 Task: Find connections with filter location Lianran with filter topic #Datawith filter profile language Potuguese with filter current company InCred Financial Services with filter school NTTF (Nettur Technical Training Foundation) with filter industry Technology, Information and Internet with filter service category Executive Coaching with filter keywords title Plant Engineer
Action: Mouse moved to (382, 289)
Screenshot: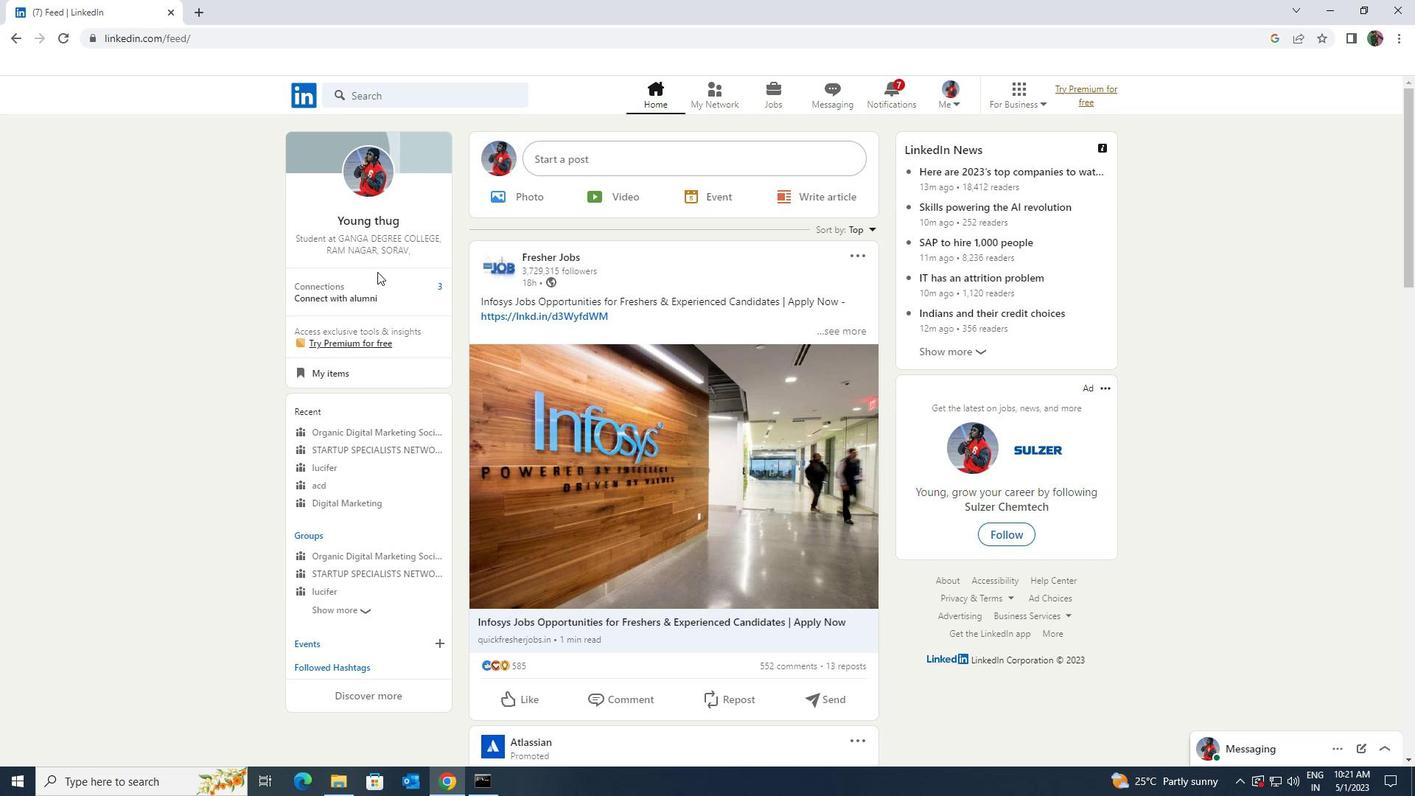 
Action: Mouse pressed left at (382, 289)
Screenshot: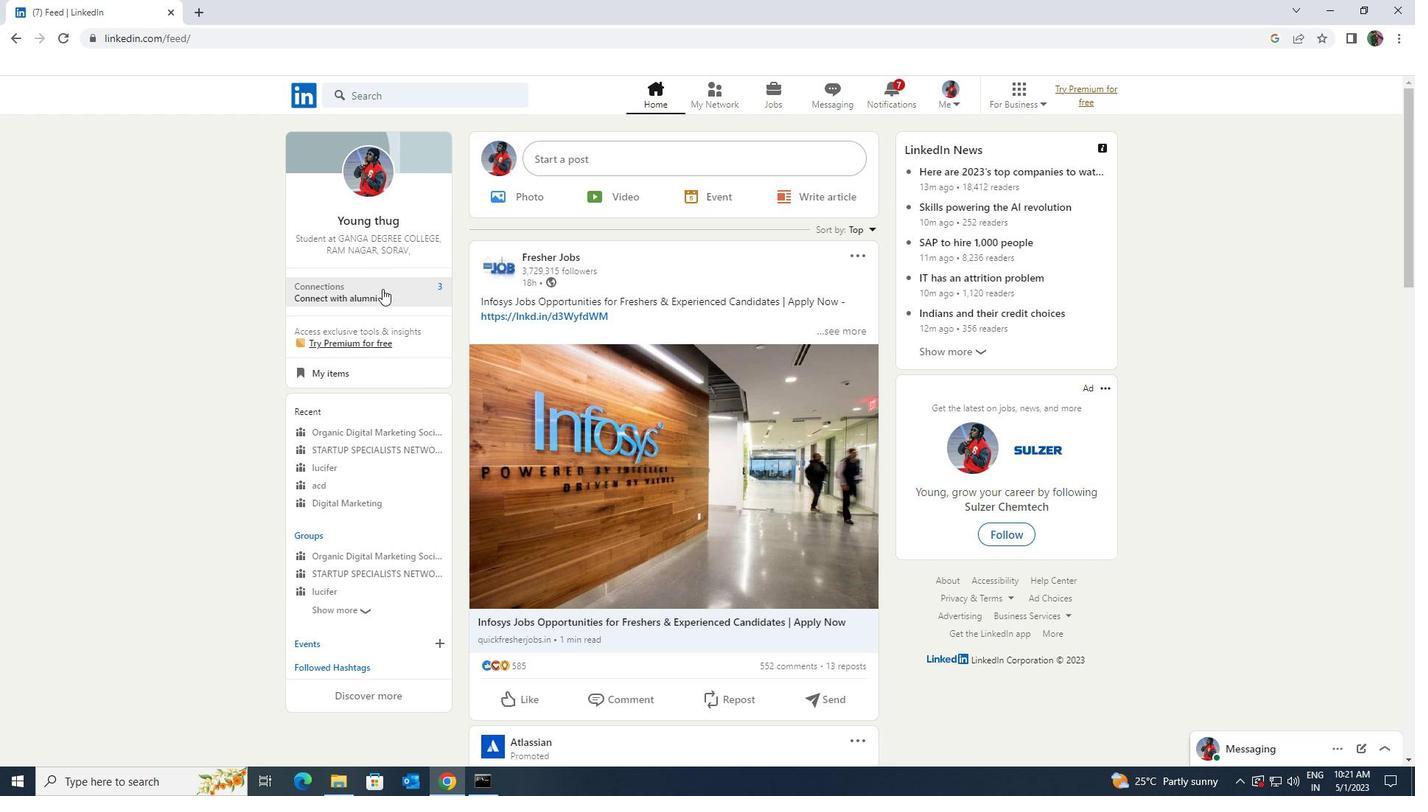 
Action: Mouse moved to (399, 185)
Screenshot: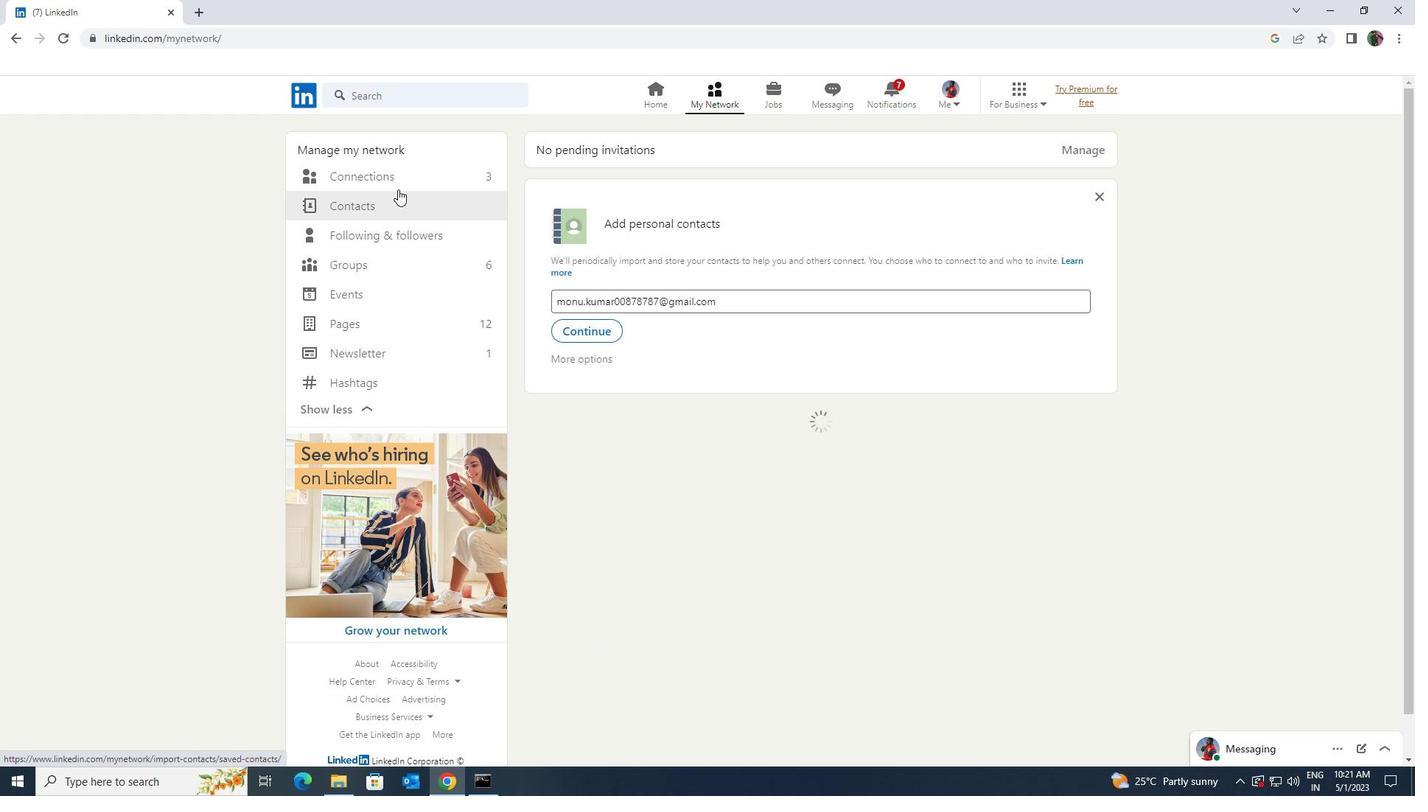 
Action: Mouse pressed left at (399, 185)
Screenshot: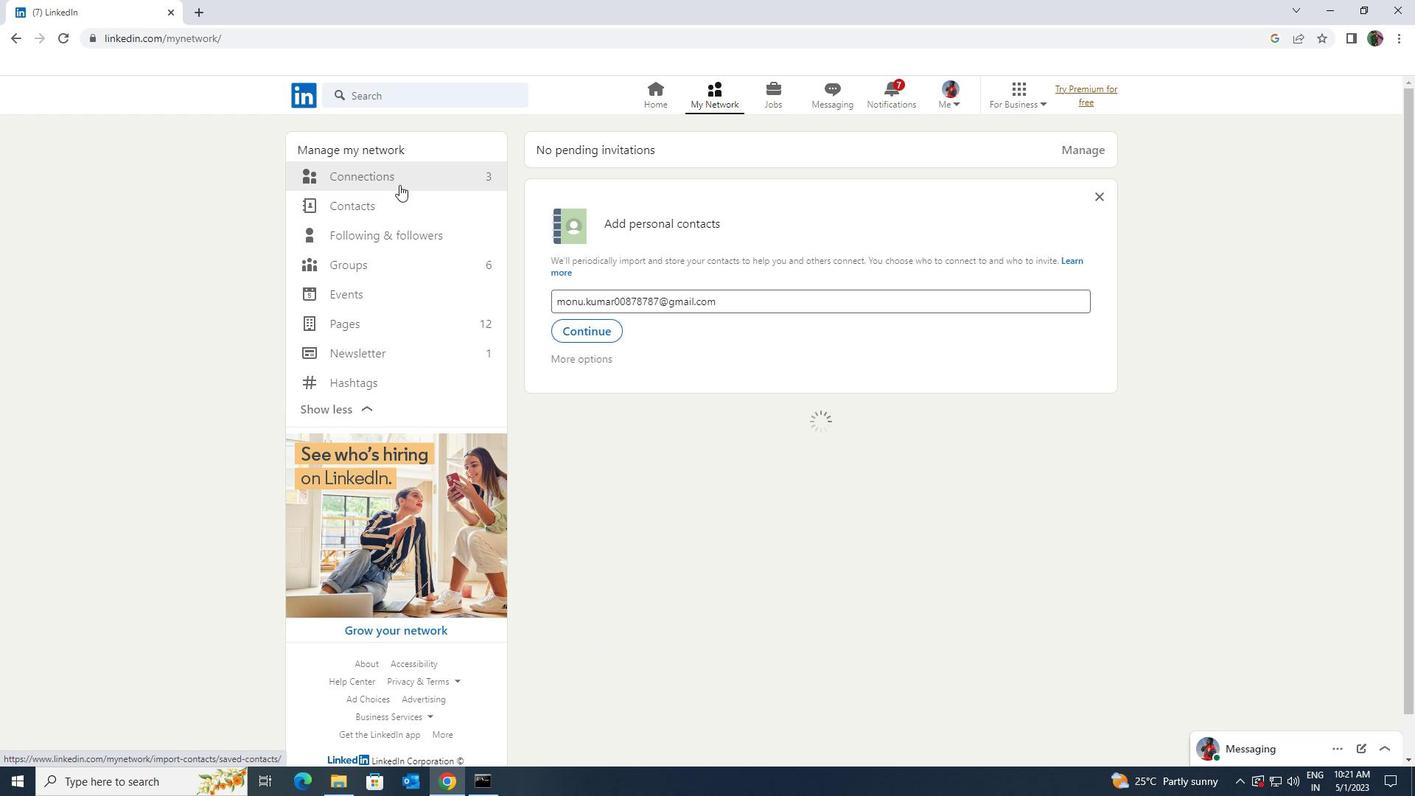 
Action: Mouse moved to (400, 177)
Screenshot: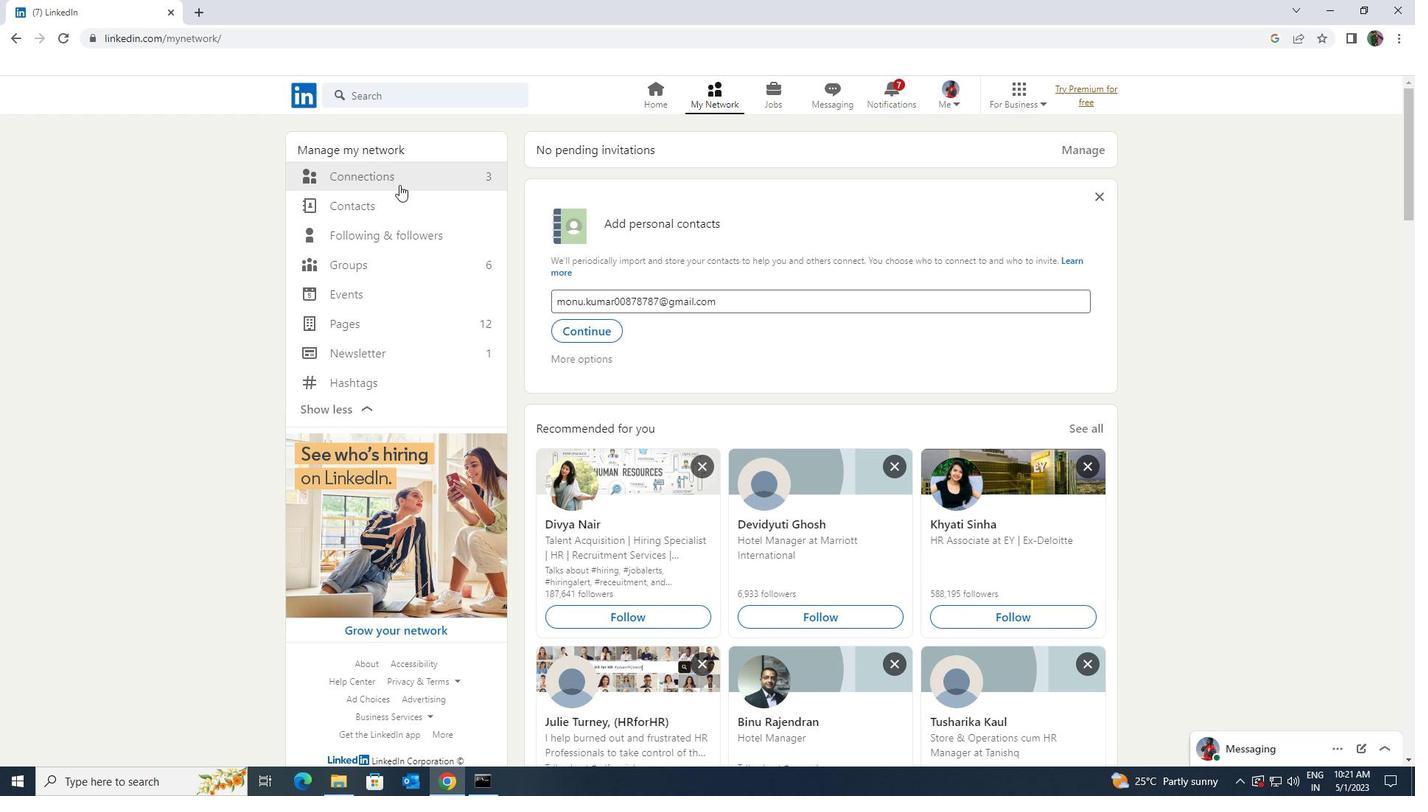 
Action: Mouse pressed left at (400, 177)
Screenshot: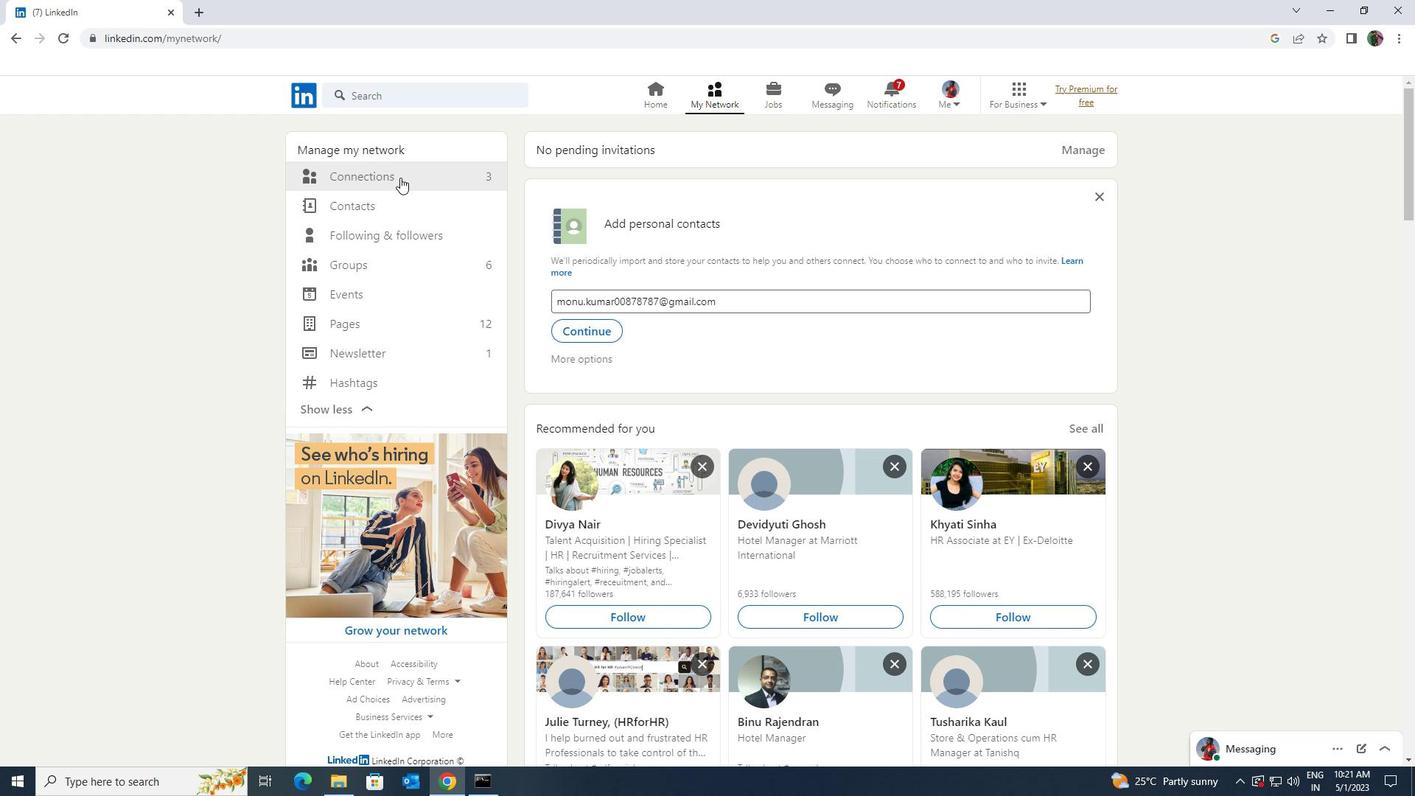 
Action: Mouse moved to (799, 182)
Screenshot: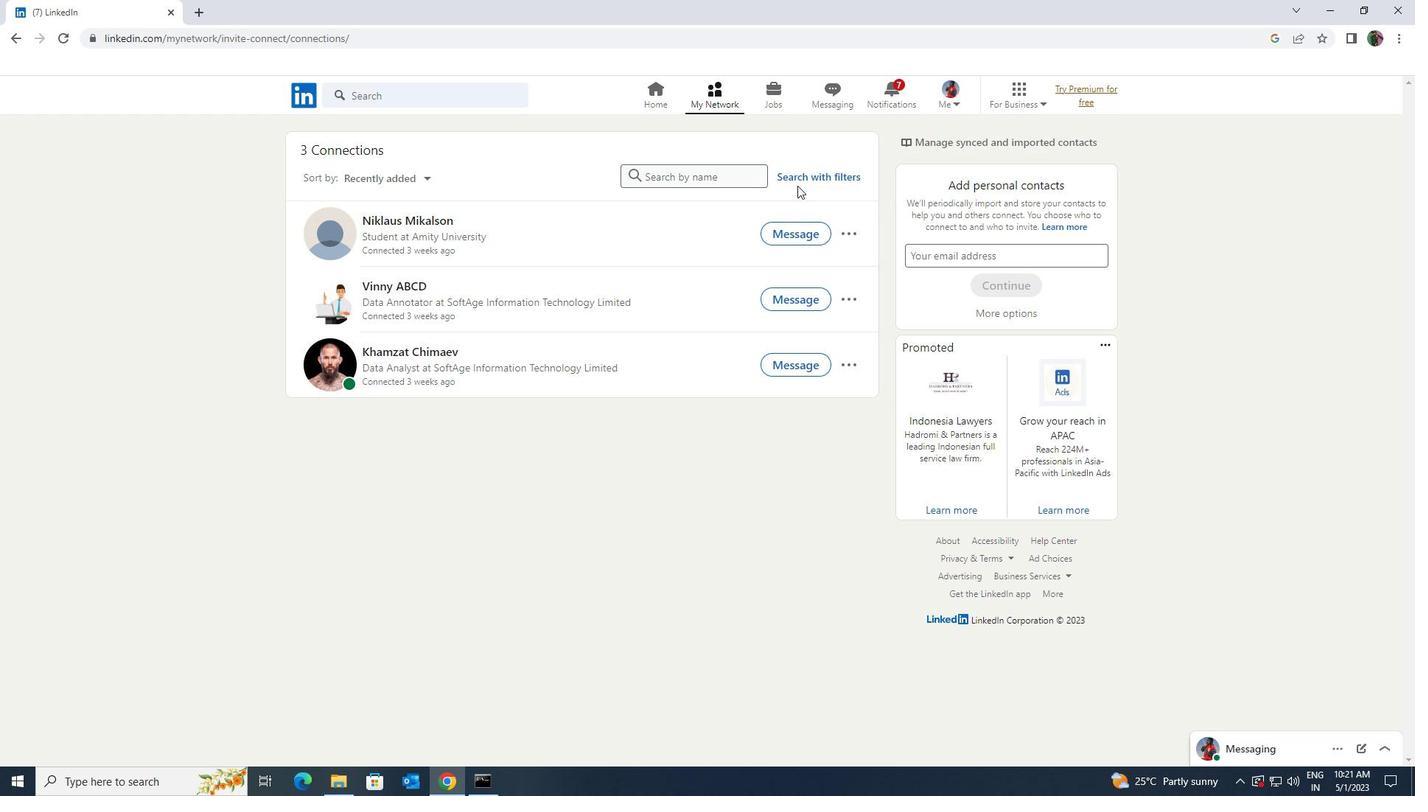 
Action: Mouse pressed left at (799, 182)
Screenshot: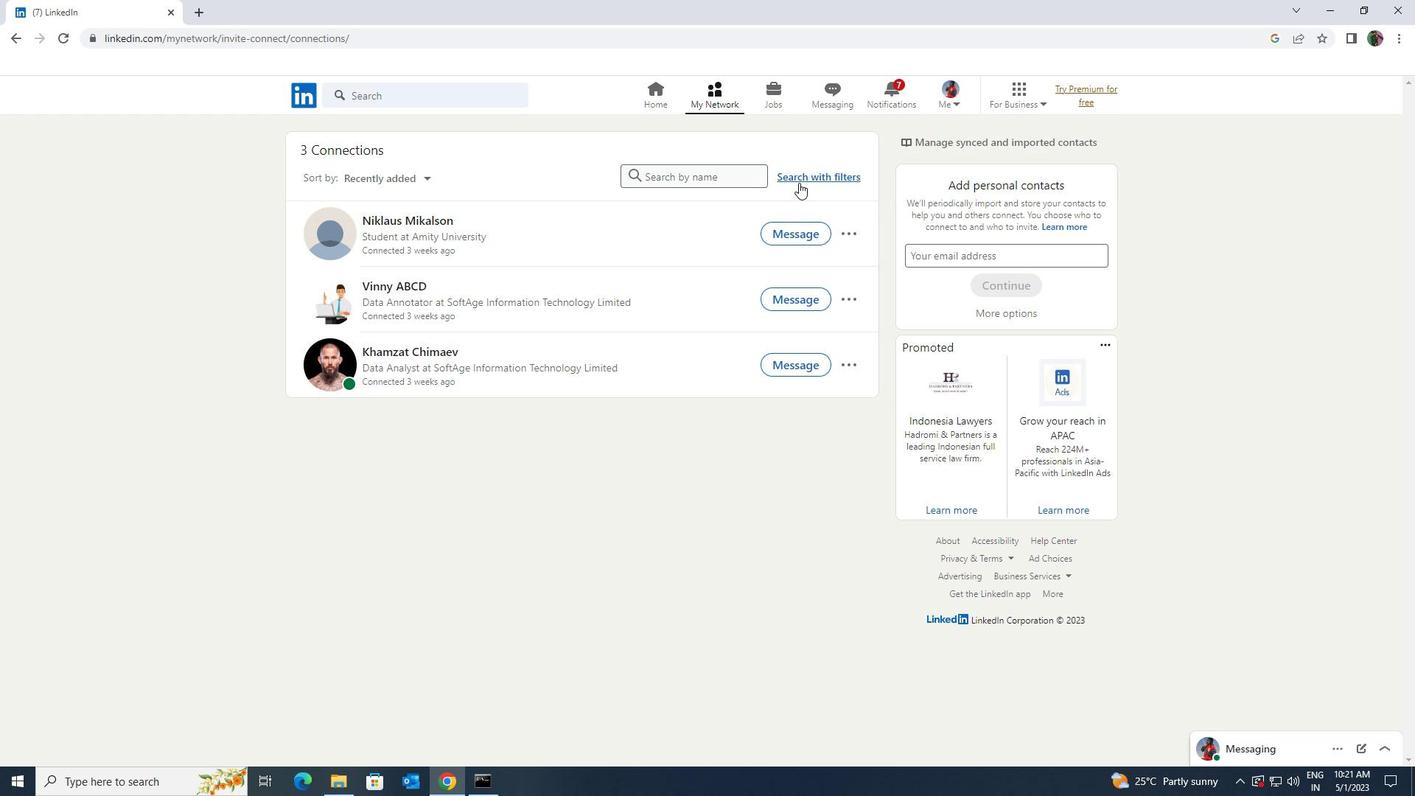 
Action: Mouse moved to (768, 137)
Screenshot: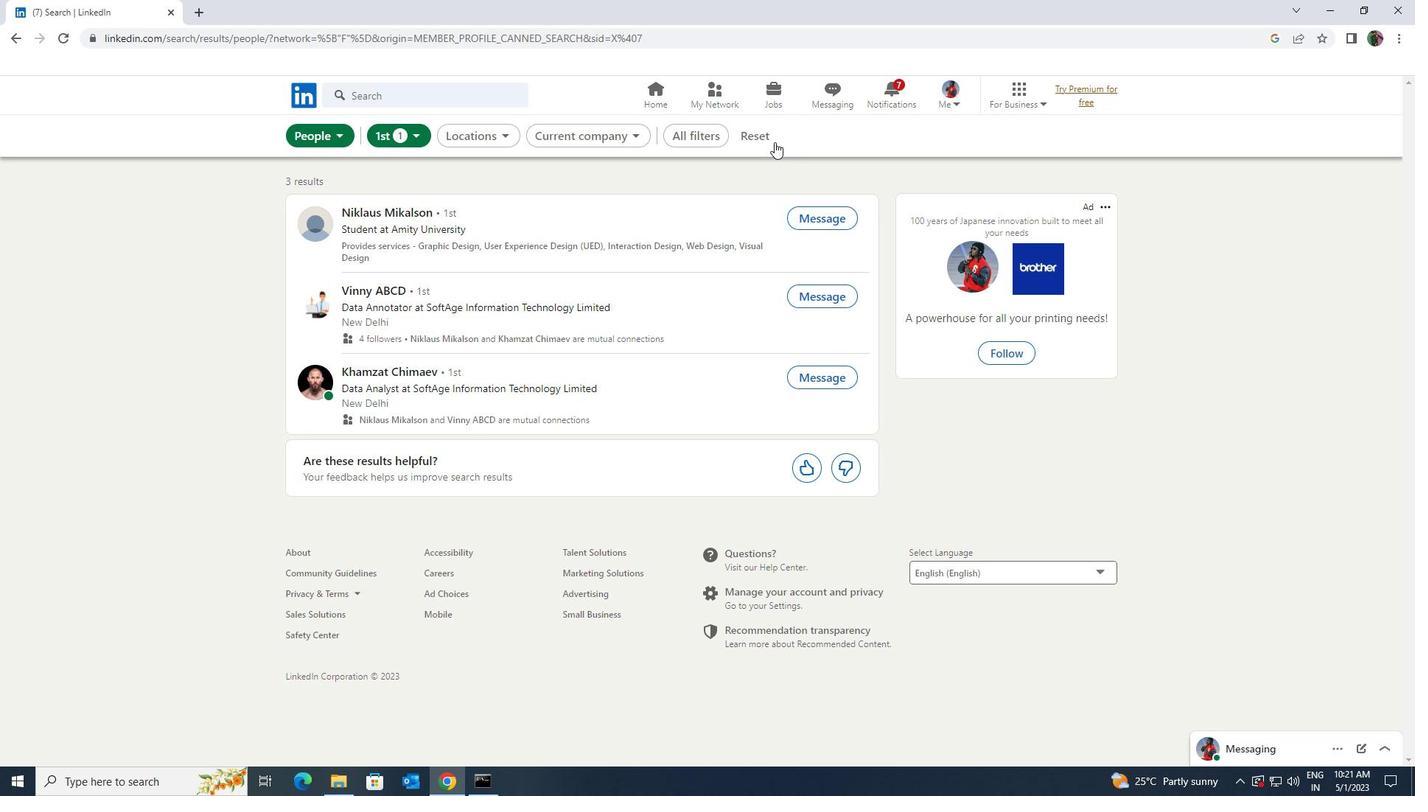 
Action: Mouse pressed left at (768, 137)
Screenshot: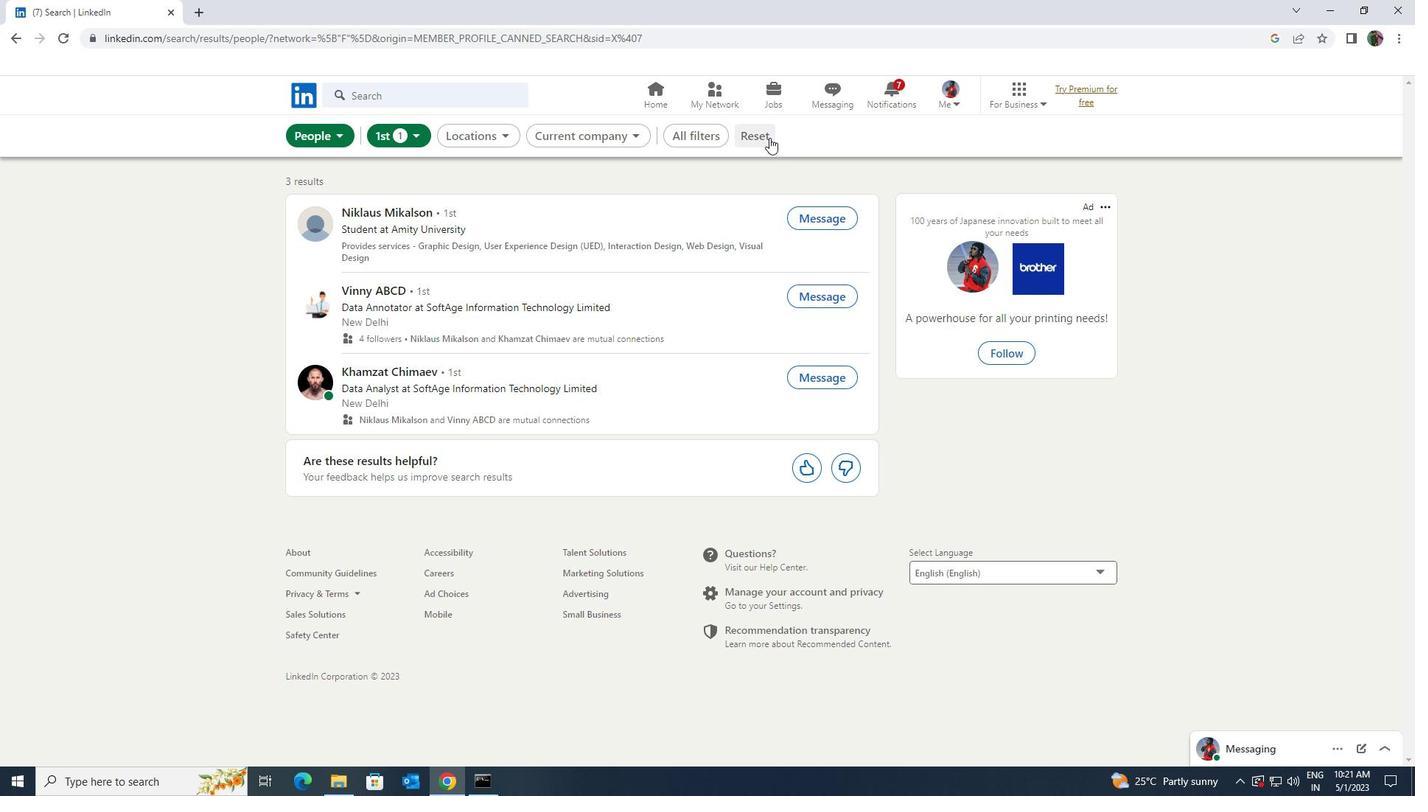 
Action: Mouse moved to (733, 129)
Screenshot: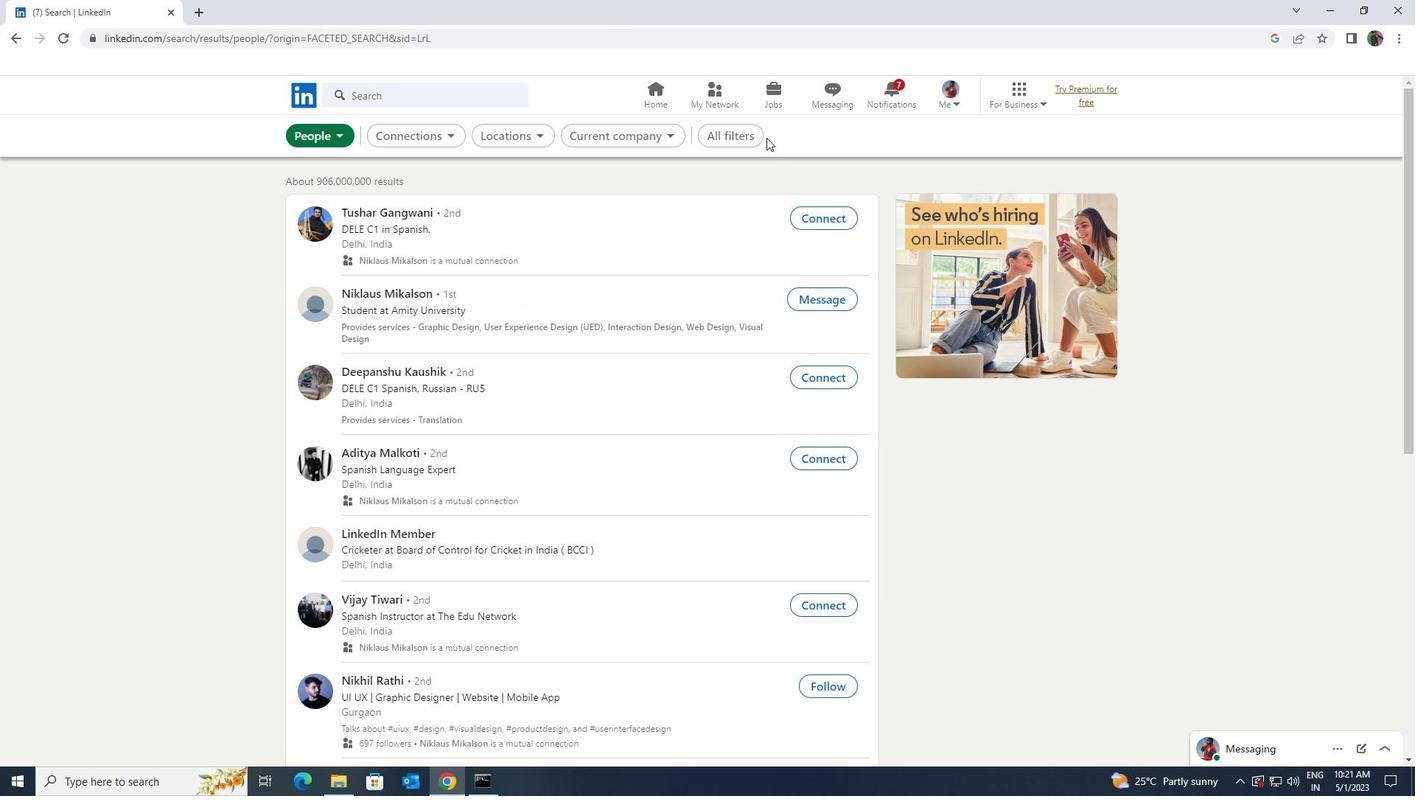 
Action: Mouse pressed left at (733, 129)
Screenshot: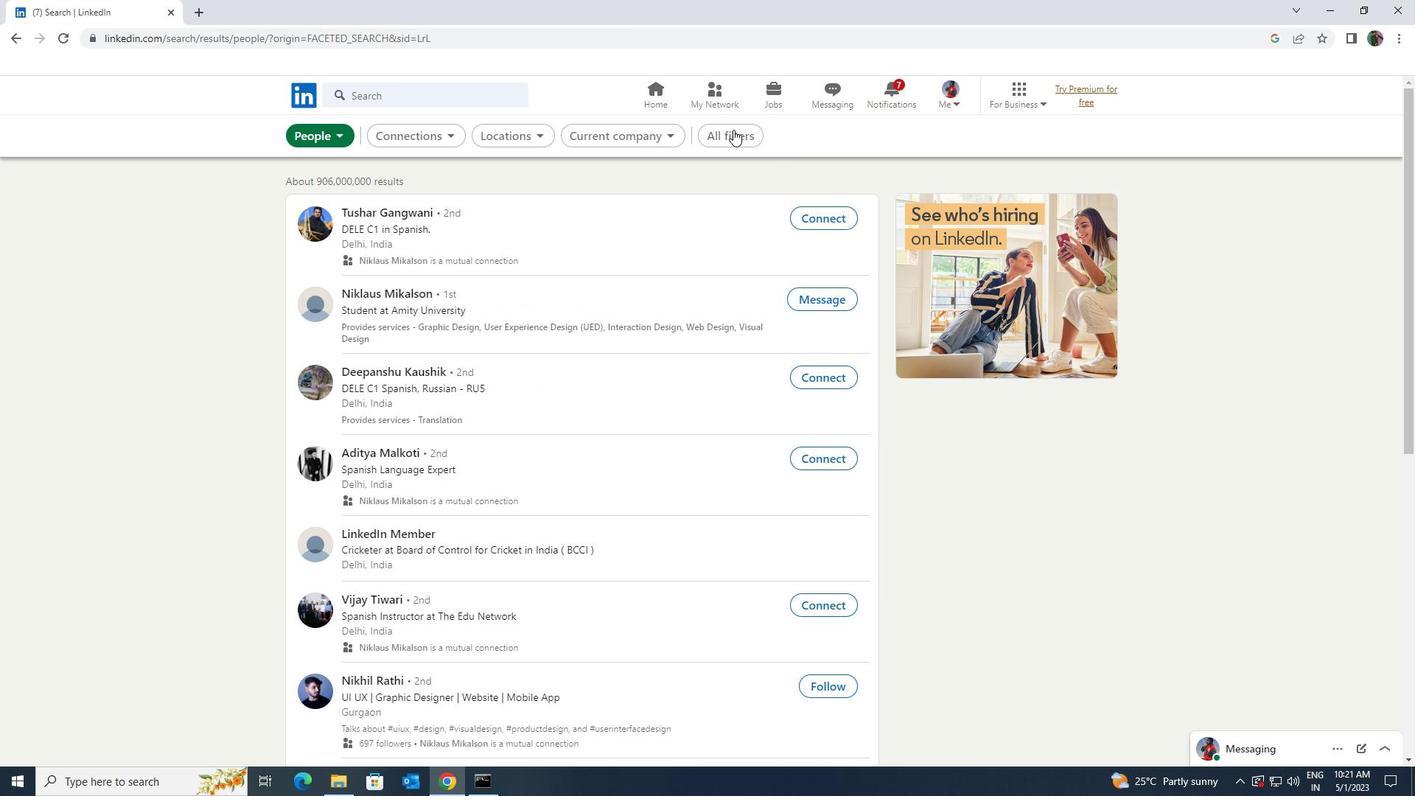 
Action: Mouse moved to (1189, 488)
Screenshot: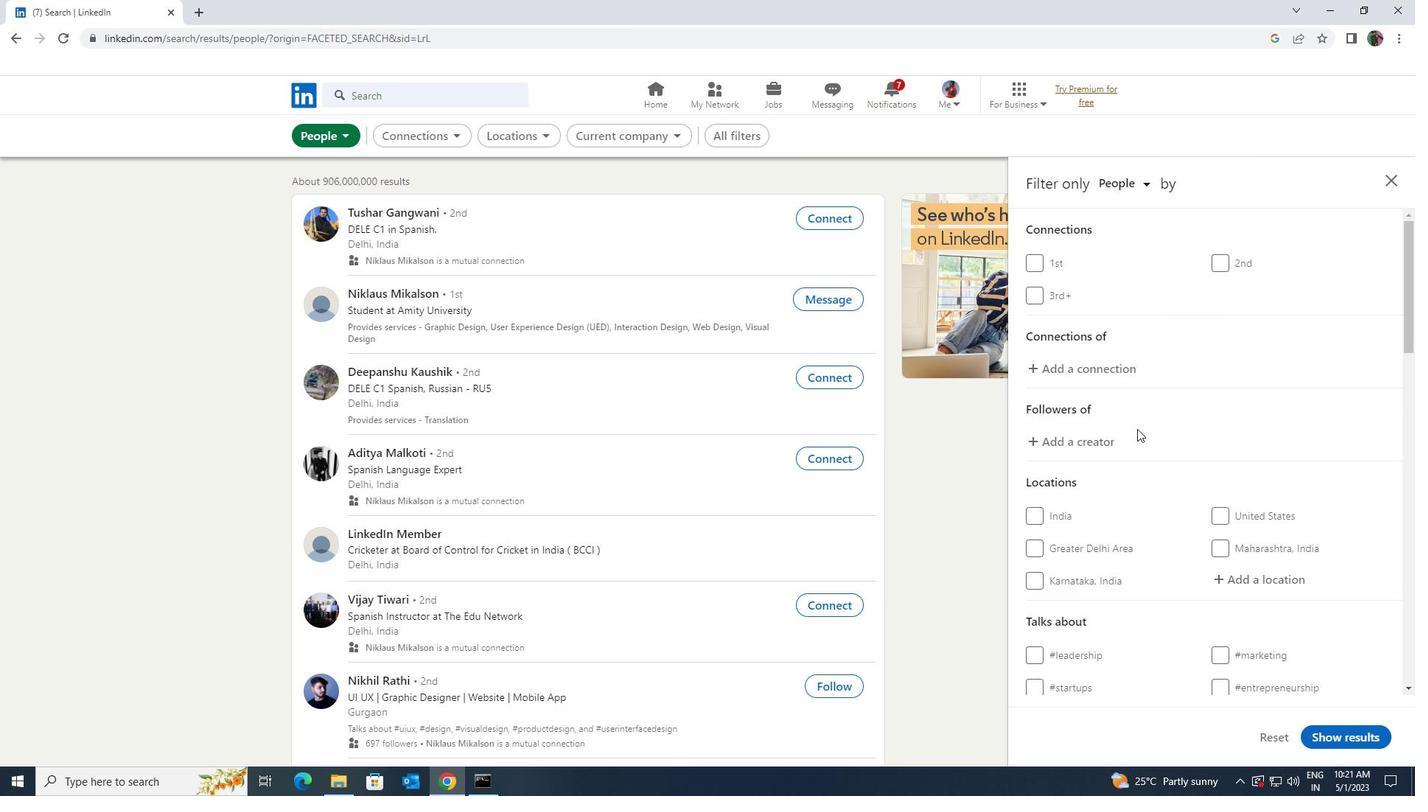 
Action: Mouse scrolled (1189, 487) with delta (0, 0)
Screenshot: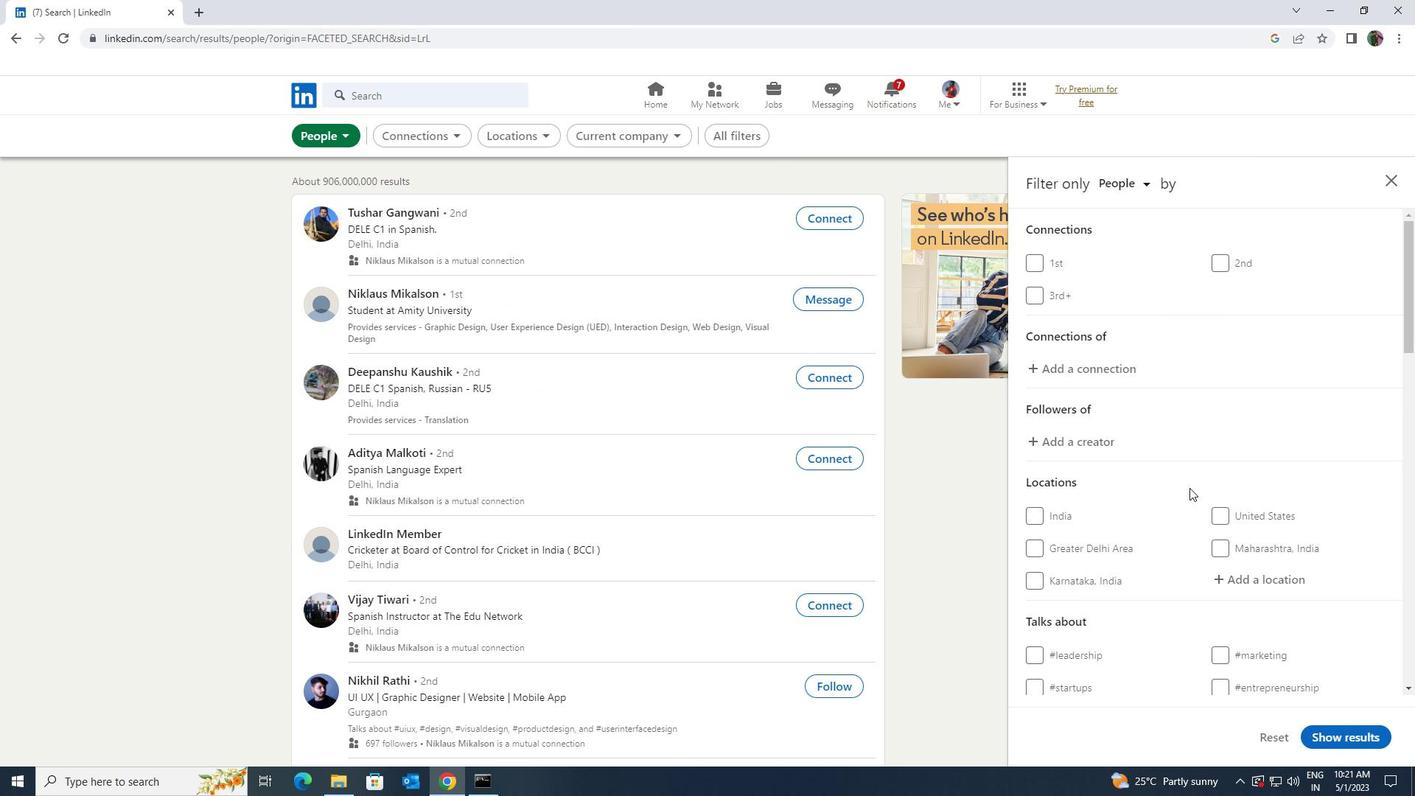
Action: Mouse scrolled (1189, 487) with delta (0, 0)
Screenshot: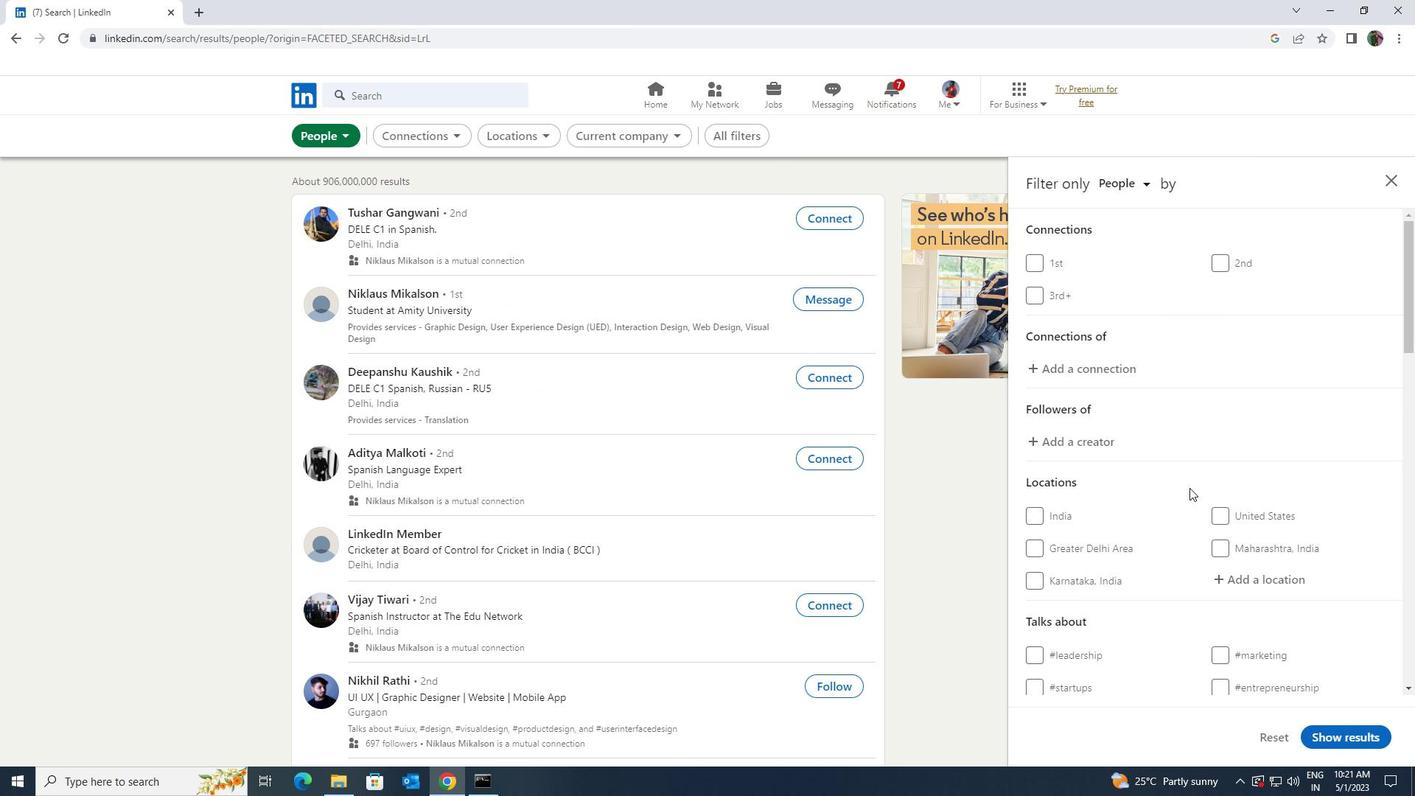 
Action: Mouse moved to (1259, 441)
Screenshot: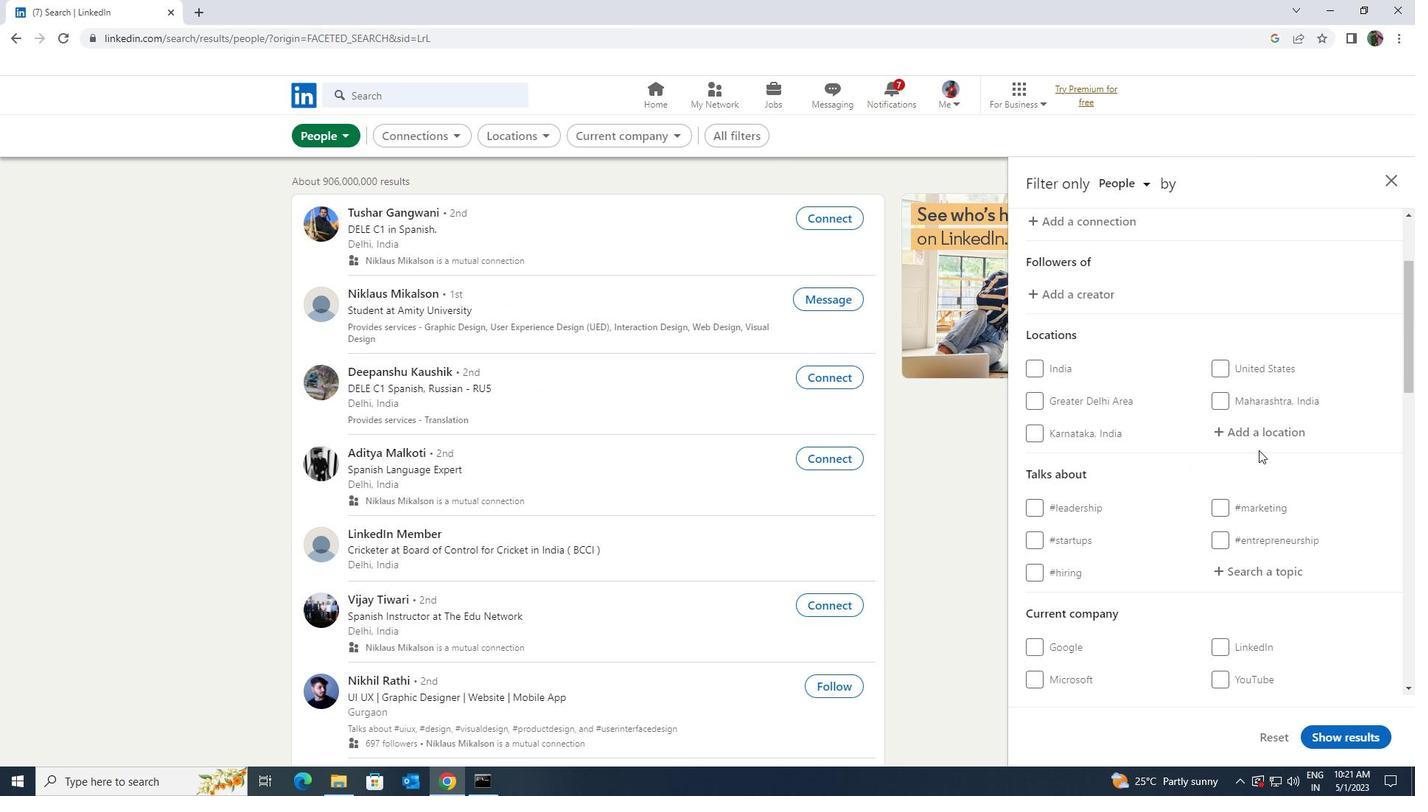 
Action: Mouse pressed left at (1259, 441)
Screenshot: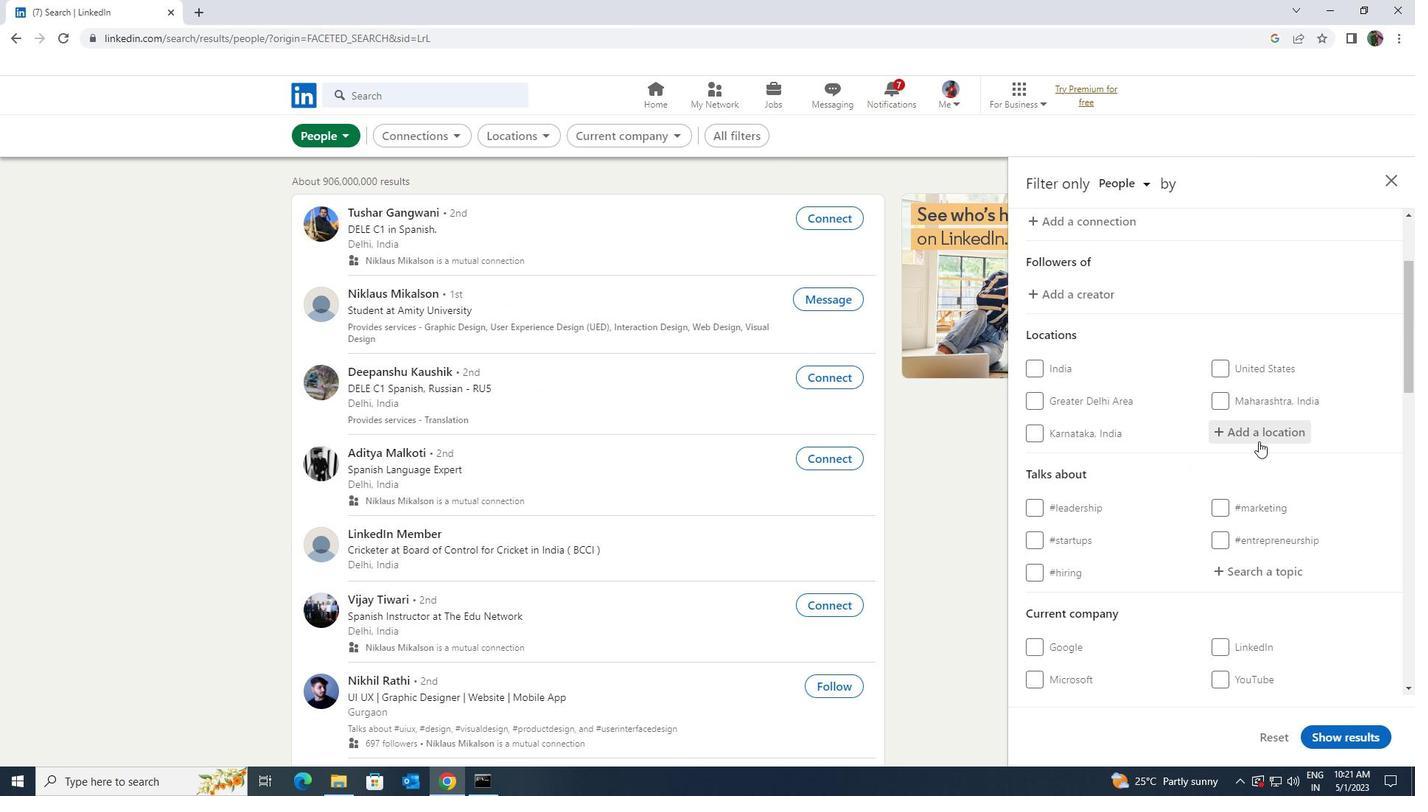 
Action: Key pressed <Key.shift>LIANRAN
Screenshot: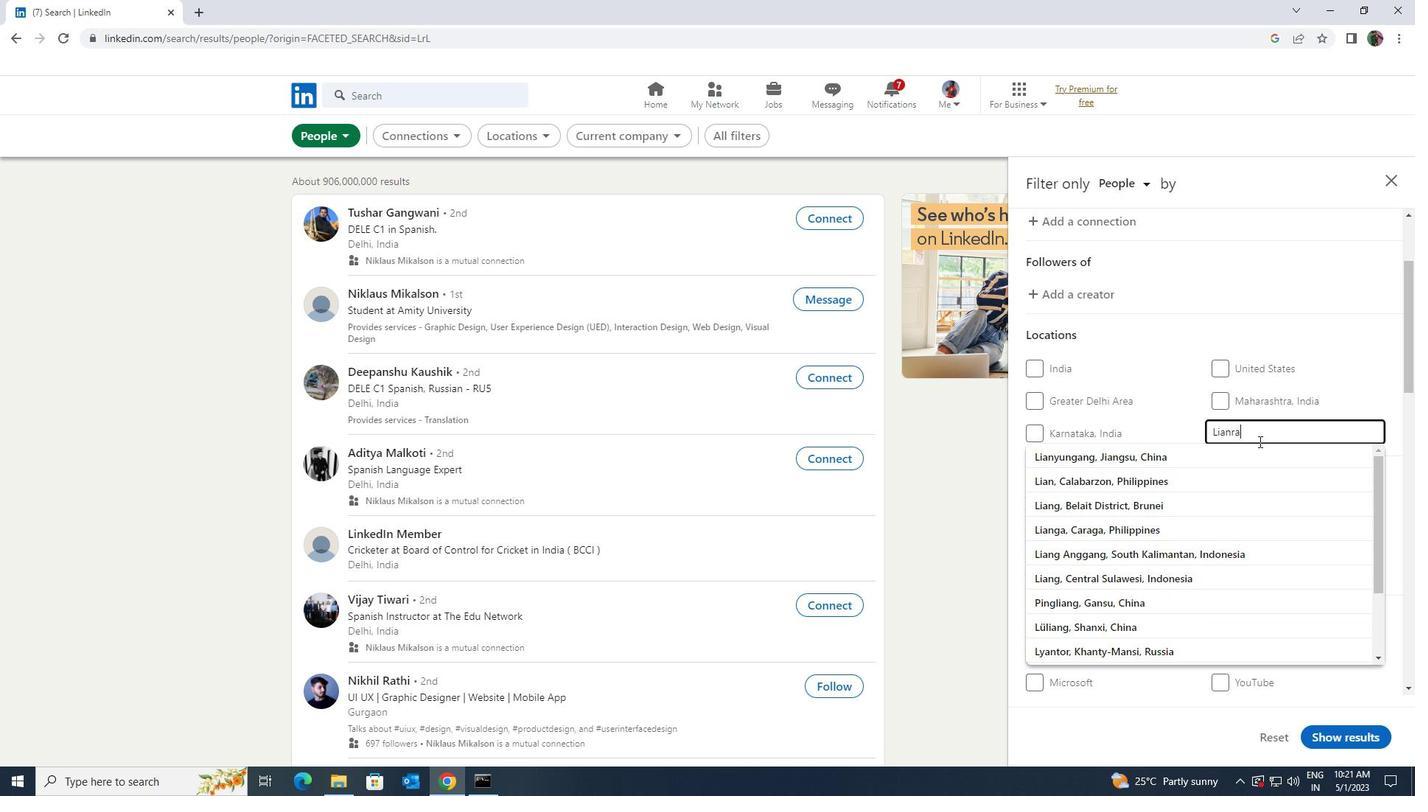 
Action: Mouse moved to (1264, 566)
Screenshot: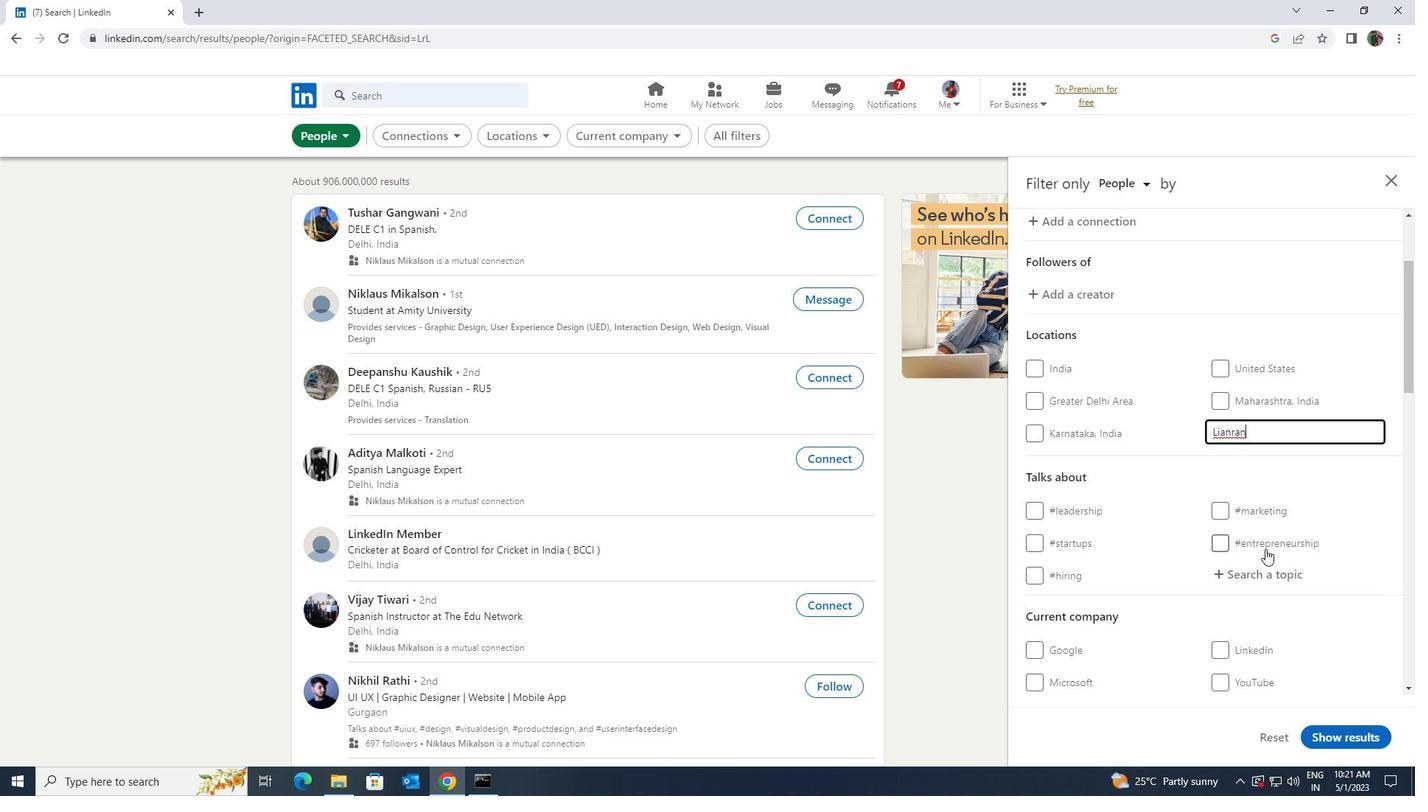 
Action: Mouse pressed left at (1264, 566)
Screenshot: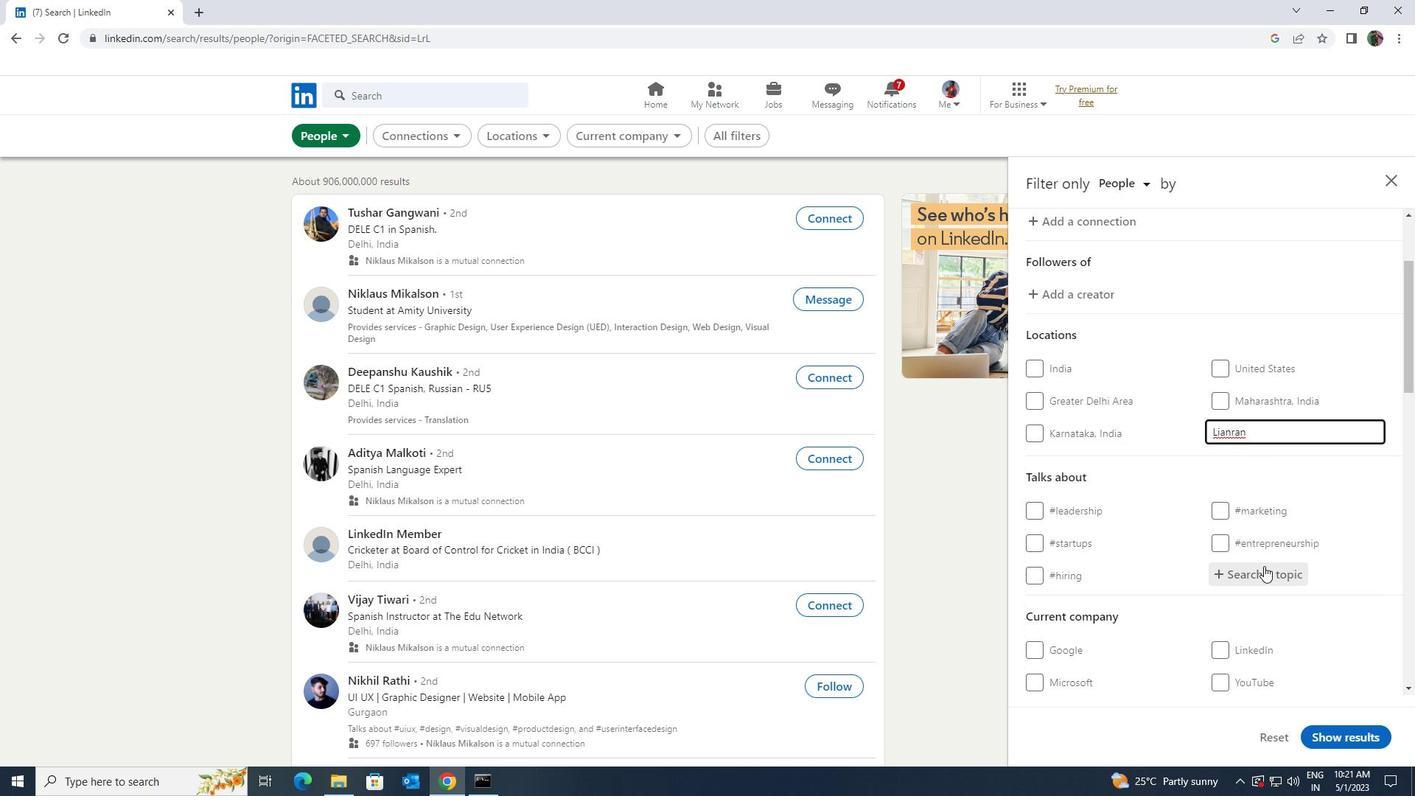 
Action: Key pressed <Key.shift>DATA
Screenshot: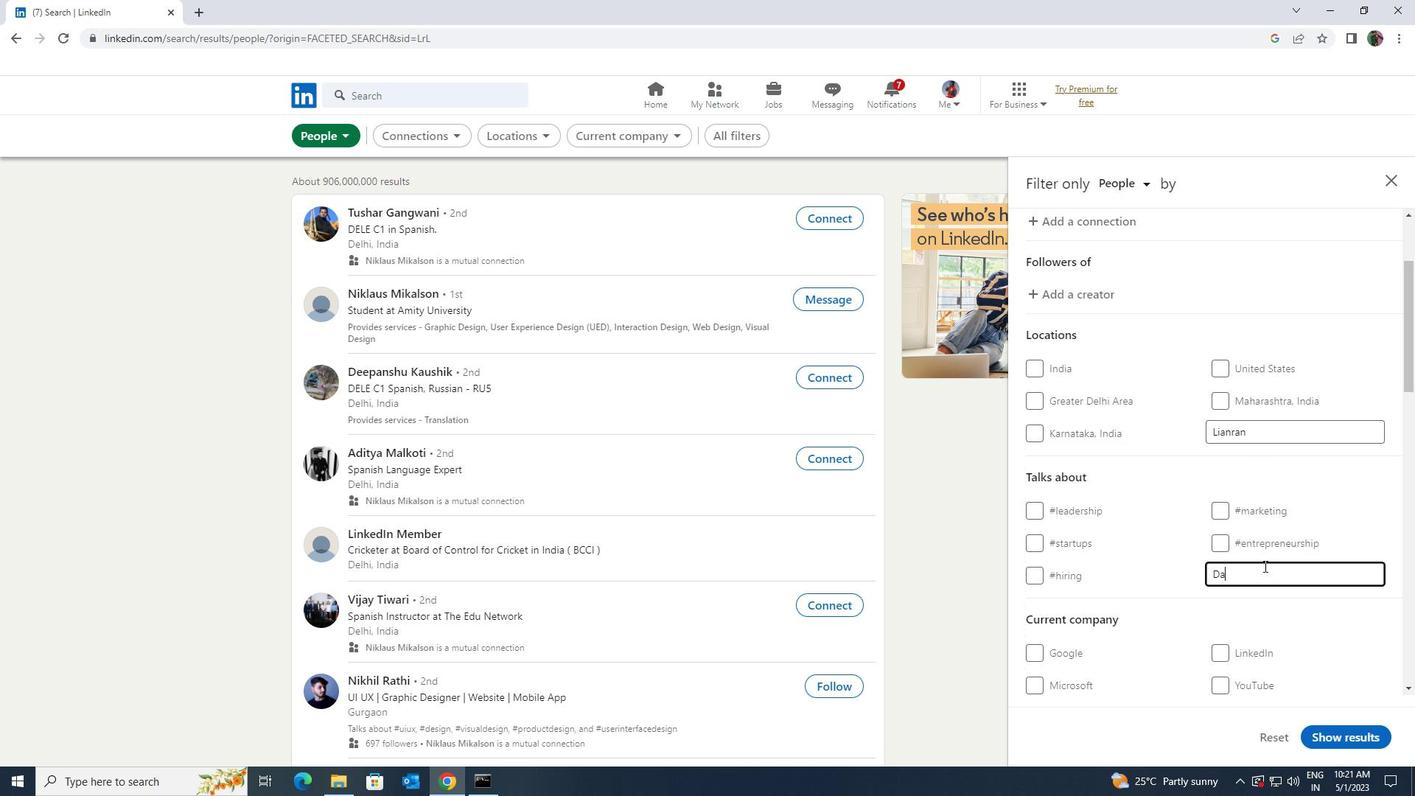 
Action: Mouse moved to (1246, 588)
Screenshot: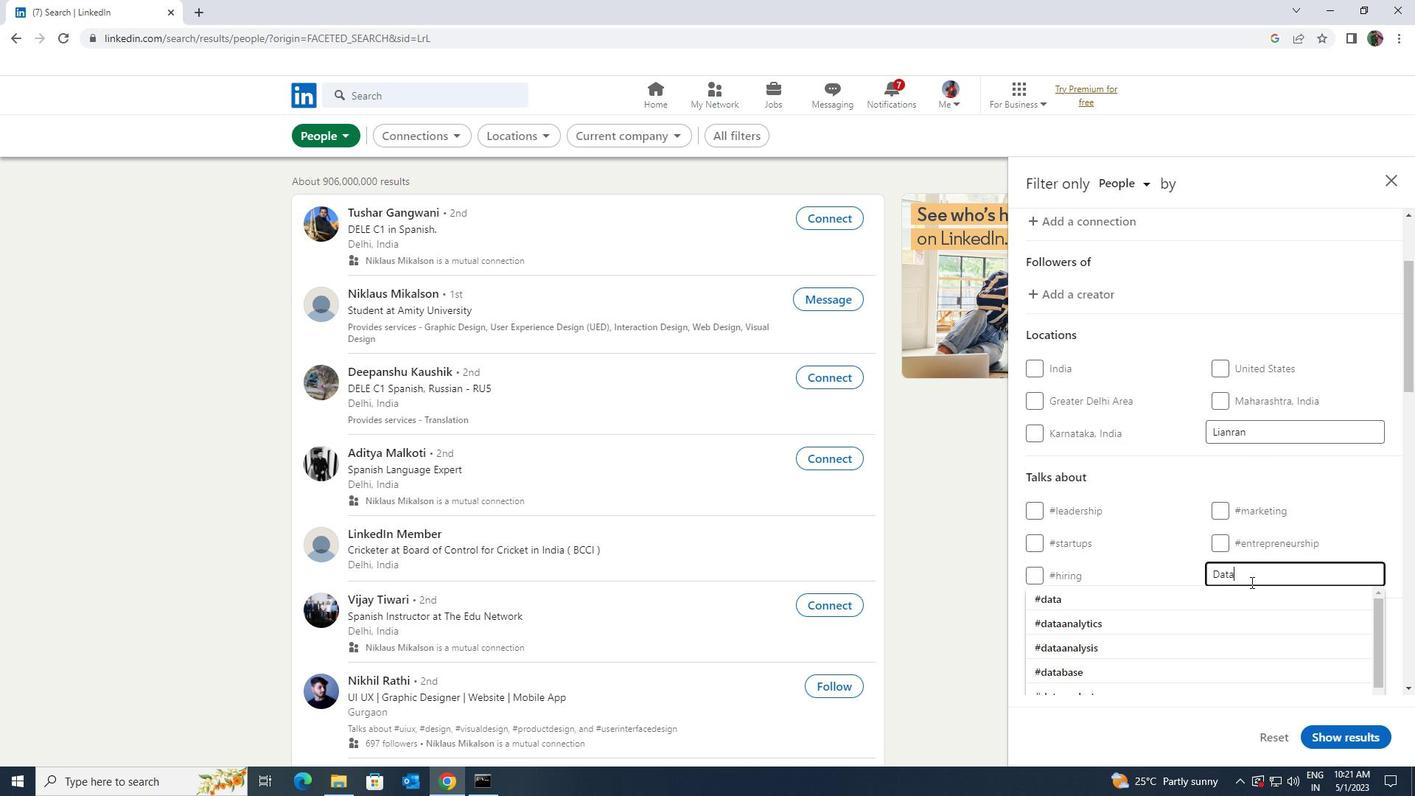 
Action: Mouse pressed left at (1246, 588)
Screenshot: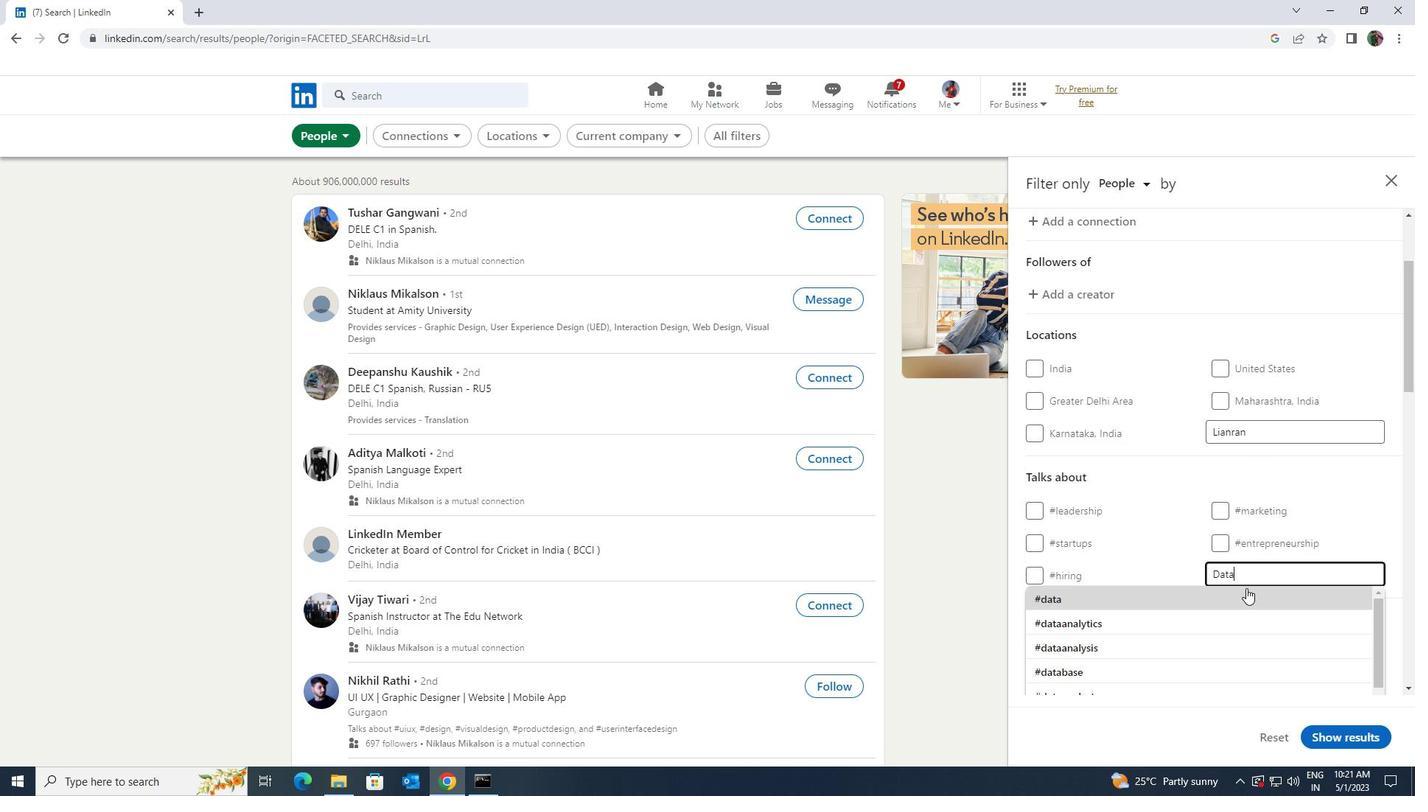 
Action: Mouse scrolled (1246, 587) with delta (0, 0)
Screenshot: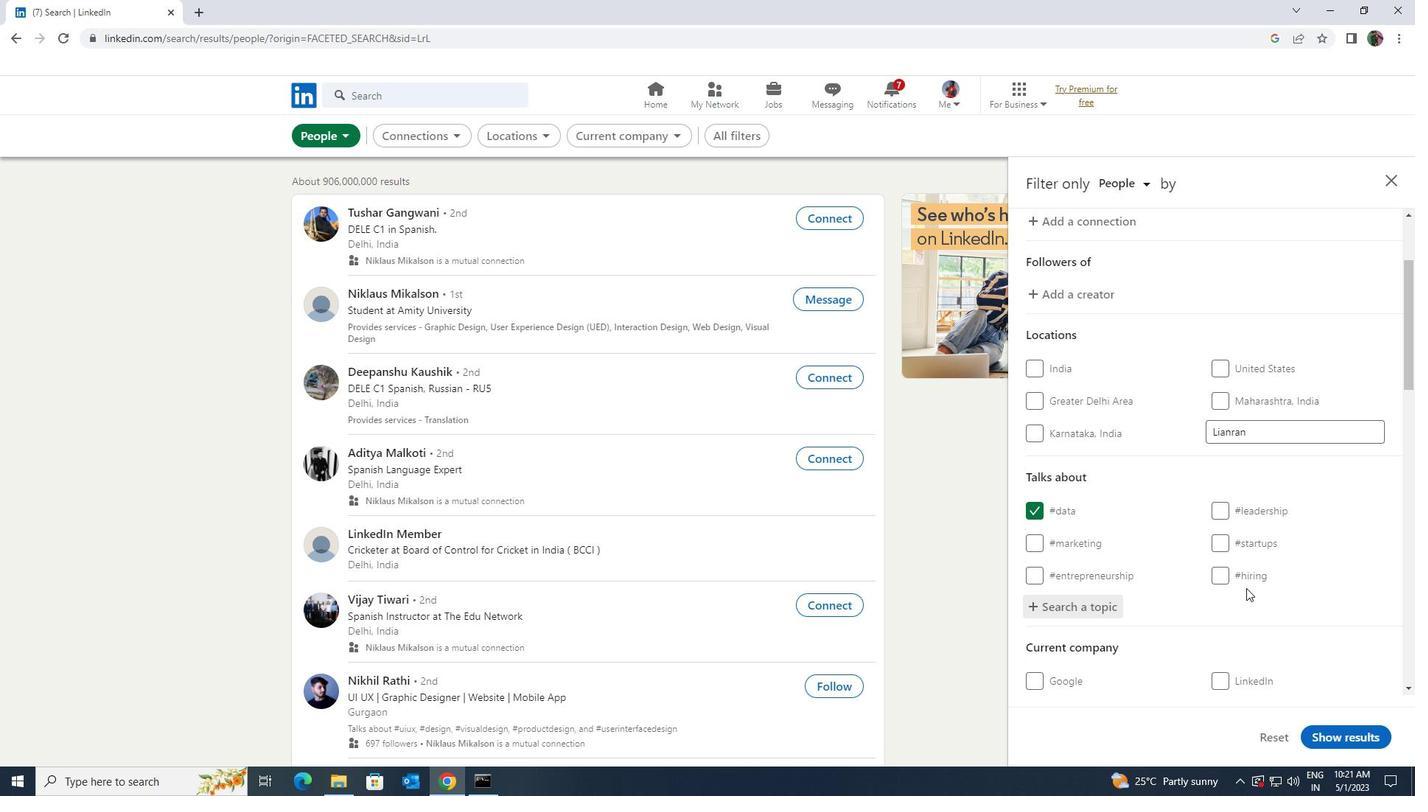 
Action: Mouse scrolled (1246, 587) with delta (0, 0)
Screenshot: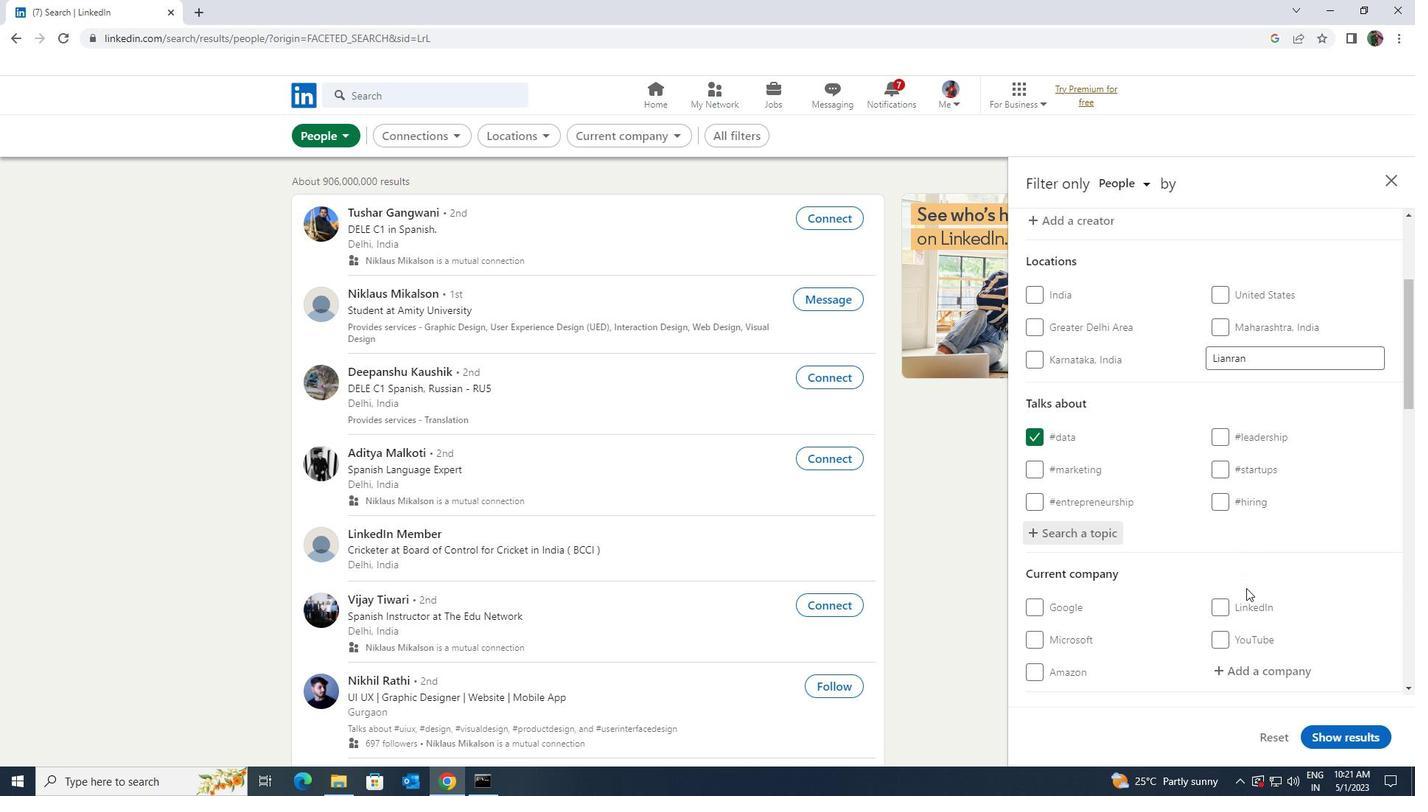 
Action: Mouse scrolled (1246, 587) with delta (0, 0)
Screenshot: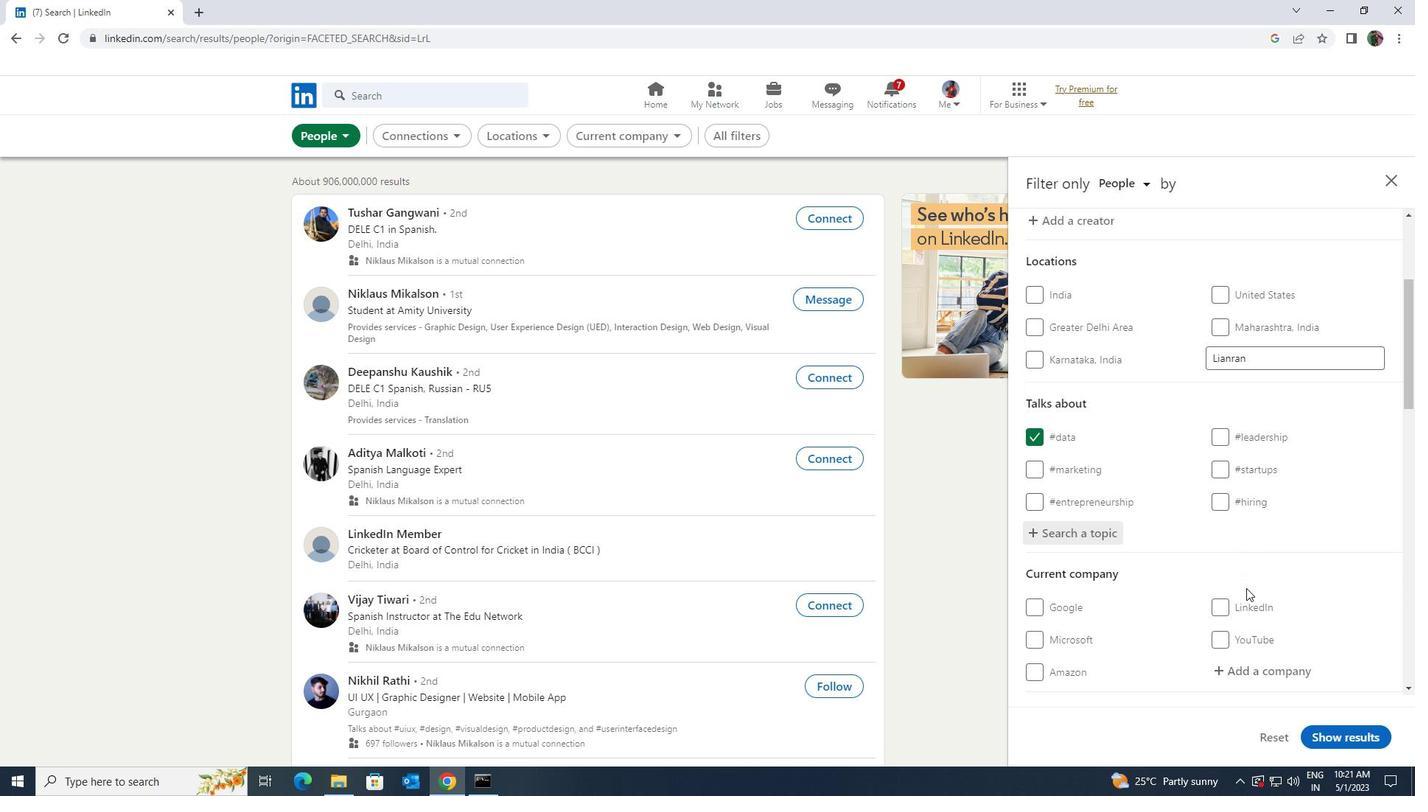 
Action: Mouse scrolled (1246, 587) with delta (0, 0)
Screenshot: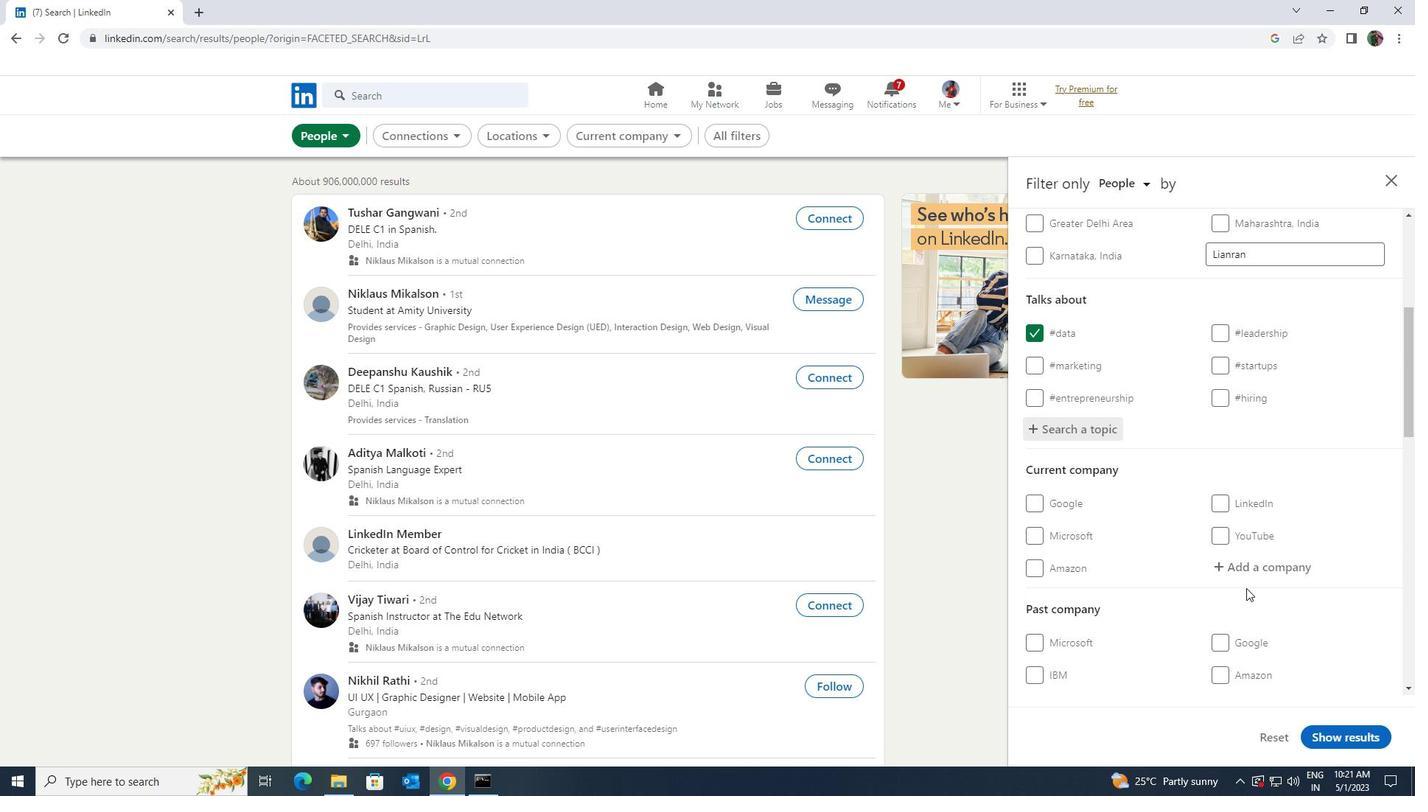 
Action: Mouse scrolled (1246, 587) with delta (0, 0)
Screenshot: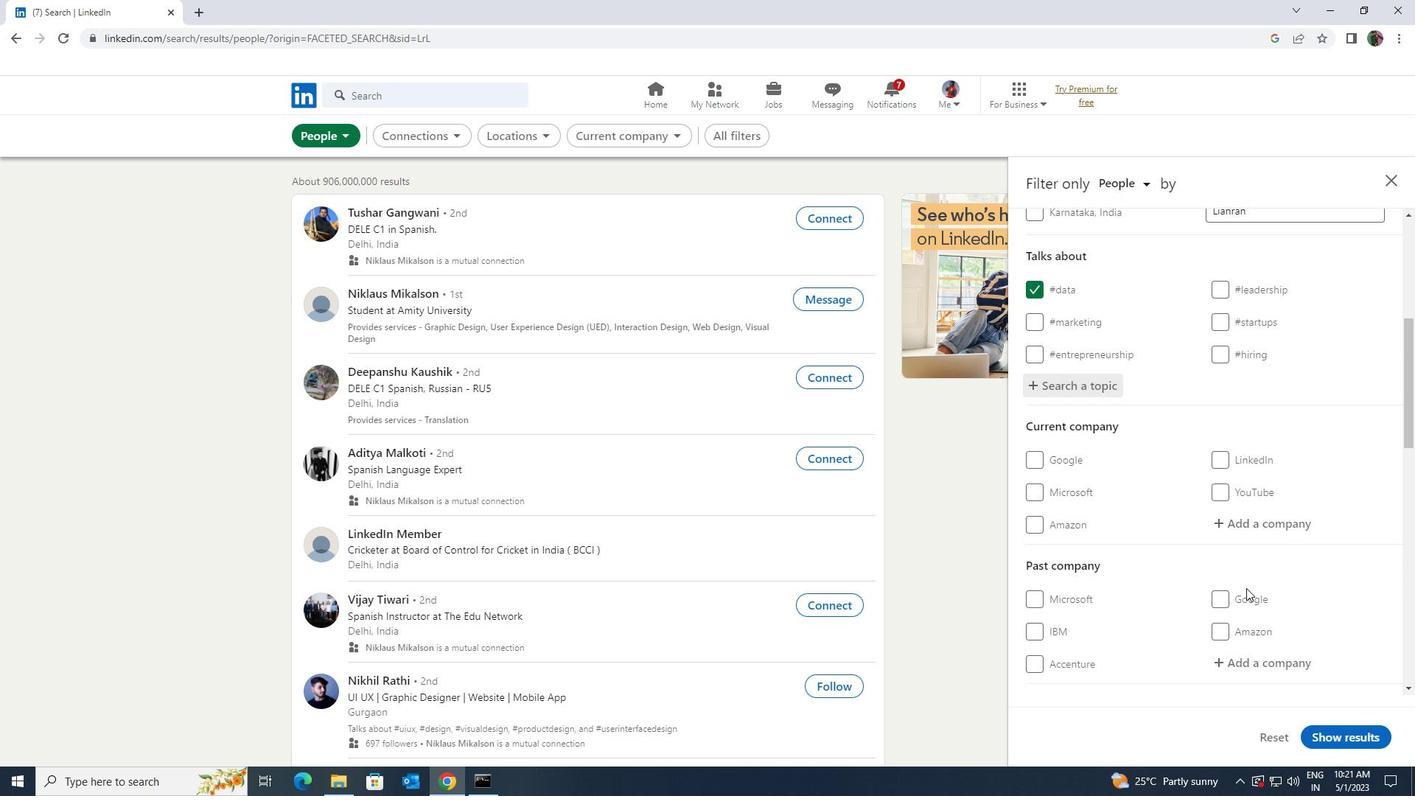 
Action: Mouse scrolled (1246, 587) with delta (0, 0)
Screenshot: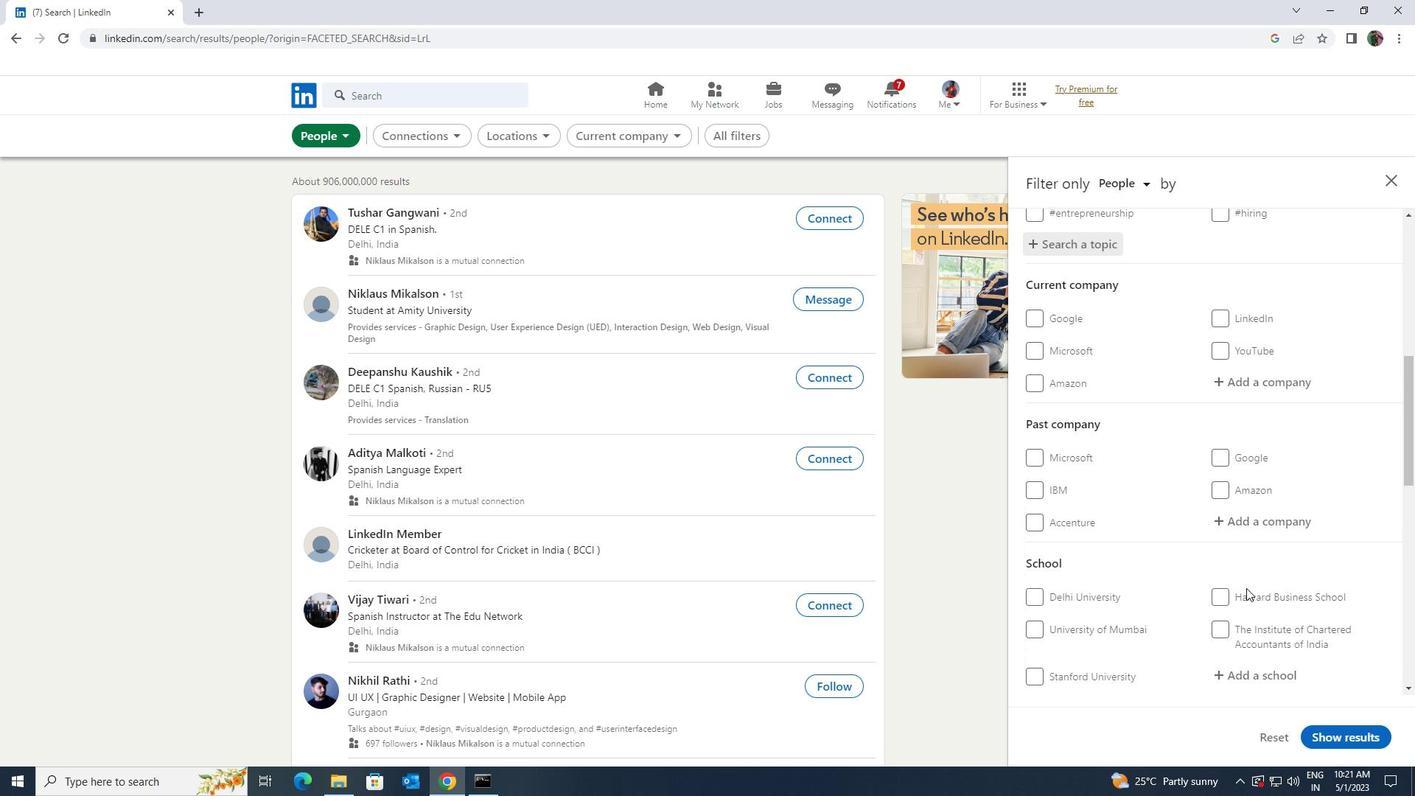 
Action: Mouse scrolled (1246, 587) with delta (0, 0)
Screenshot: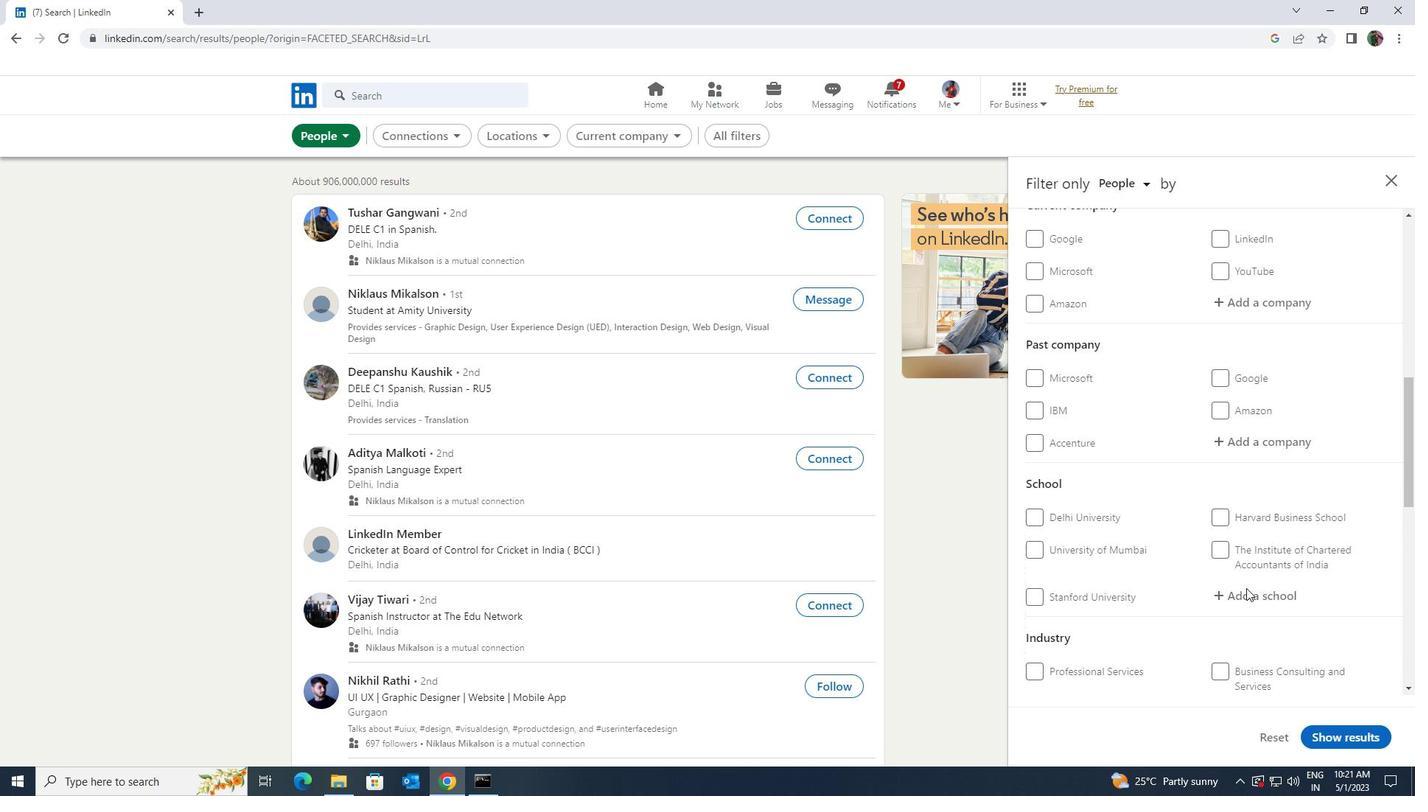 
Action: Mouse scrolled (1246, 587) with delta (0, 0)
Screenshot: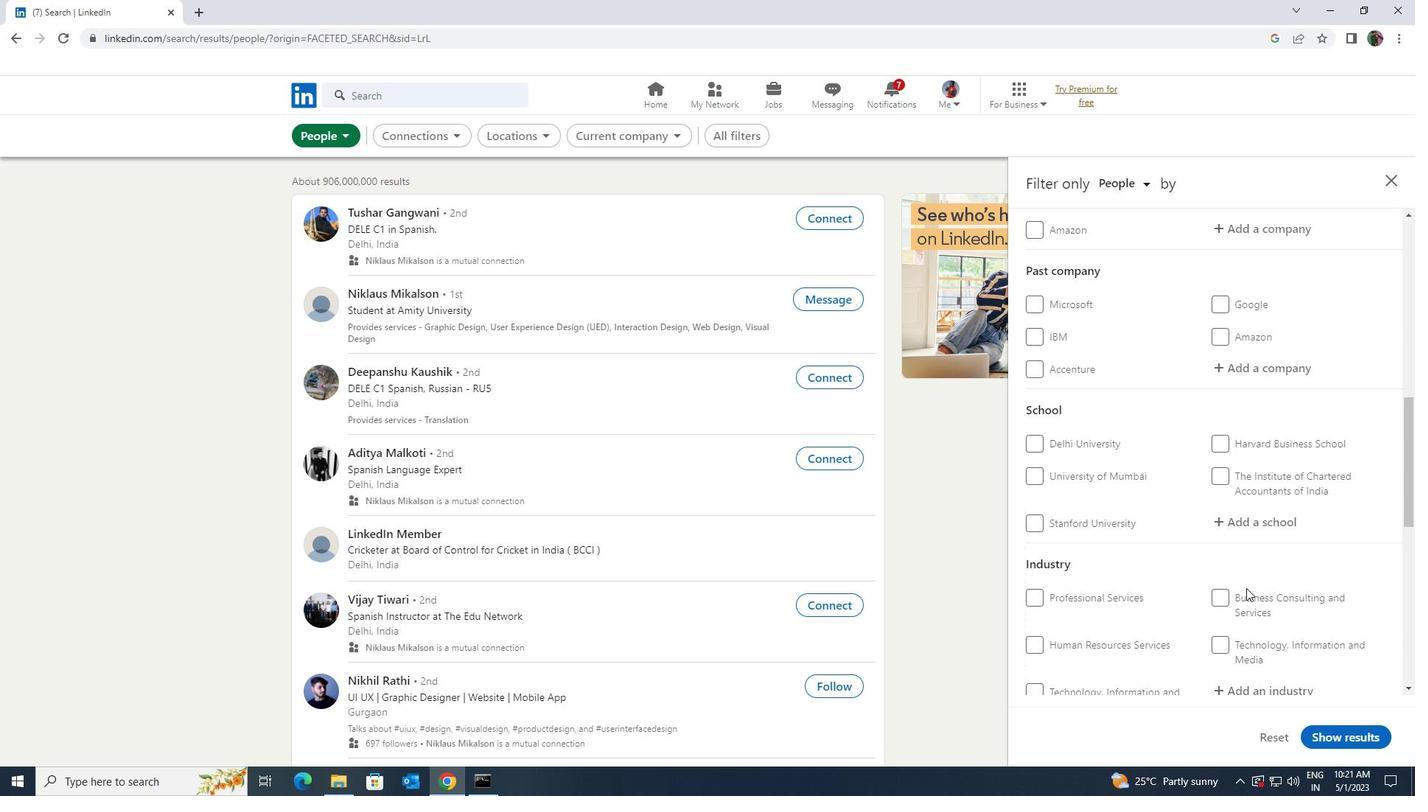 
Action: Mouse scrolled (1246, 587) with delta (0, 0)
Screenshot: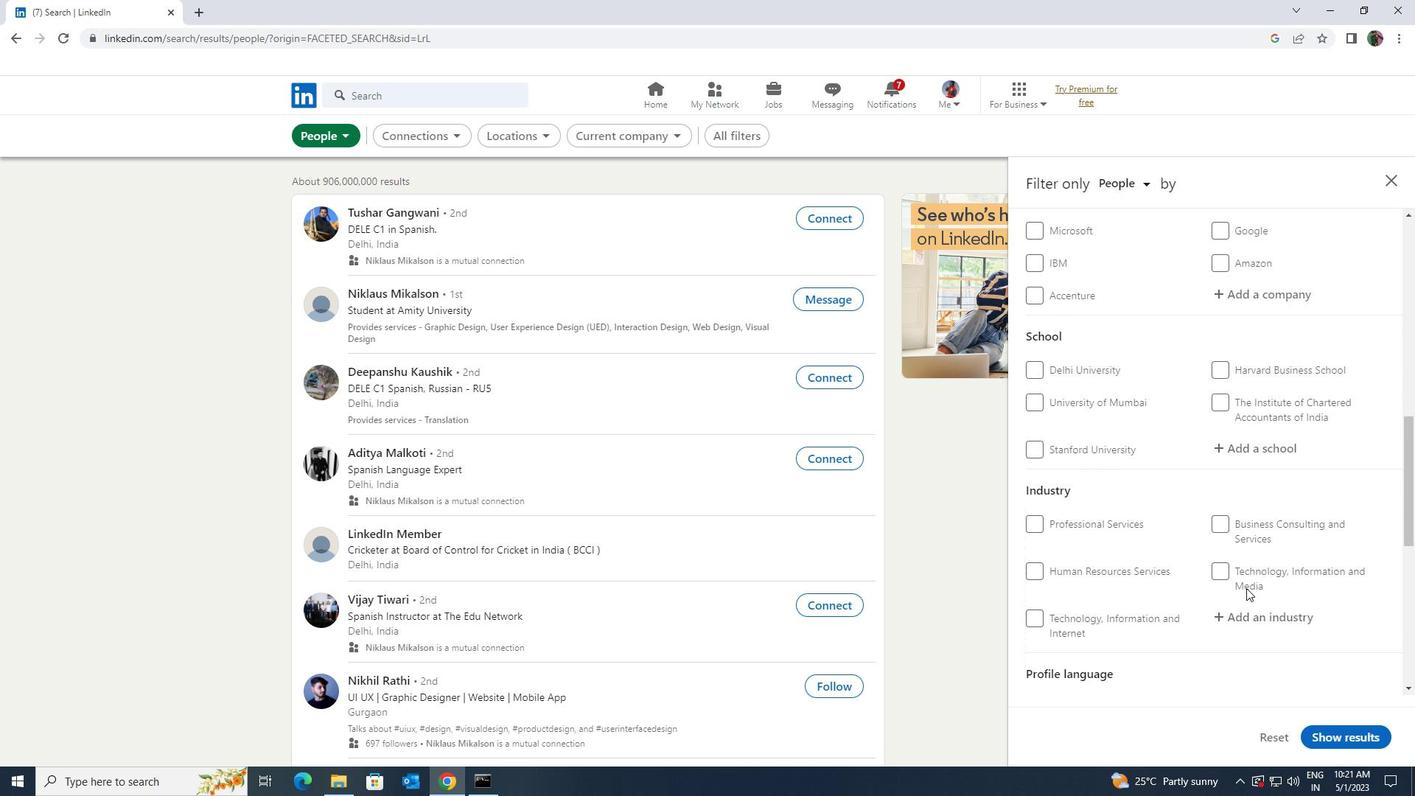 
Action: Mouse scrolled (1246, 587) with delta (0, 0)
Screenshot: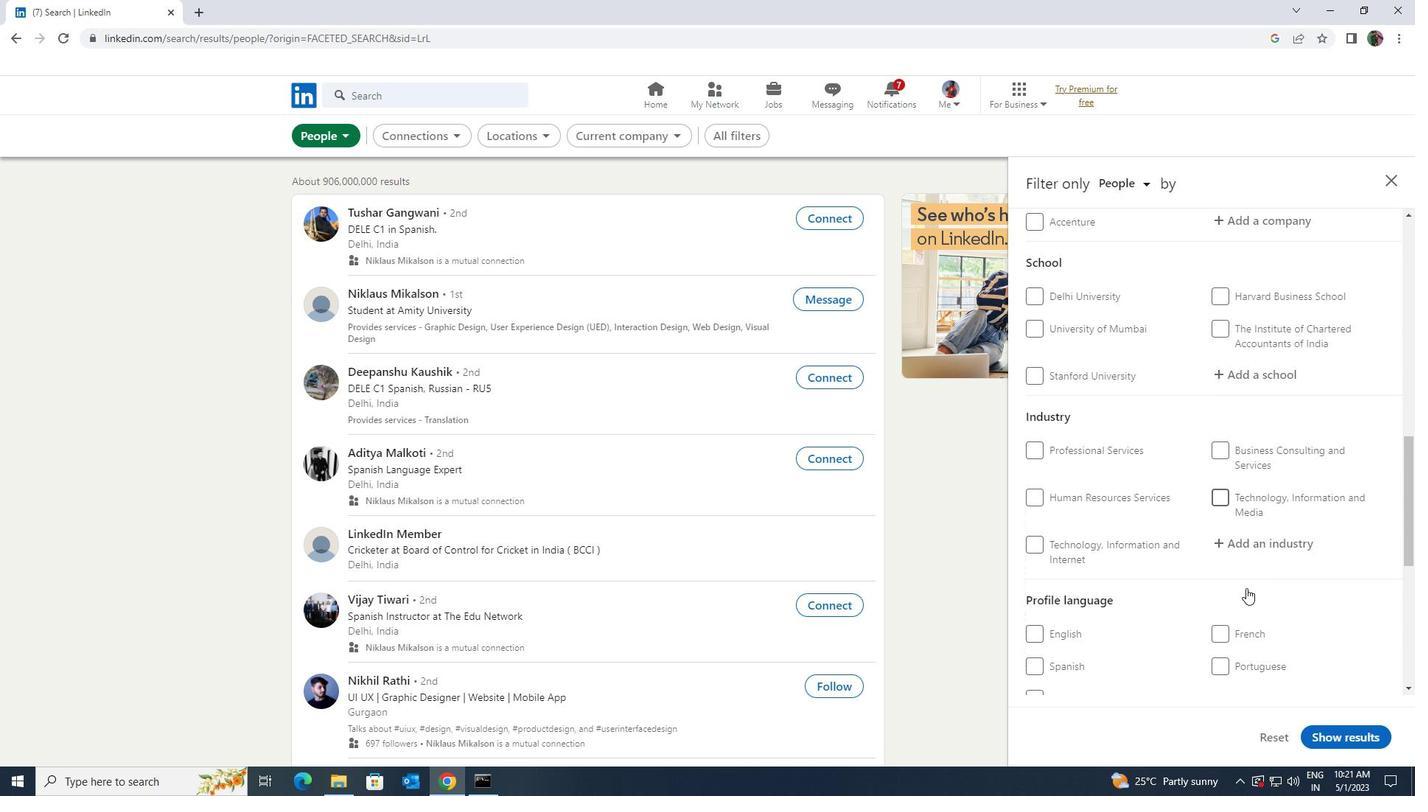 
Action: Mouse moved to (1229, 589)
Screenshot: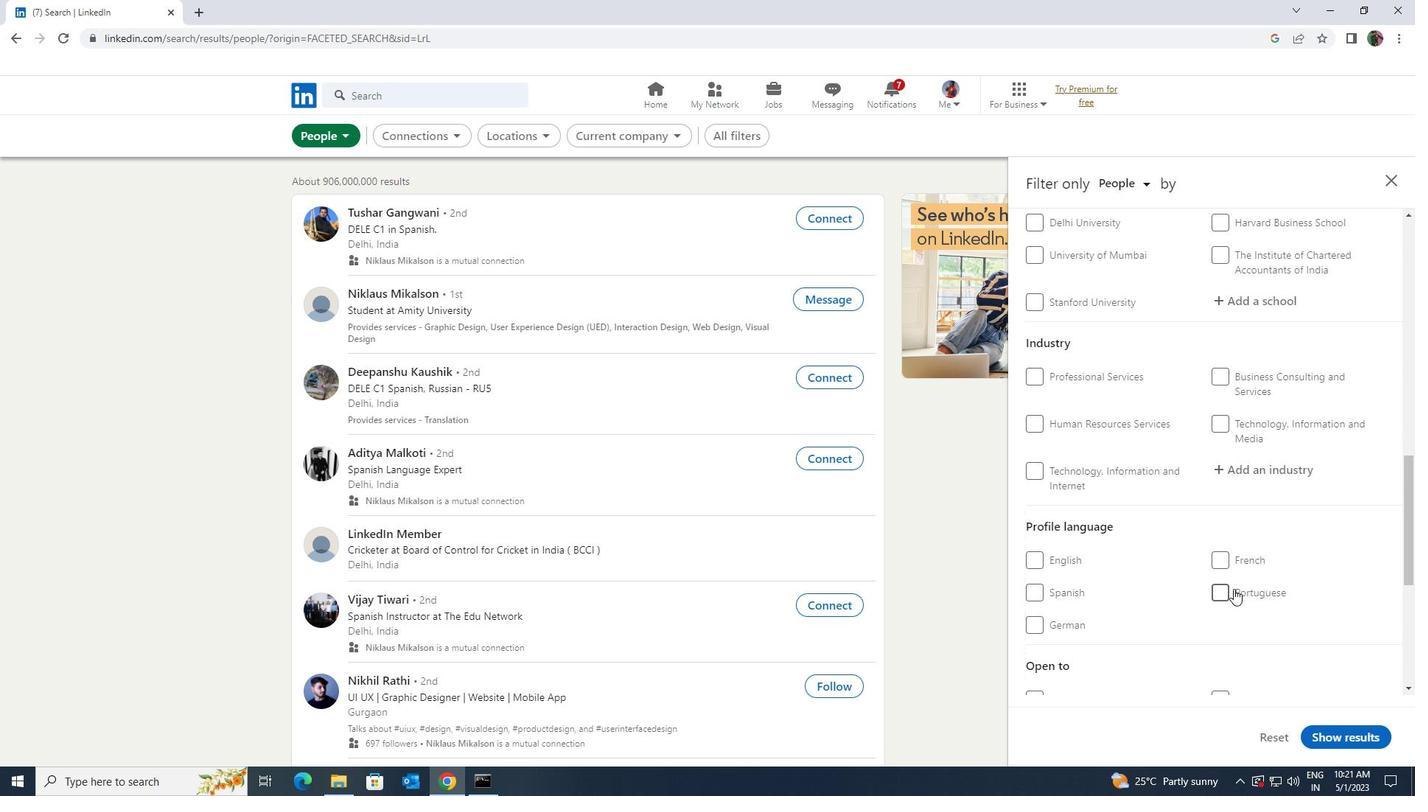 
Action: Mouse pressed left at (1229, 589)
Screenshot: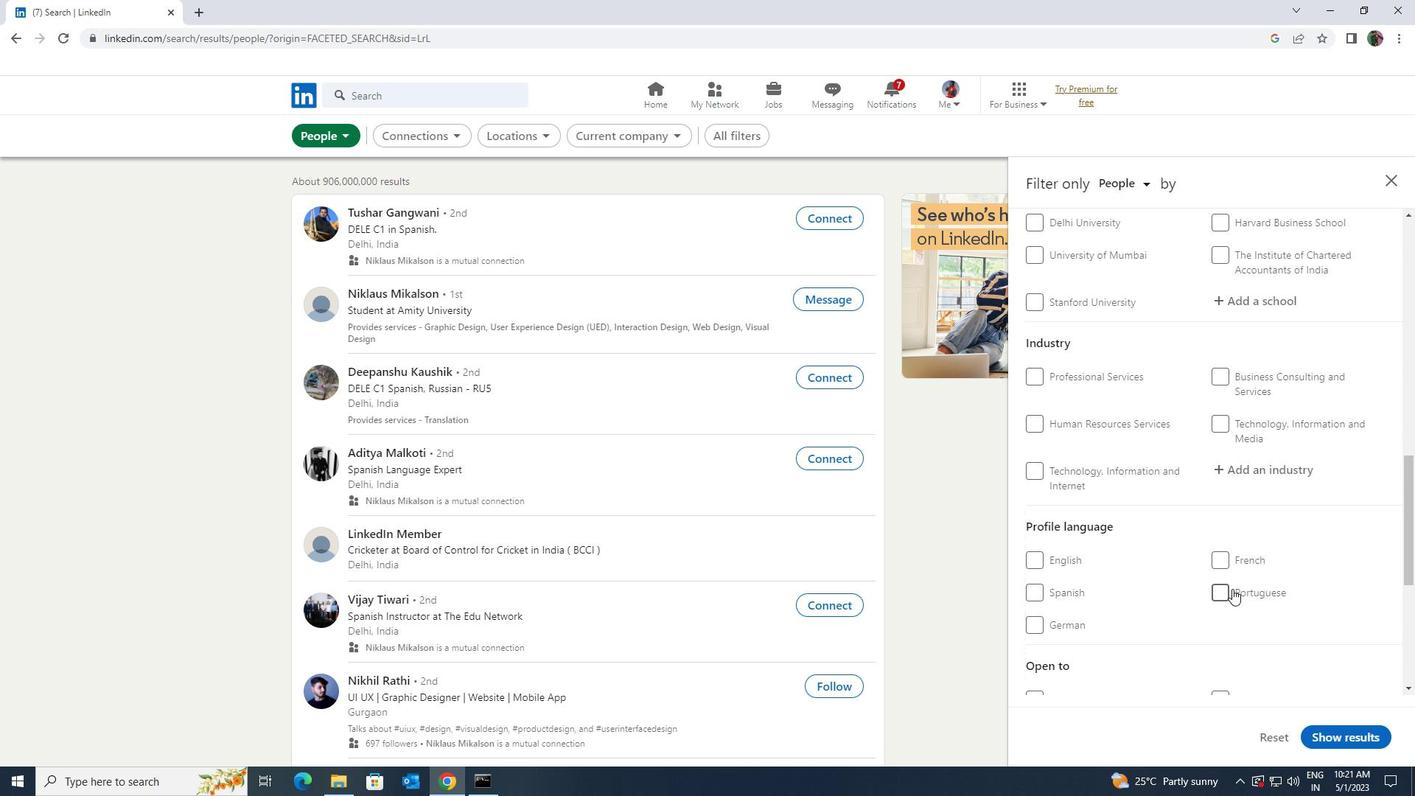 
Action: Mouse scrolled (1229, 589) with delta (0, 0)
Screenshot: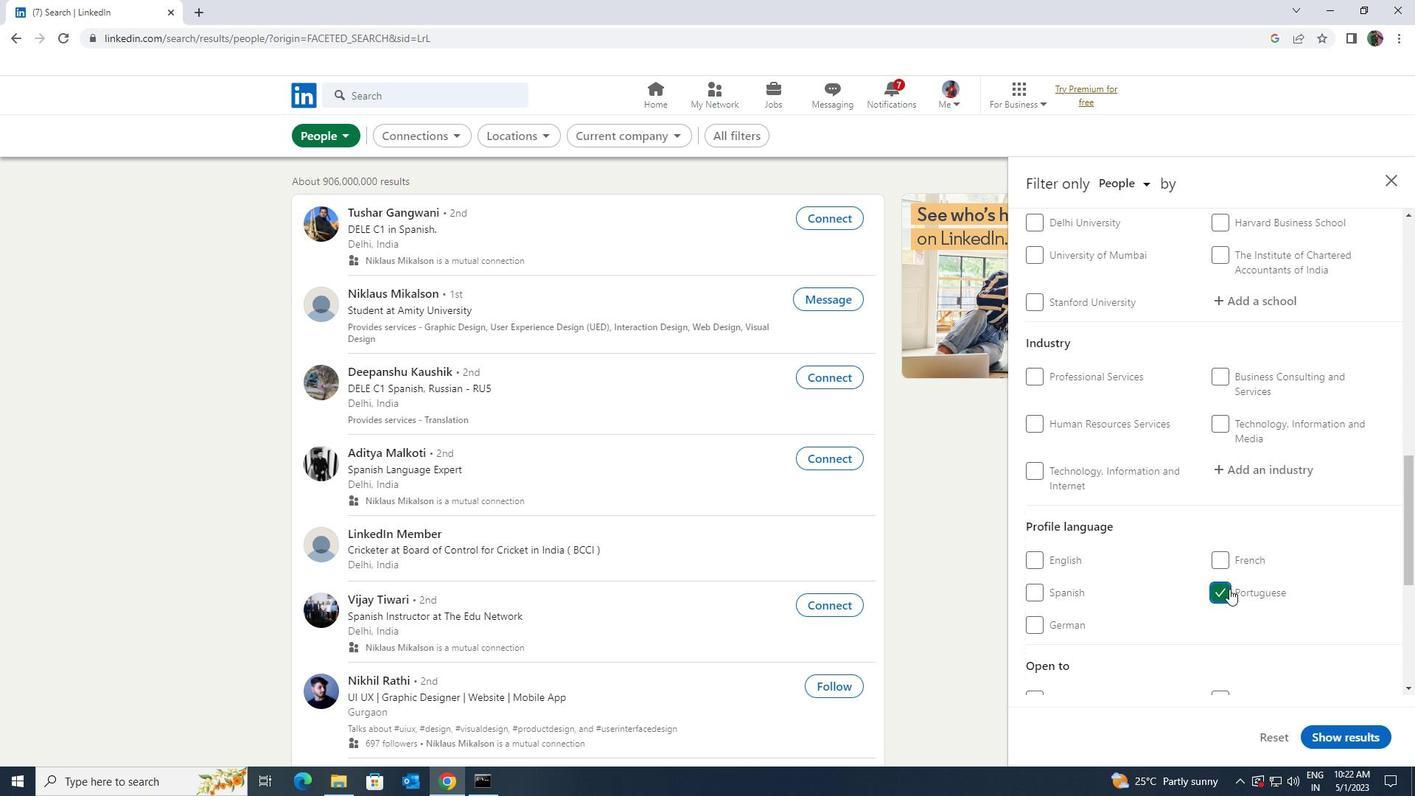 
Action: Mouse scrolled (1229, 589) with delta (0, 0)
Screenshot: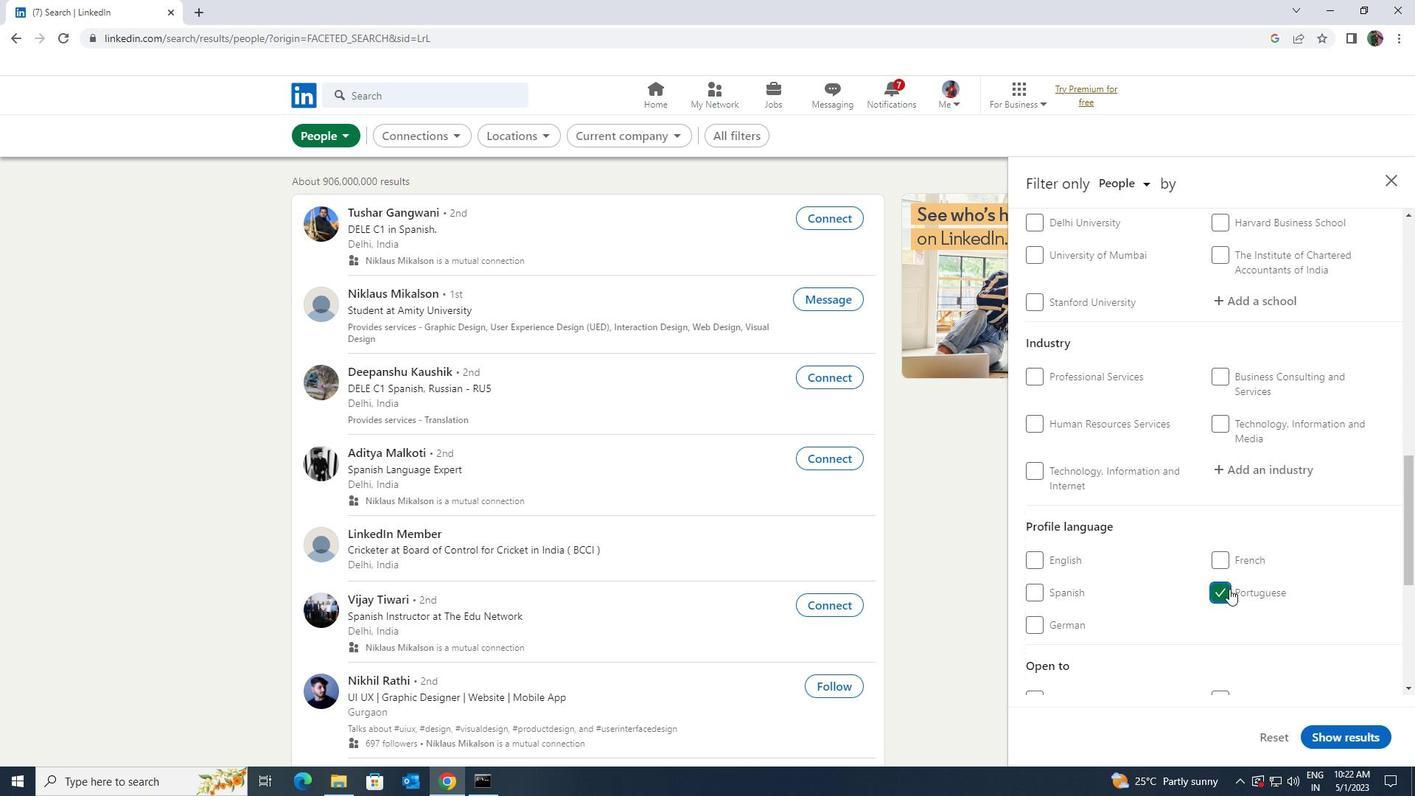
Action: Mouse scrolled (1229, 589) with delta (0, 0)
Screenshot: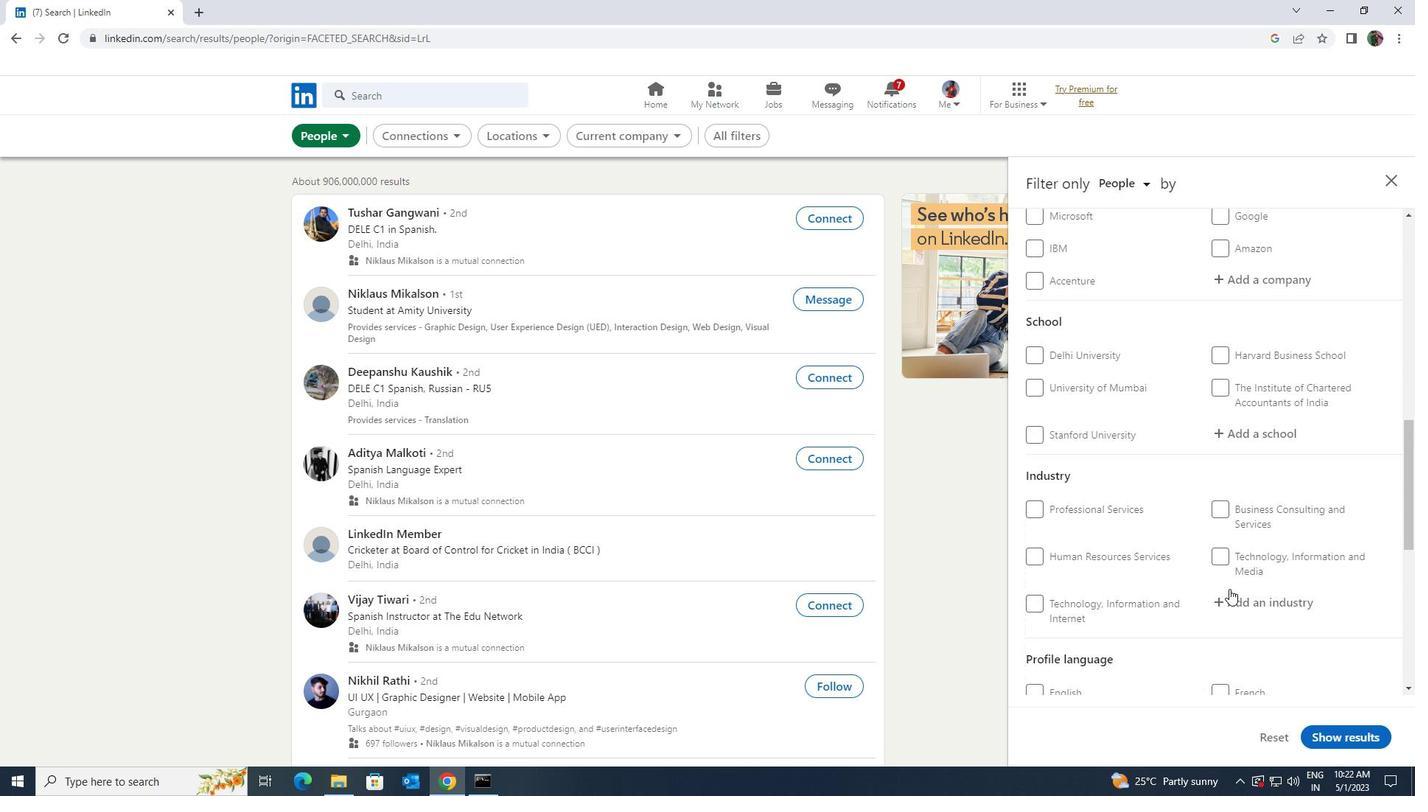 
Action: Mouse scrolled (1229, 589) with delta (0, 0)
Screenshot: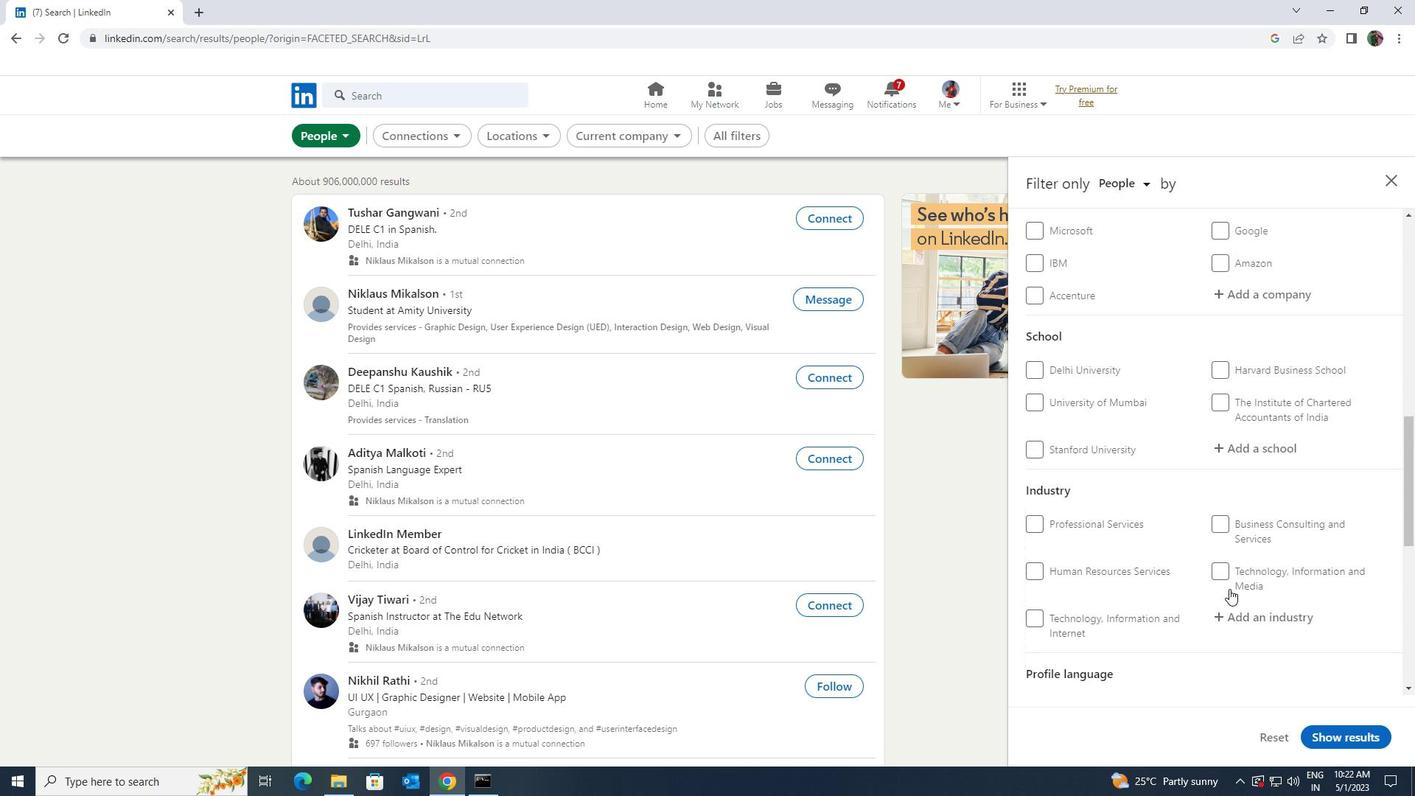 
Action: Mouse scrolled (1229, 589) with delta (0, 0)
Screenshot: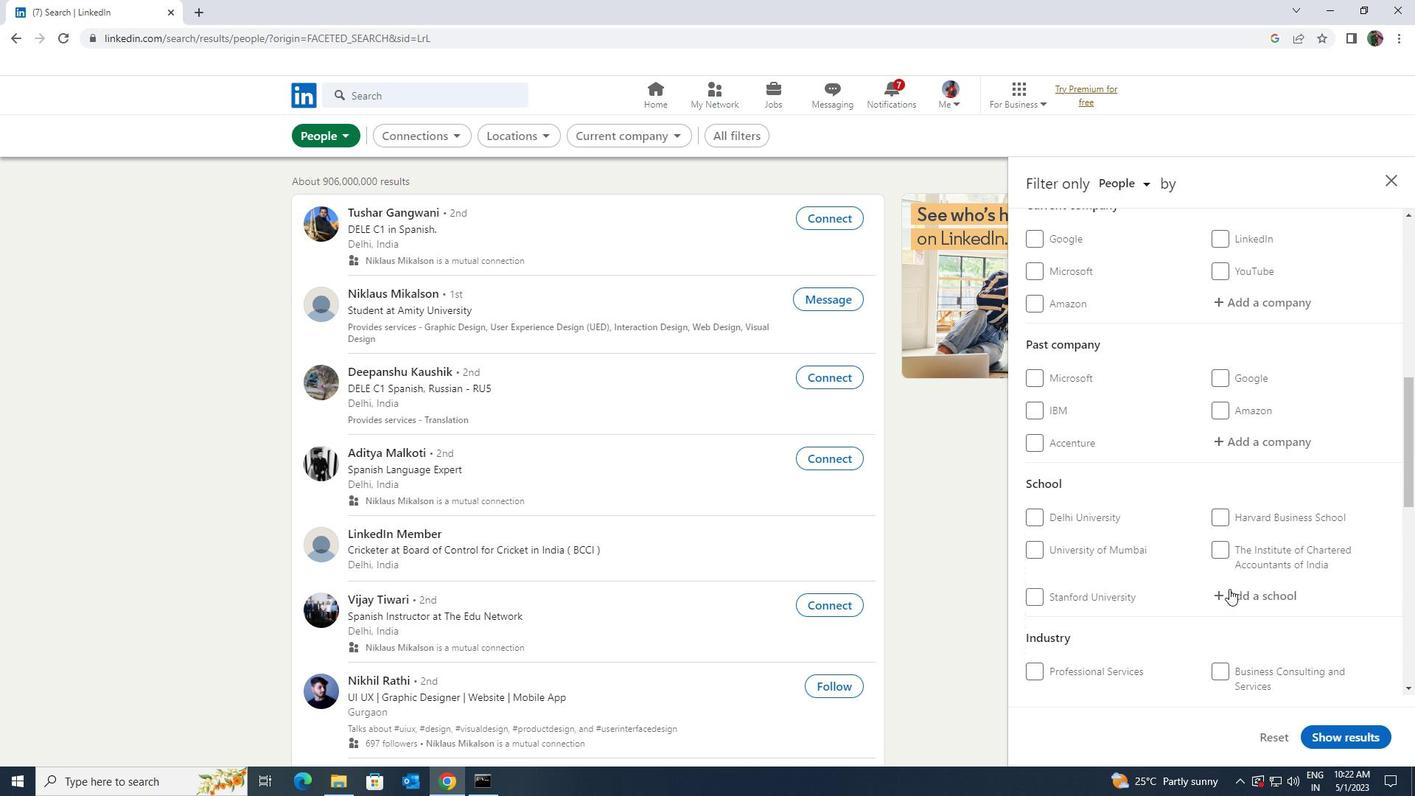 
Action: Mouse scrolled (1229, 589) with delta (0, 0)
Screenshot: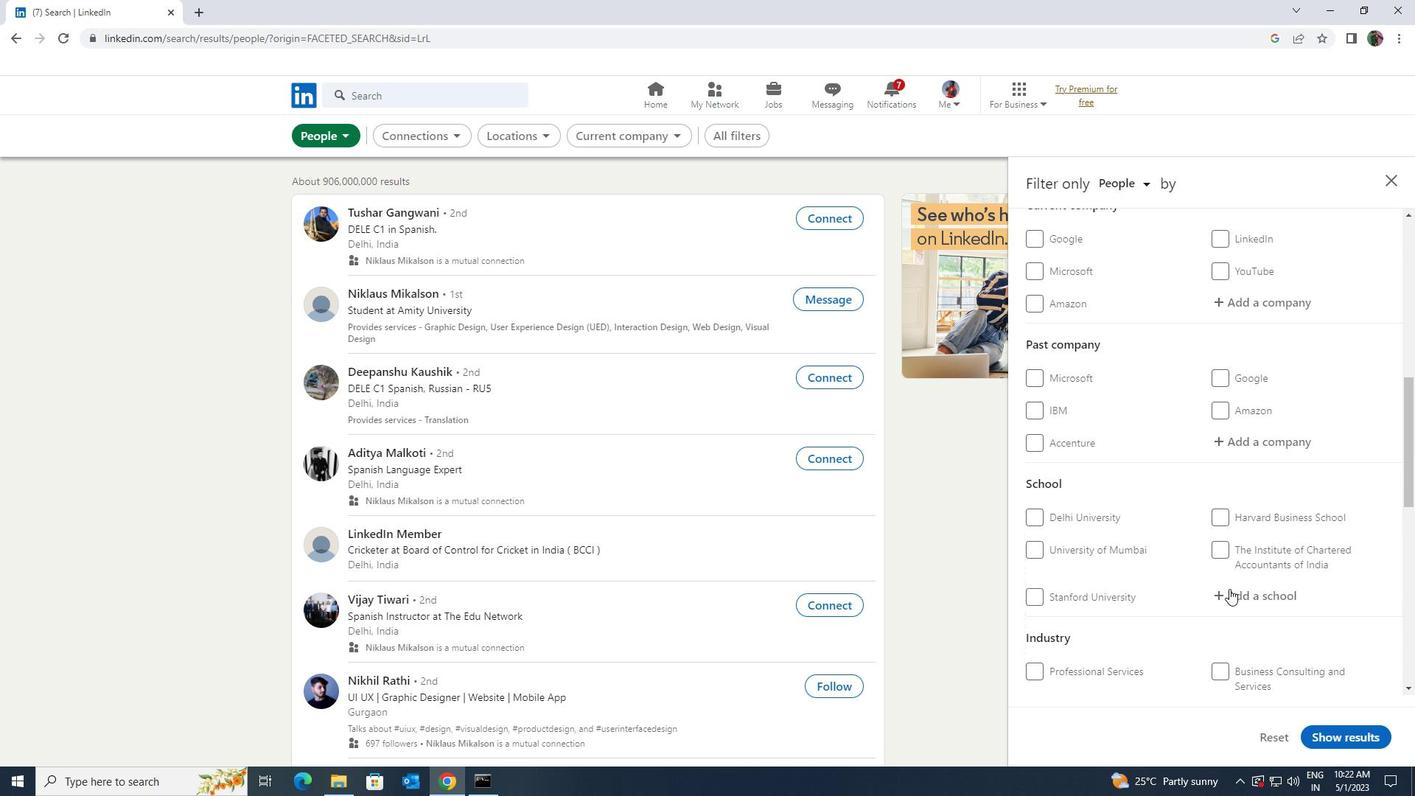 
Action: Mouse scrolled (1229, 589) with delta (0, 0)
Screenshot: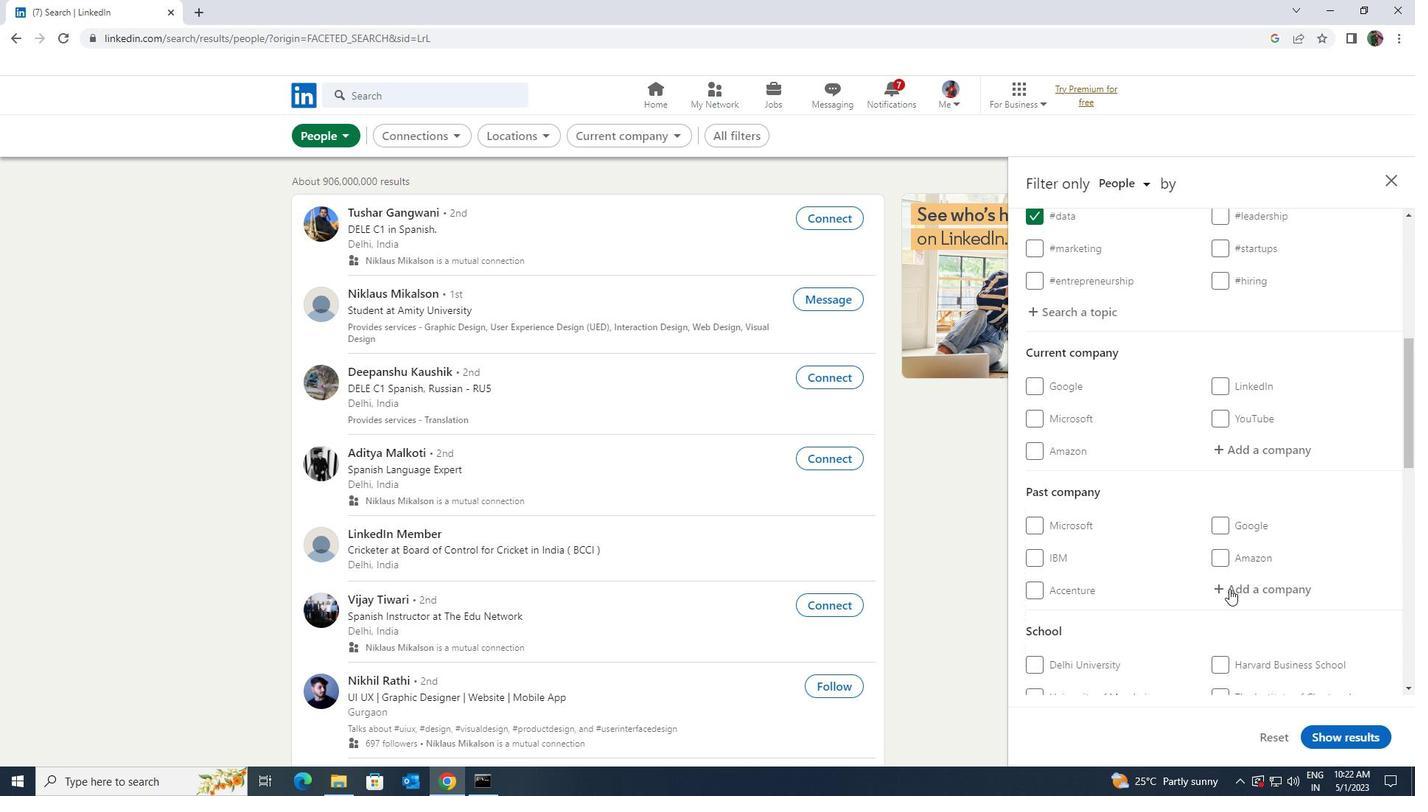 
Action: Mouse moved to (1244, 522)
Screenshot: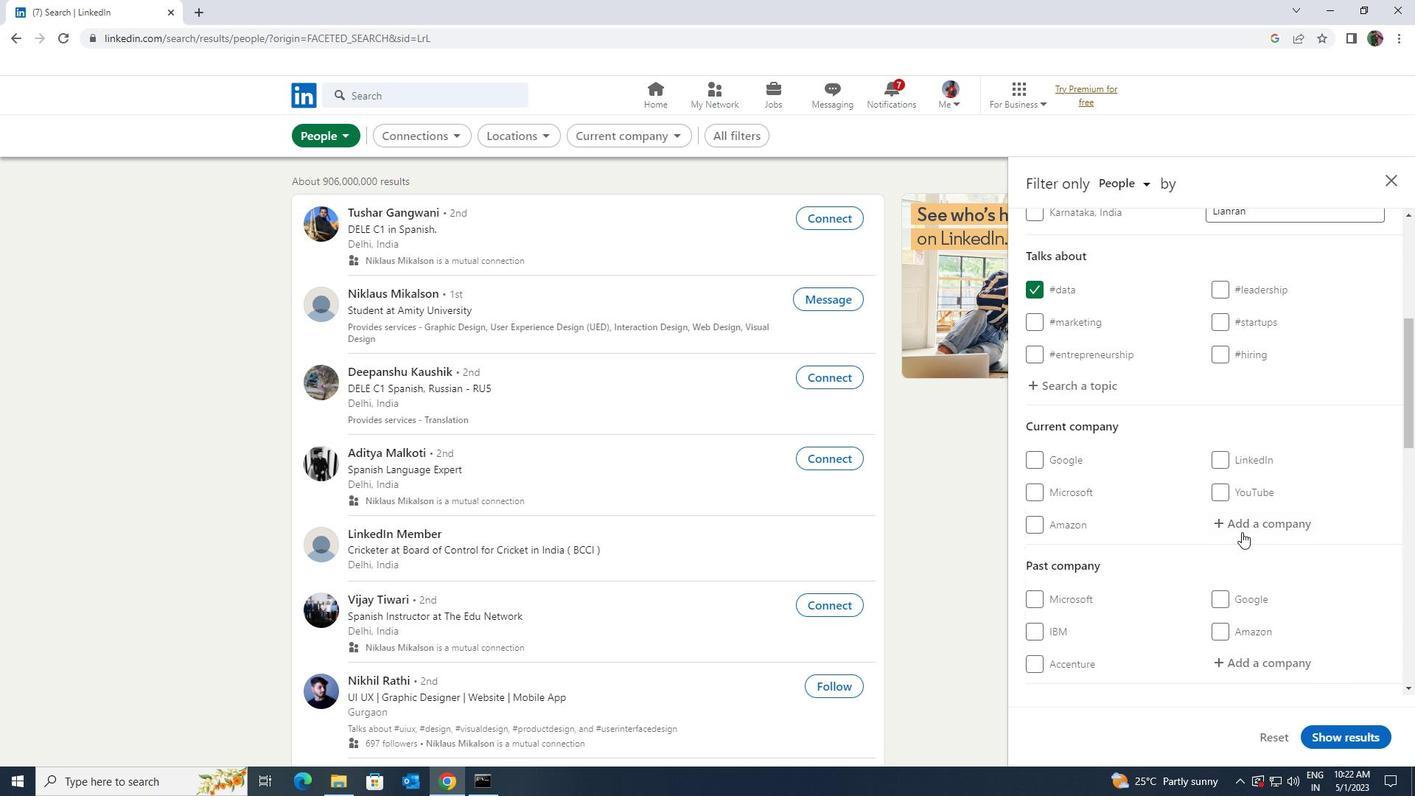 
Action: Mouse pressed left at (1244, 522)
Screenshot: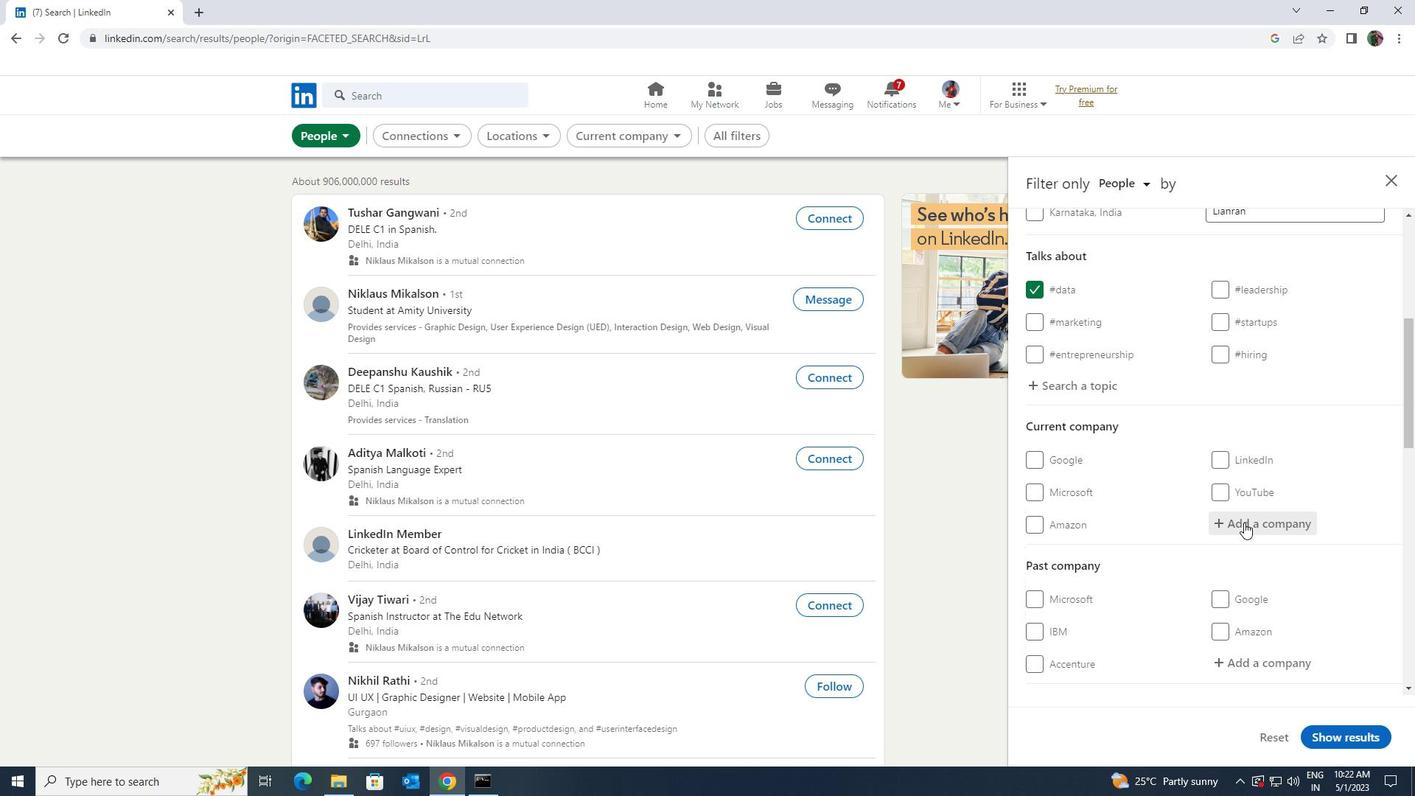 
Action: Key pressed <Key.shift>I<Key.shift>NCRE
Screenshot: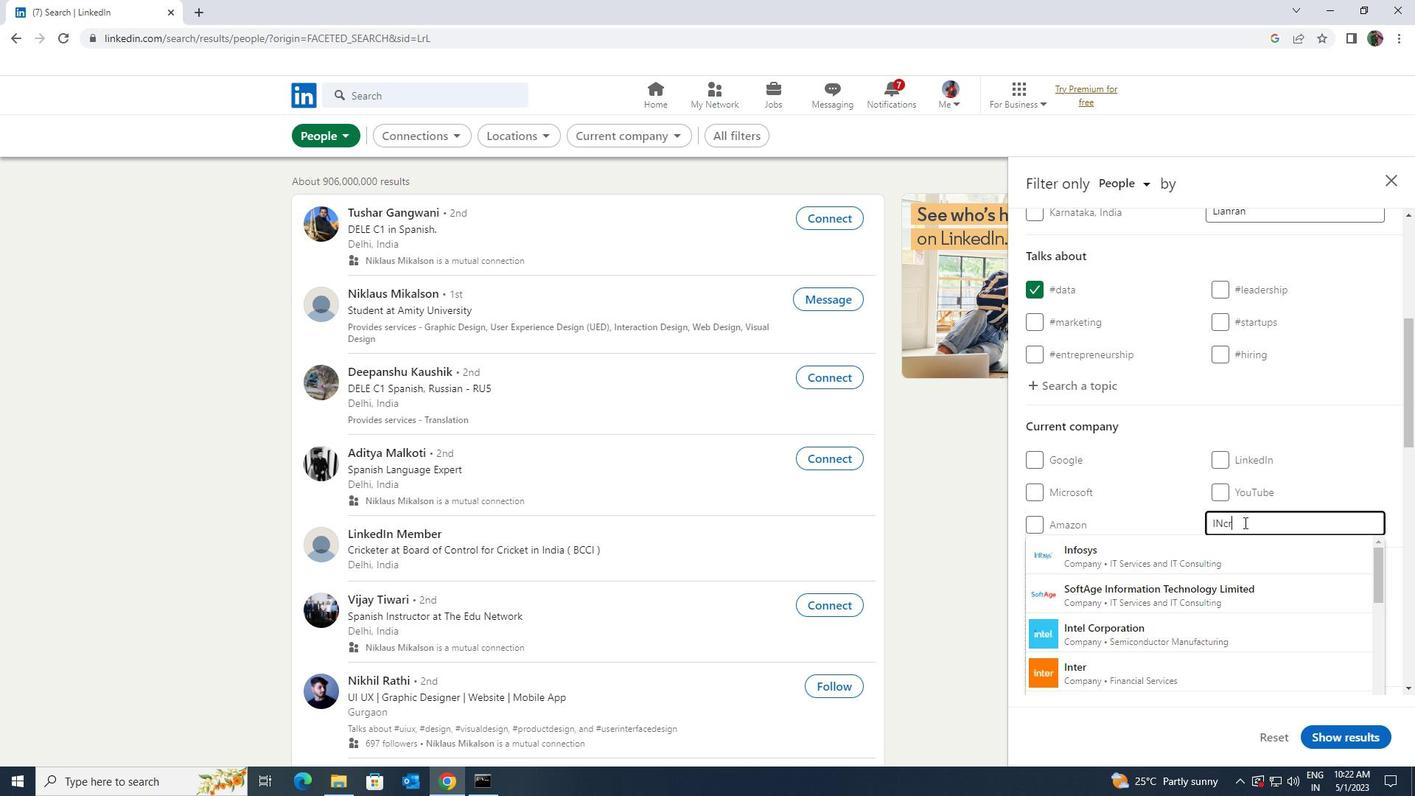 
Action: Mouse moved to (1235, 583)
Screenshot: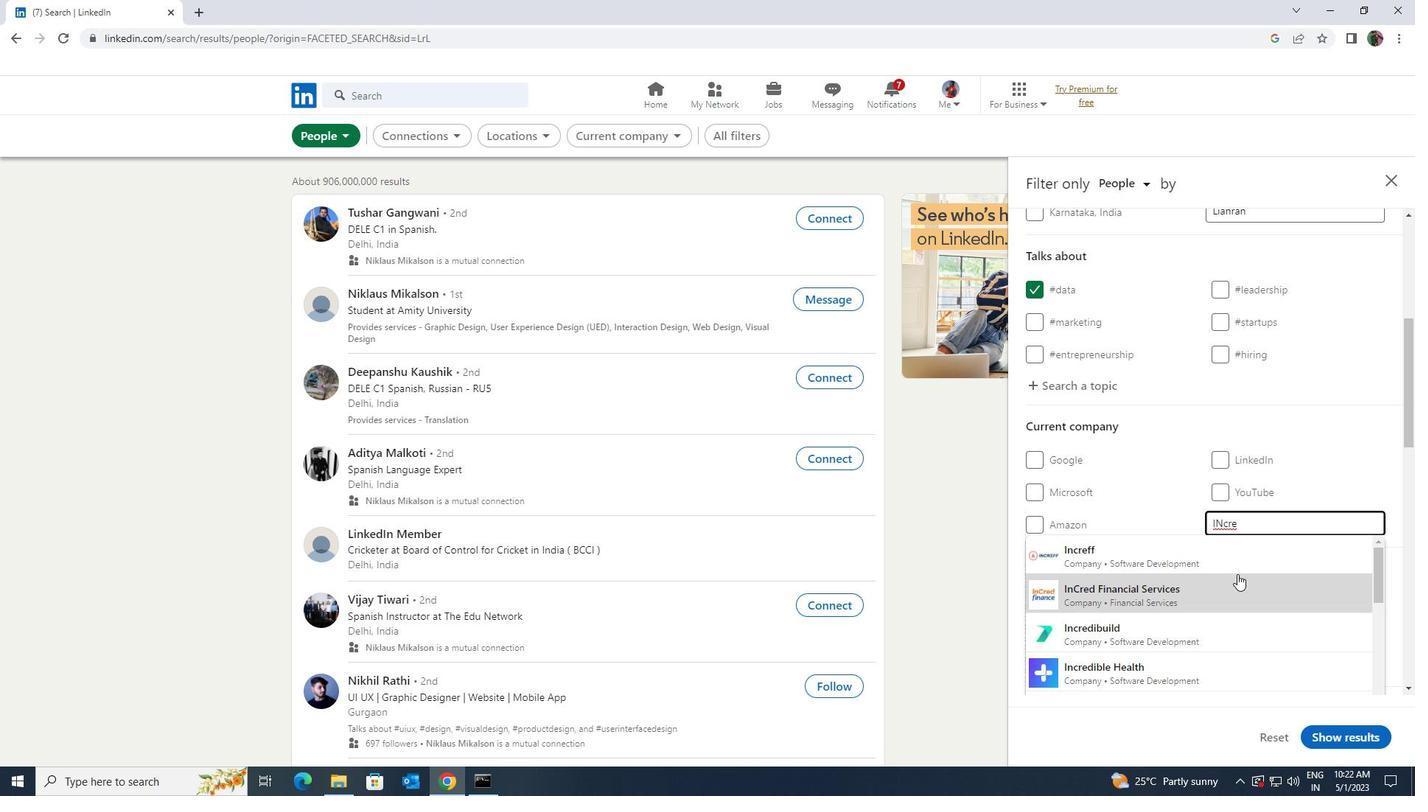 
Action: Mouse pressed left at (1235, 583)
Screenshot: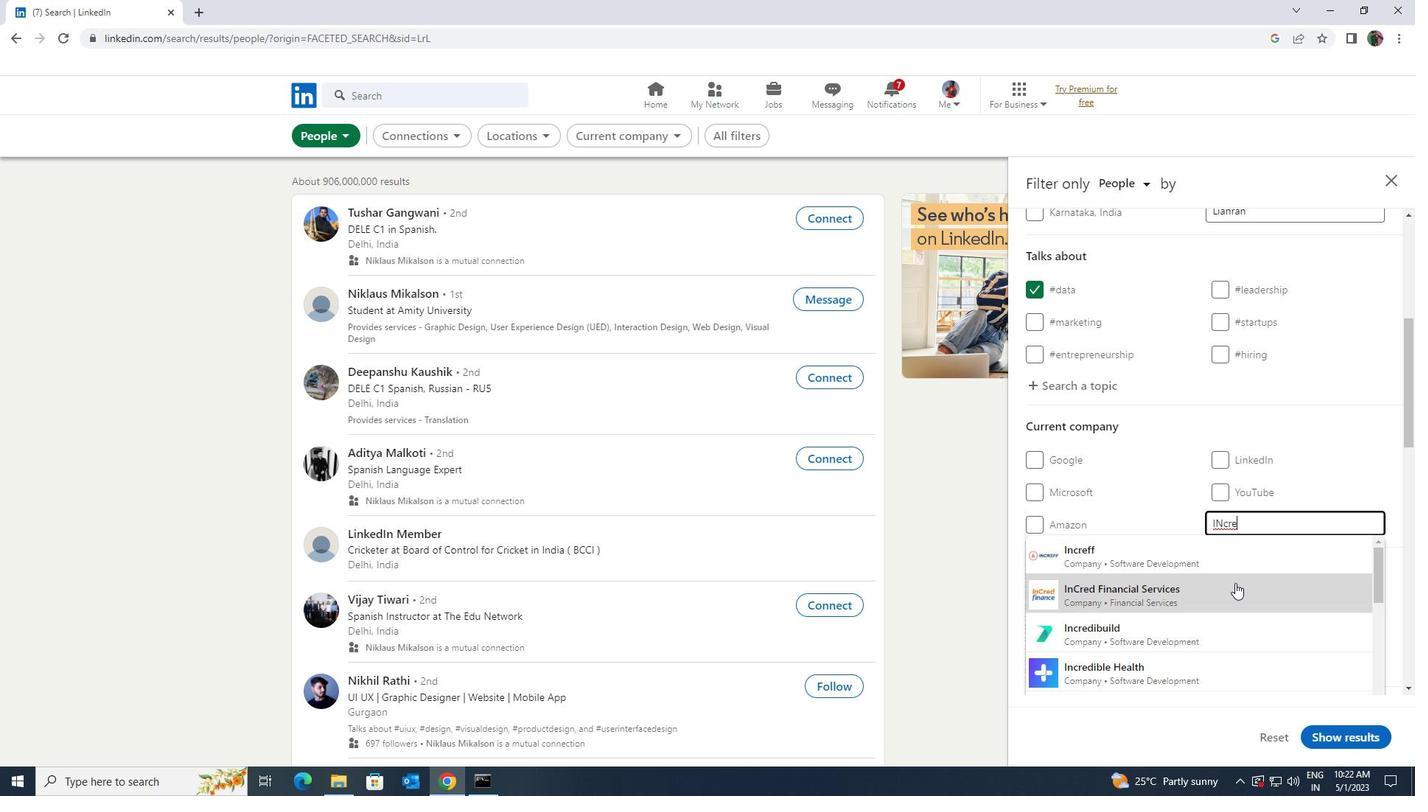 
Action: Mouse moved to (1235, 587)
Screenshot: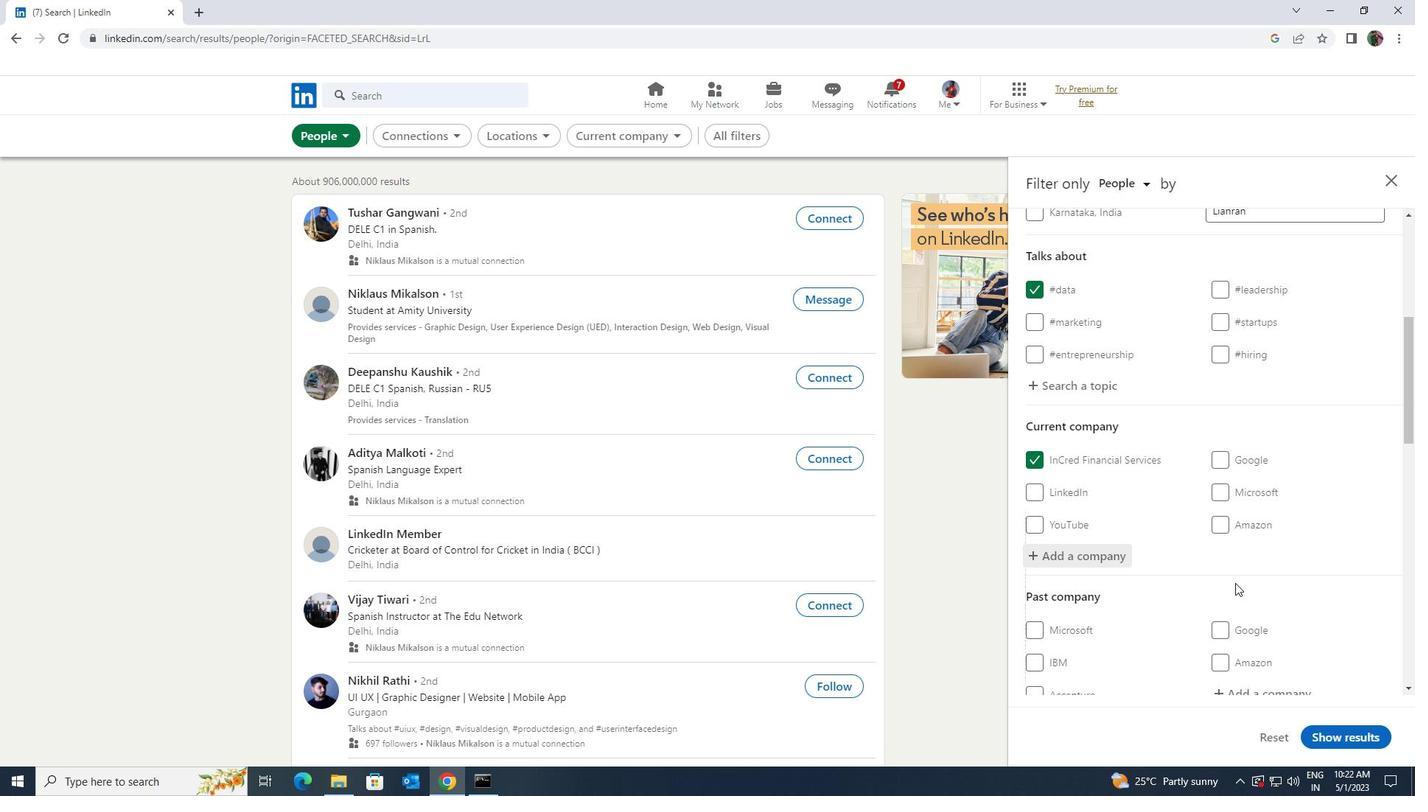 
Action: Mouse scrolled (1235, 586) with delta (0, 0)
Screenshot: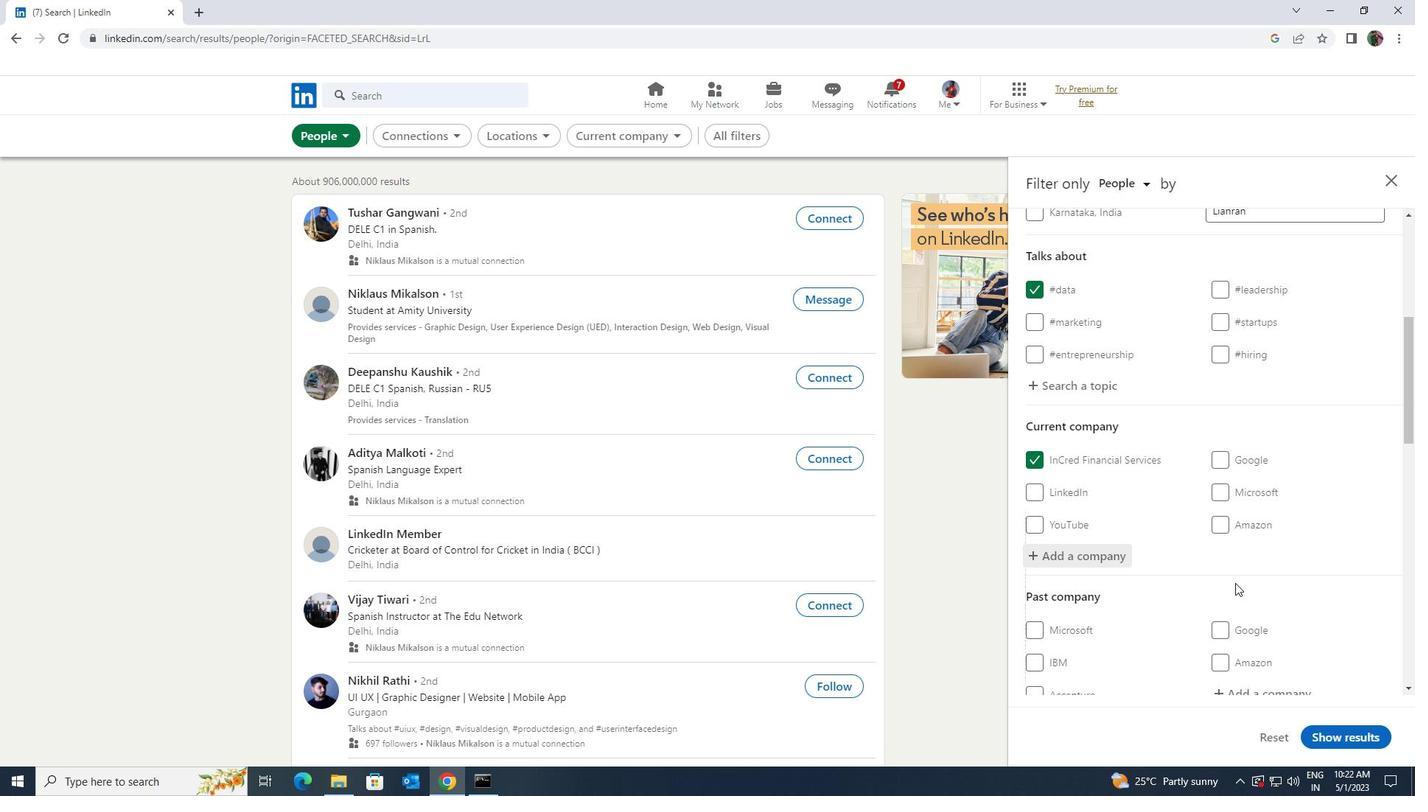 
Action: Mouse scrolled (1235, 586) with delta (0, 0)
Screenshot: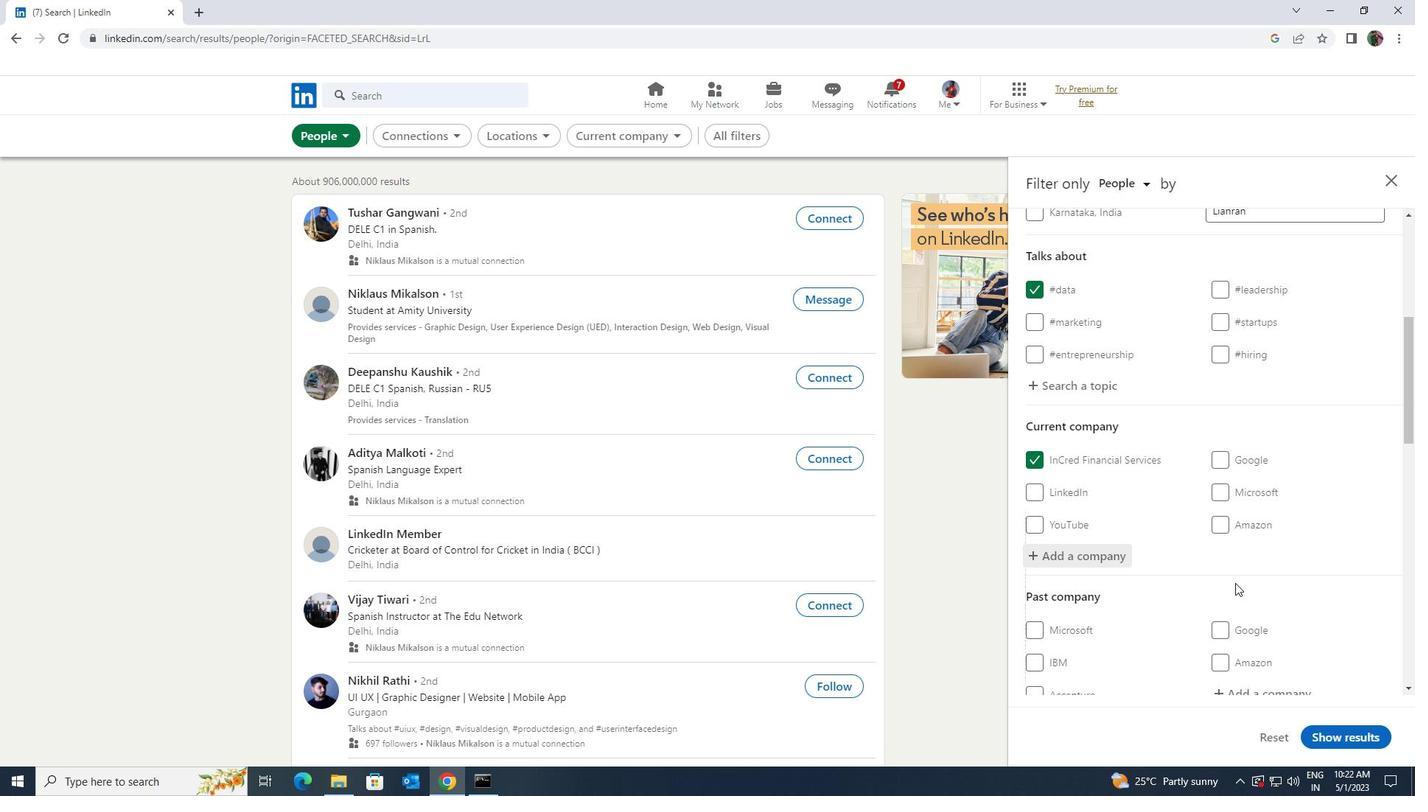 
Action: Mouse scrolled (1235, 586) with delta (0, 0)
Screenshot: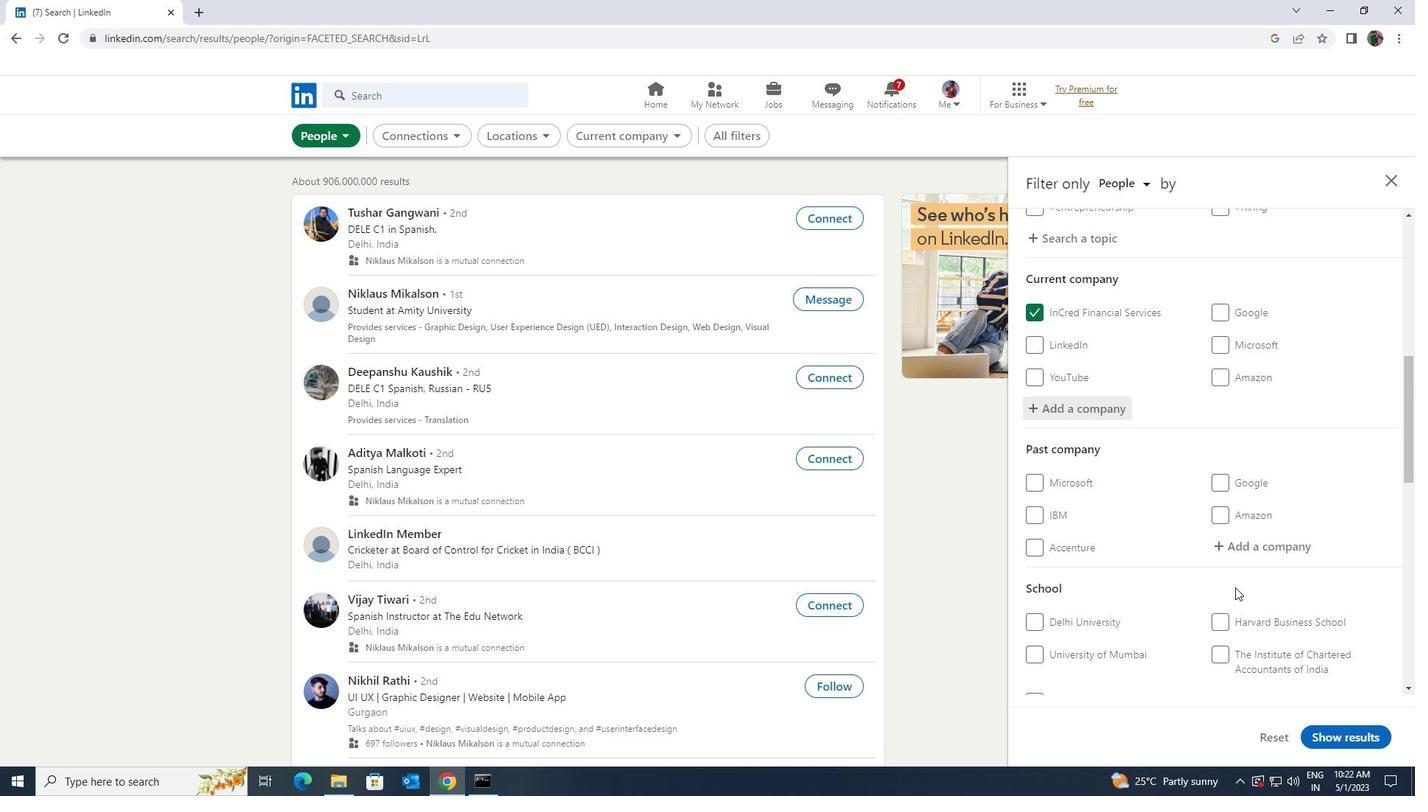 
Action: Mouse moved to (1237, 616)
Screenshot: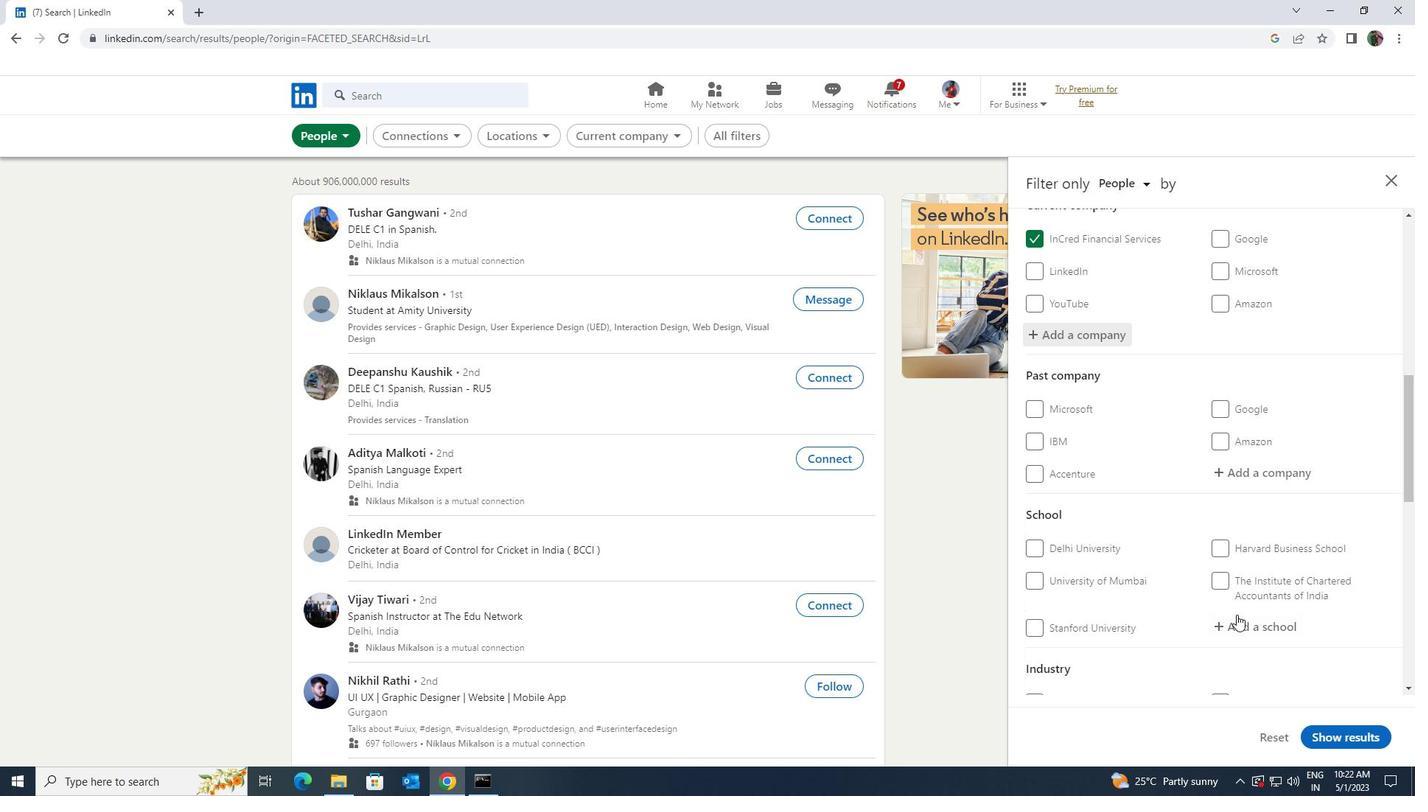 
Action: Mouse pressed left at (1237, 616)
Screenshot: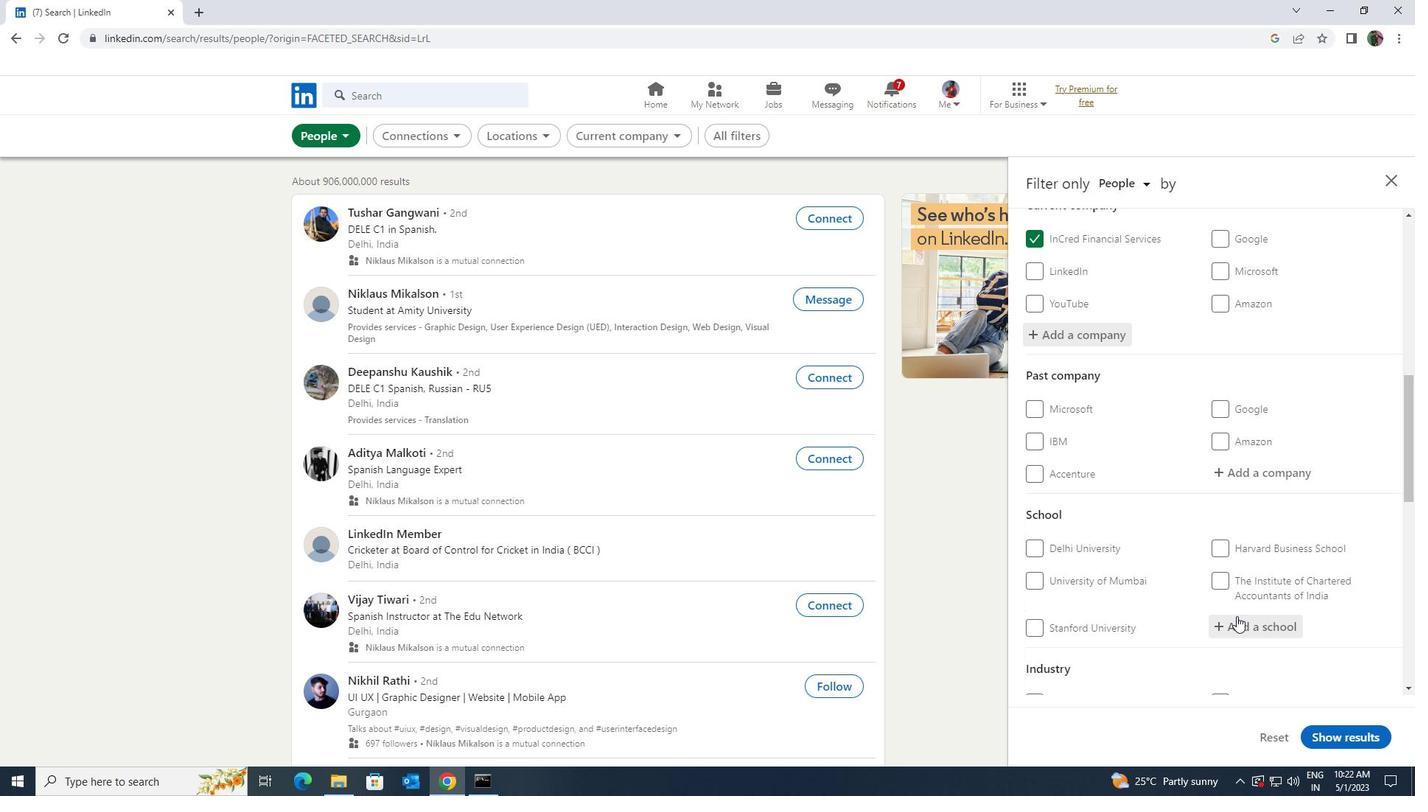
Action: Key pressed <Key.shift><Key.shift><Key.shift><Key.shift><Key.shift><Key.shift>NTTF
Screenshot: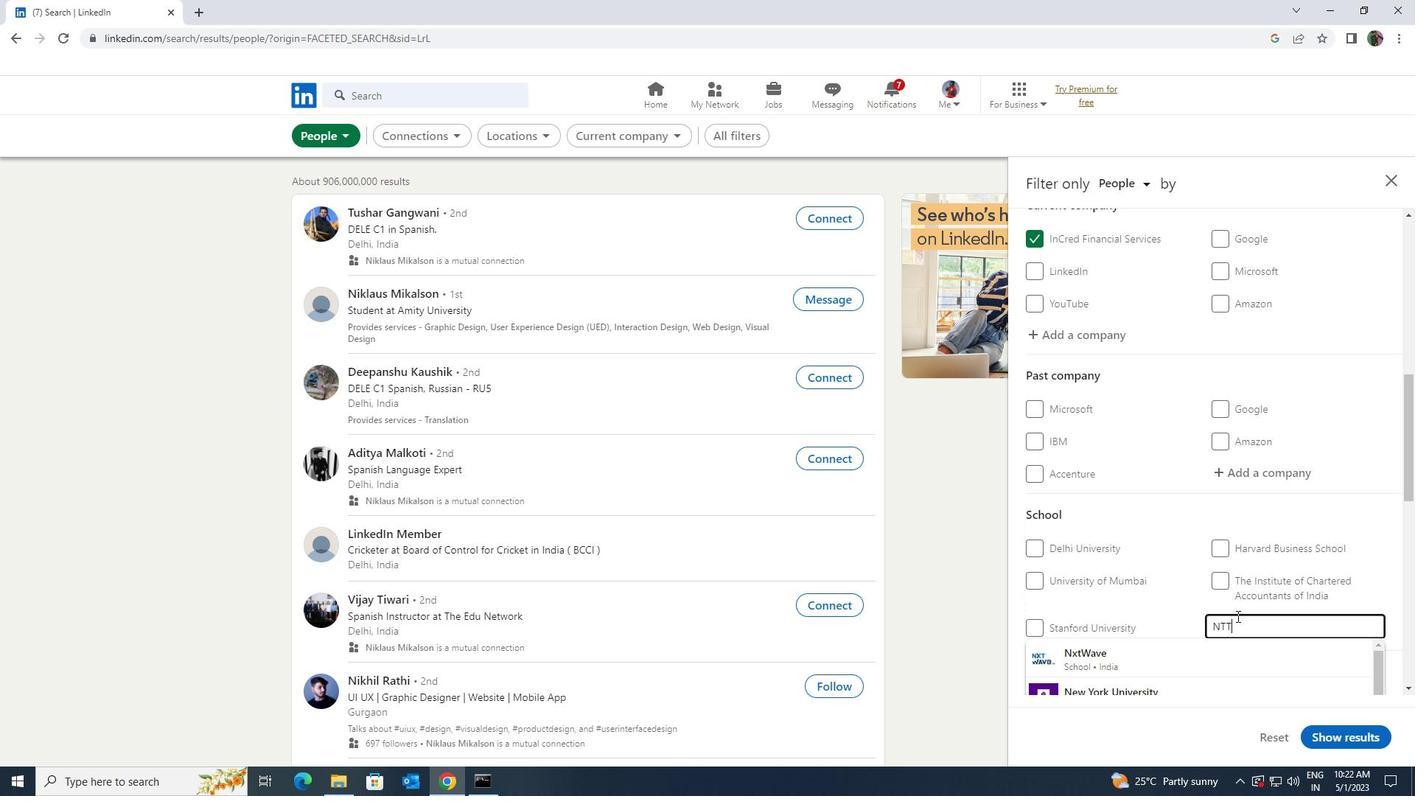 
Action: Mouse moved to (1237, 643)
Screenshot: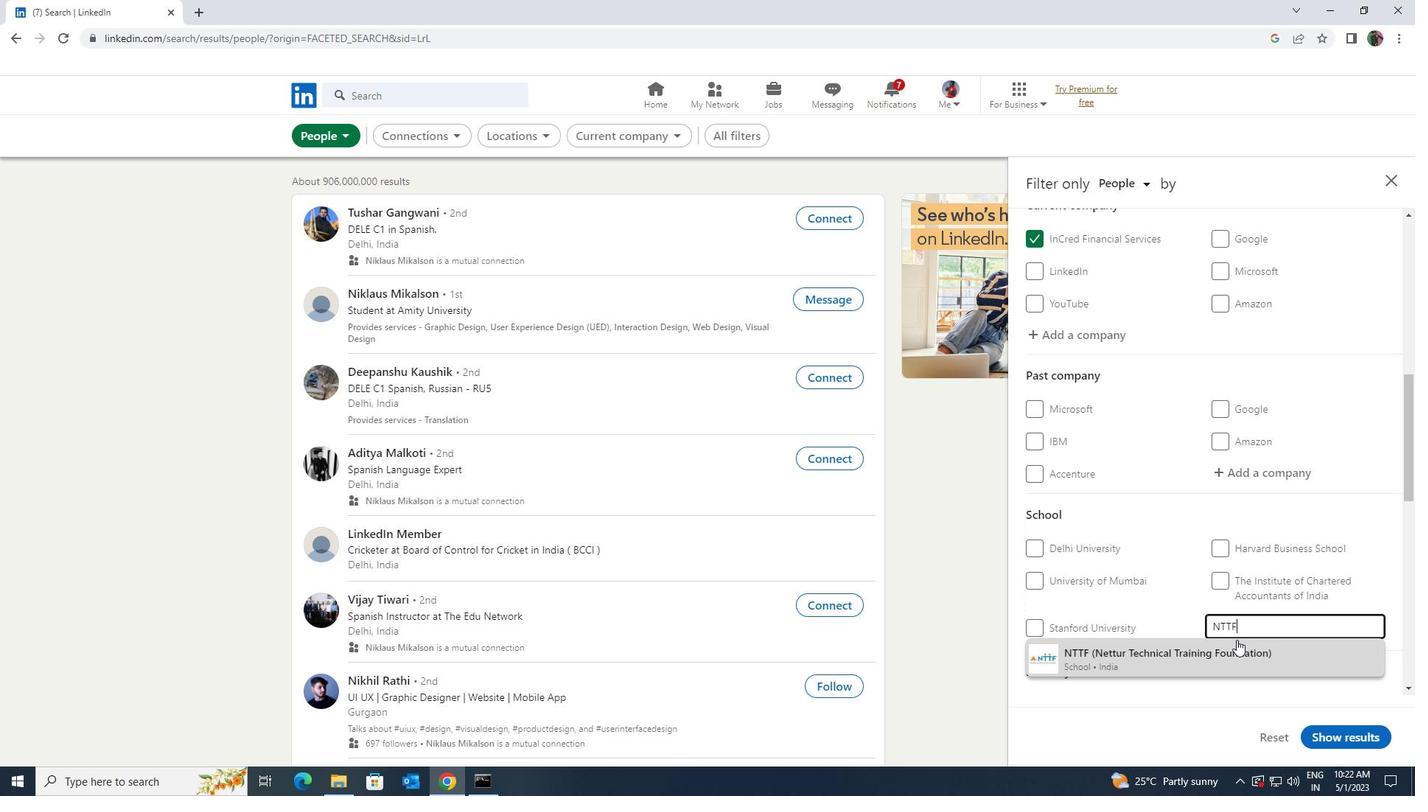
Action: Mouse pressed left at (1237, 643)
Screenshot: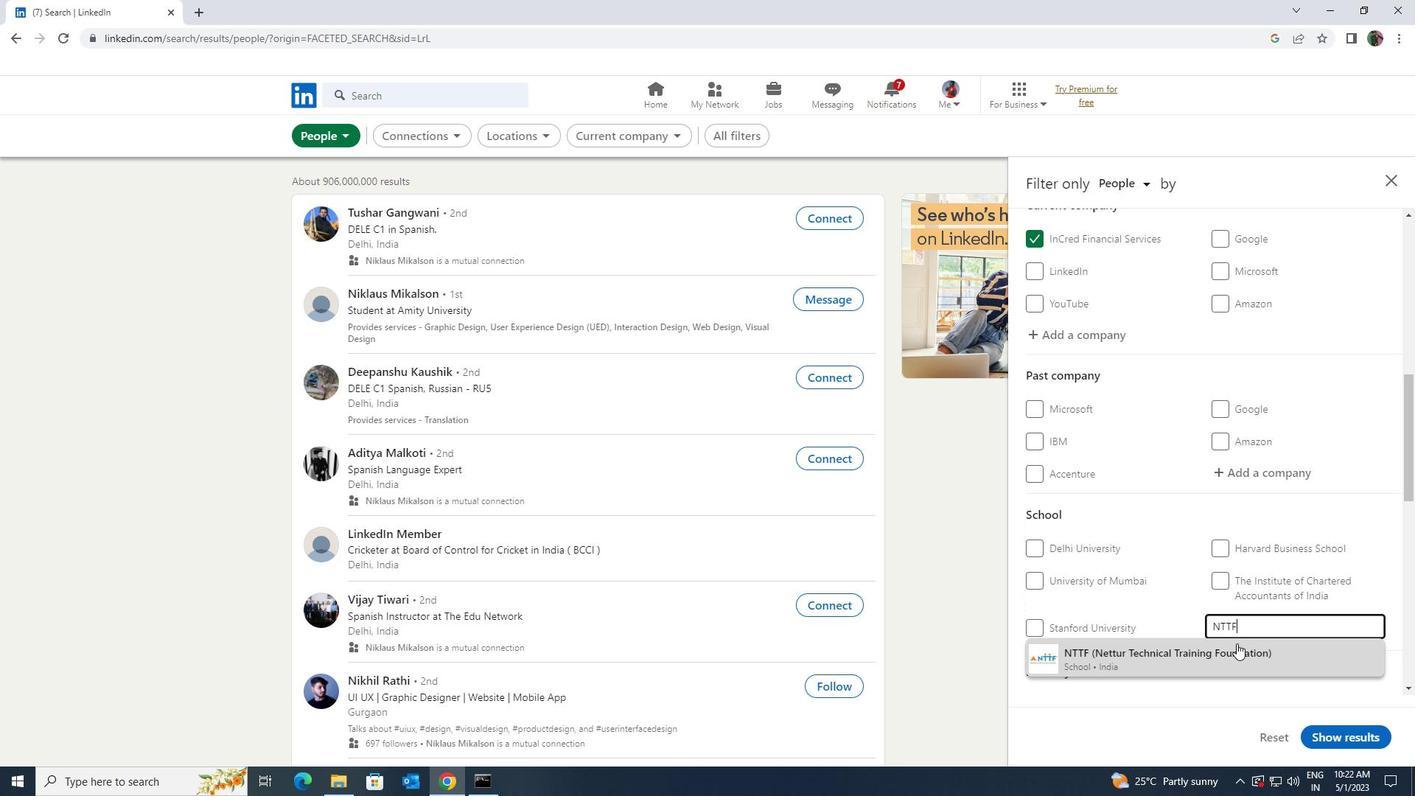 
Action: Mouse scrolled (1237, 642) with delta (0, 0)
Screenshot: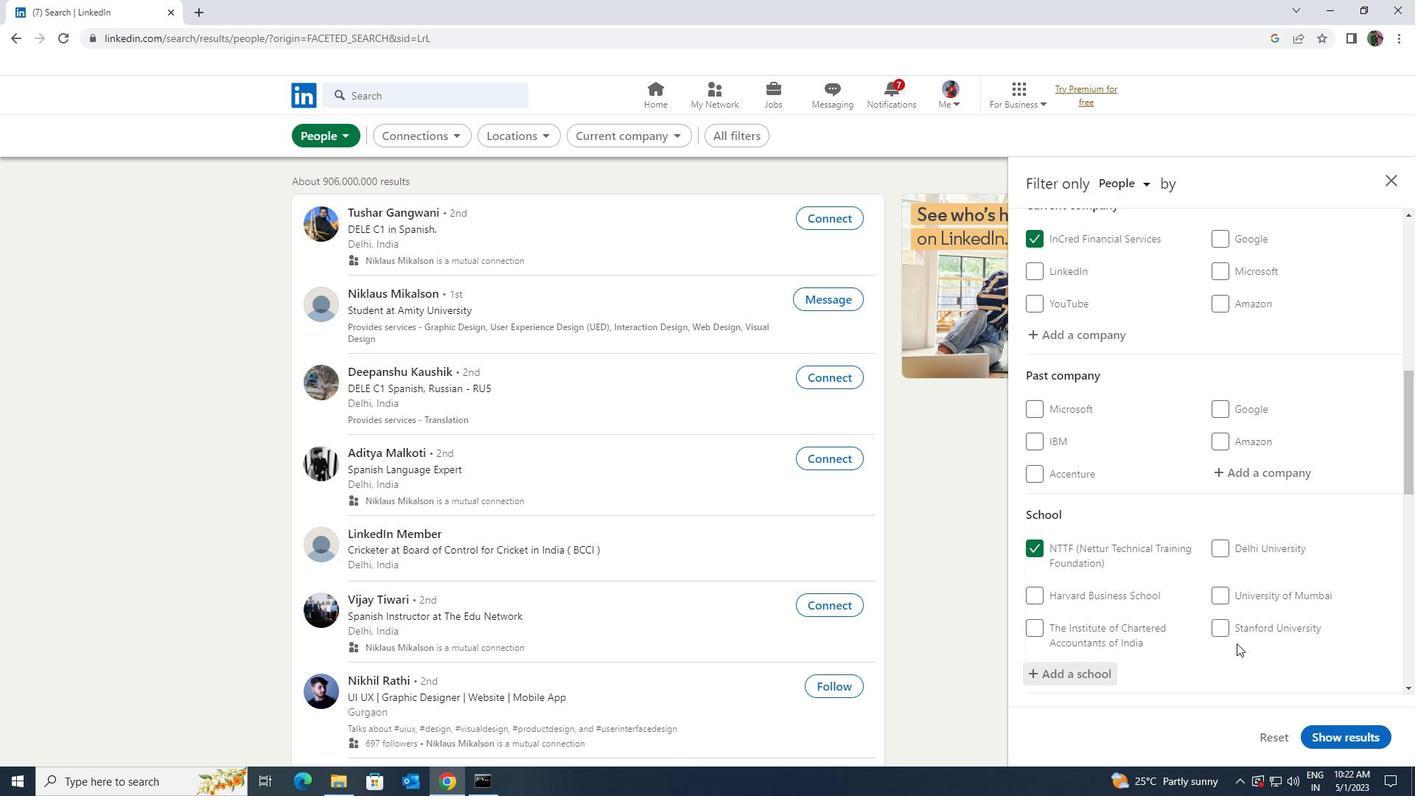 
Action: Mouse scrolled (1237, 642) with delta (0, 0)
Screenshot: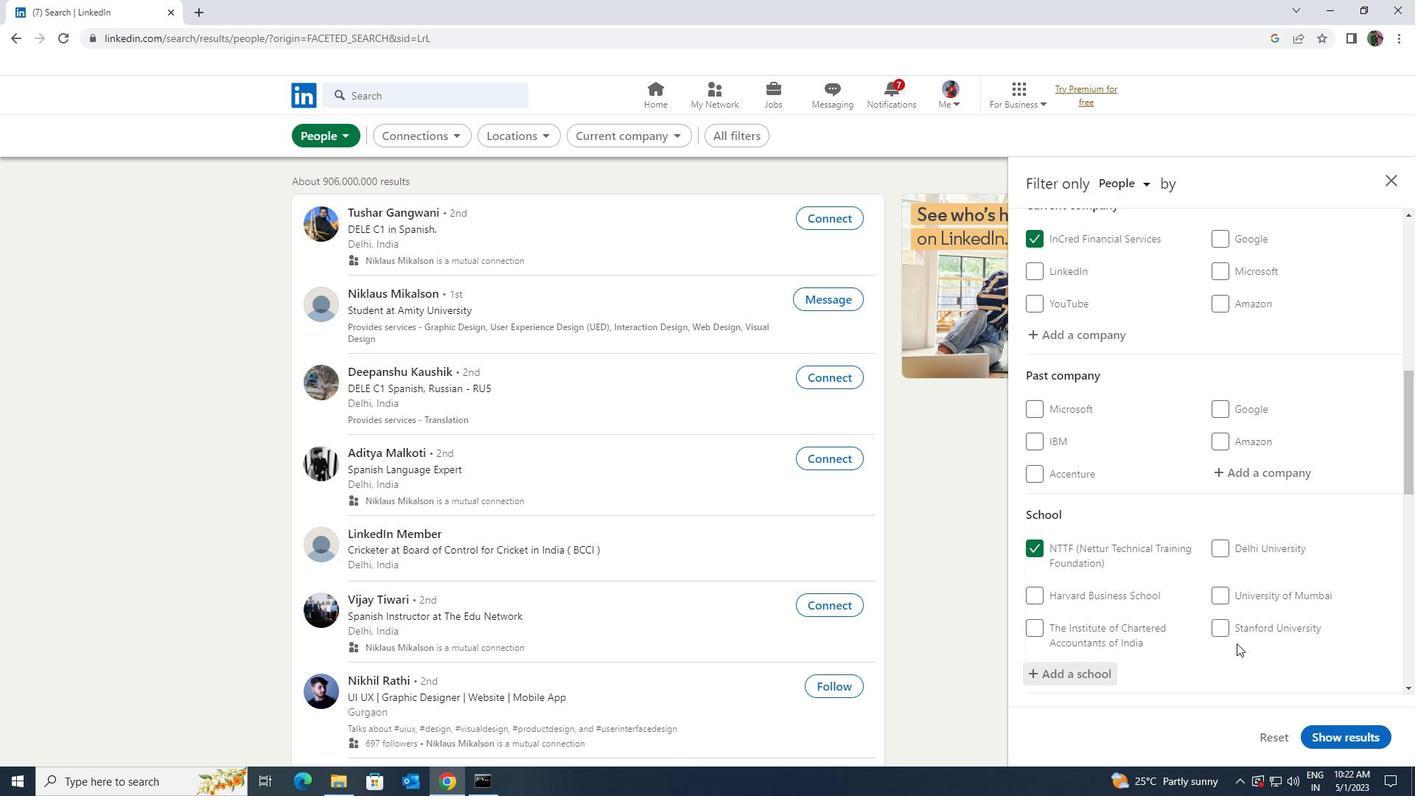 
Action: Mouse scrolled (1237, 642) with delta (0, 0)
Screenshot: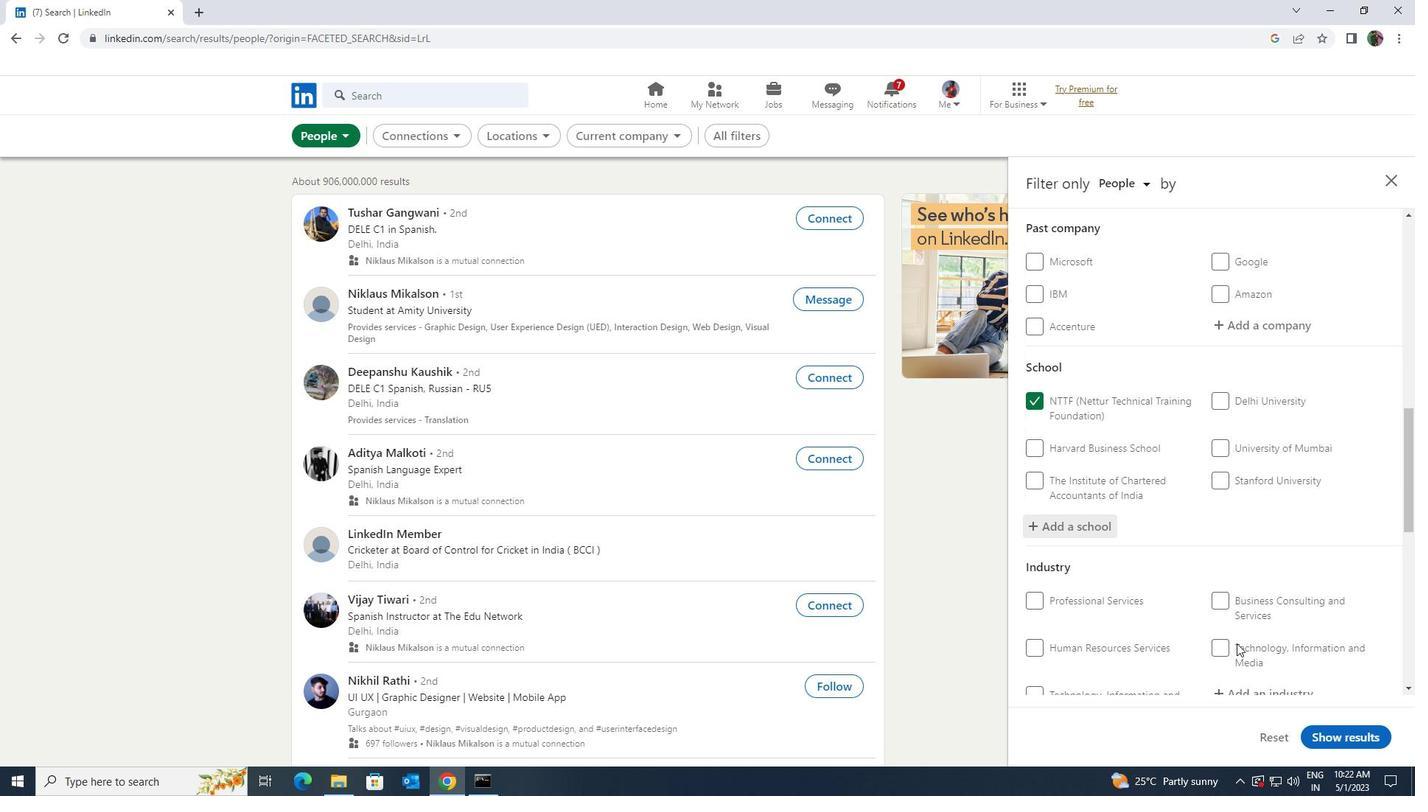 
Action: Mouse moved to (1237, 620)
Screenshot: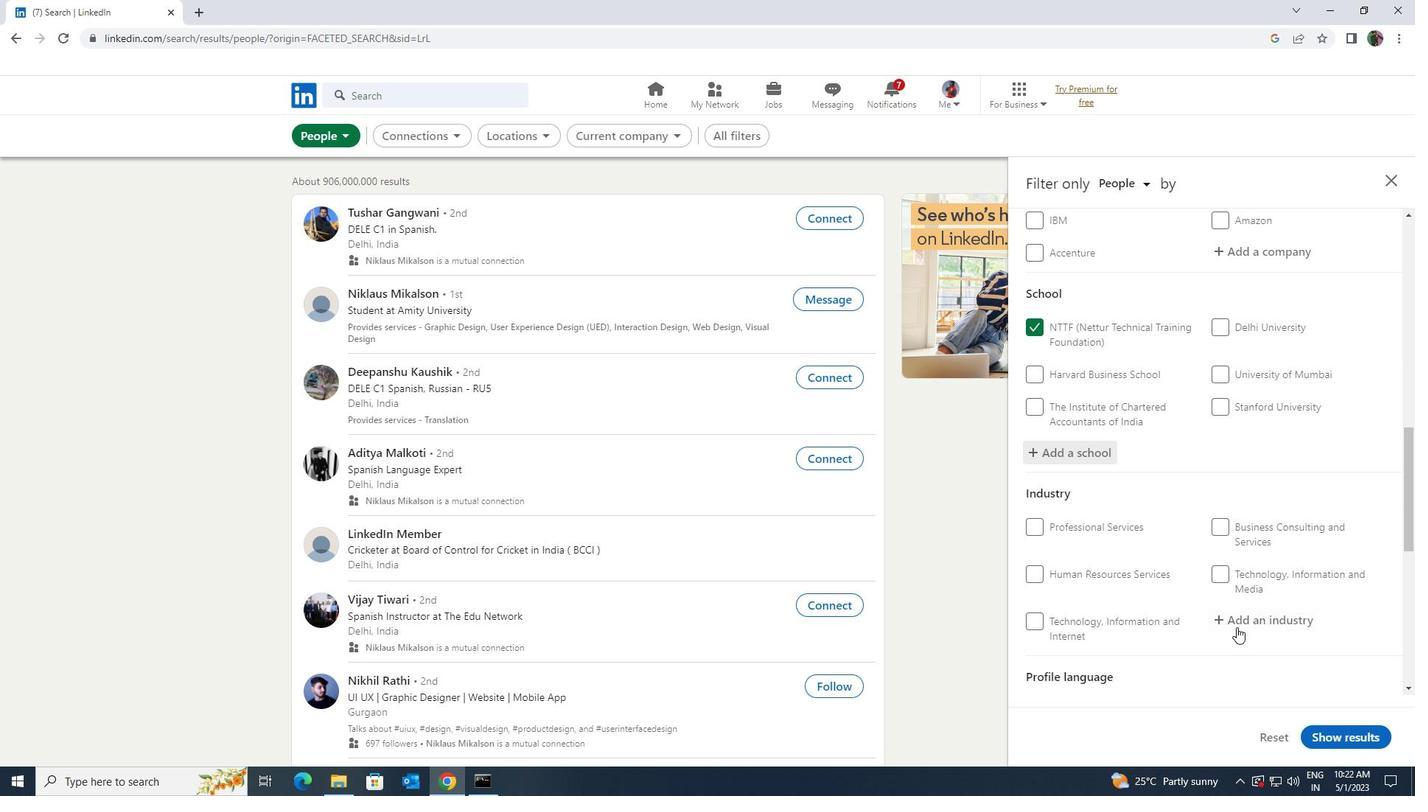
Action: Mouse pressed left at (1237, 620)
Screenshot: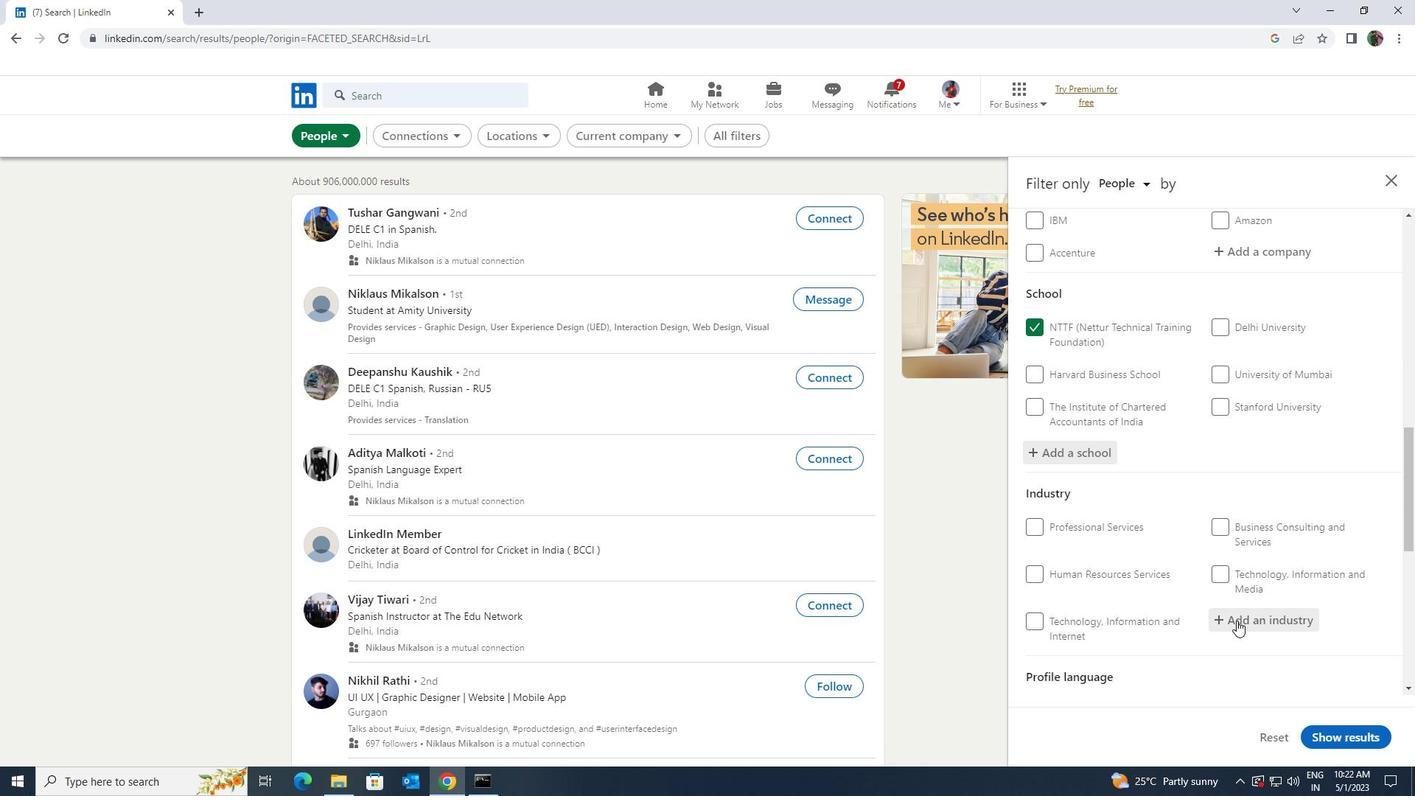 
Action: Mouse moved to (1235, 620)
Screenshot: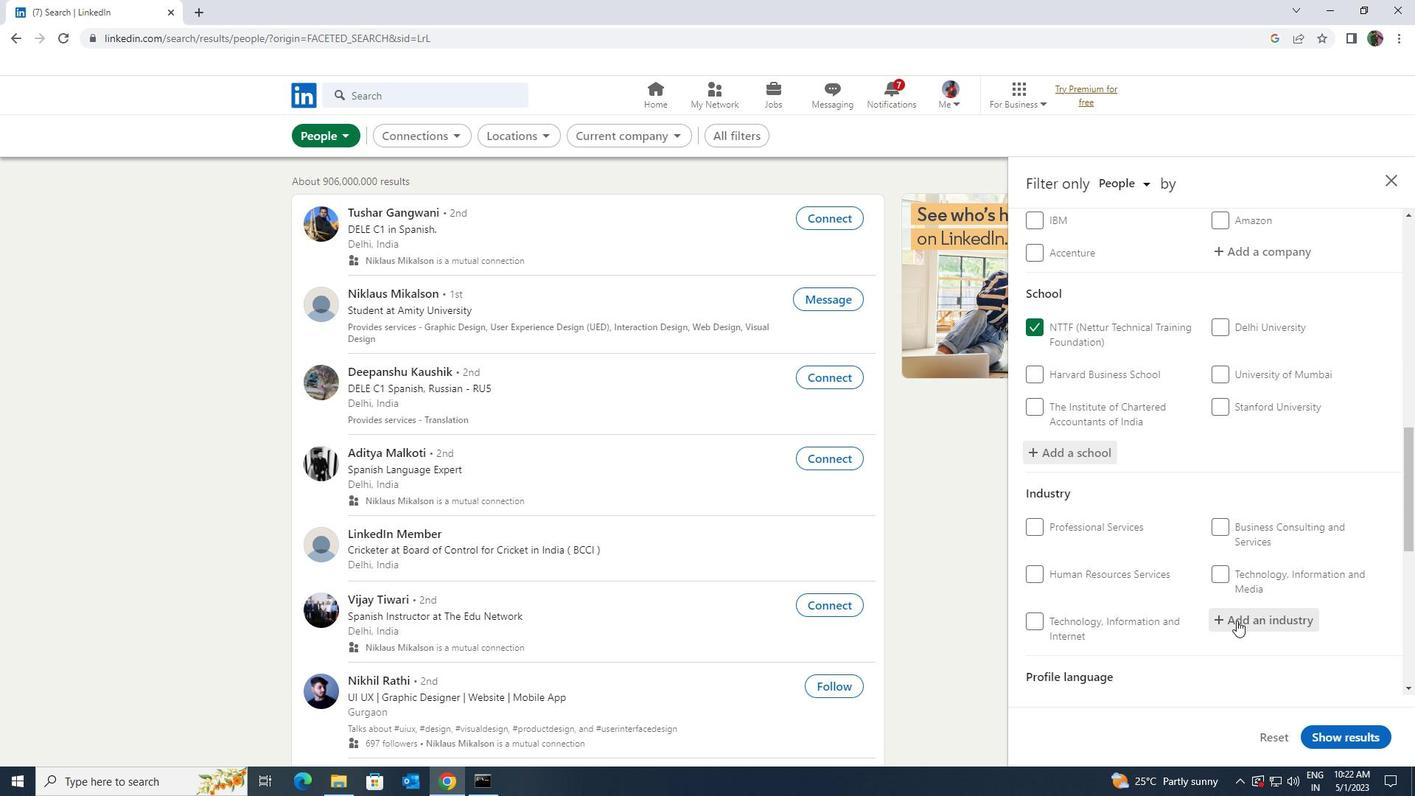 
Action: Key pressed <Key.shift>TECHNOLOGY
Screenshot: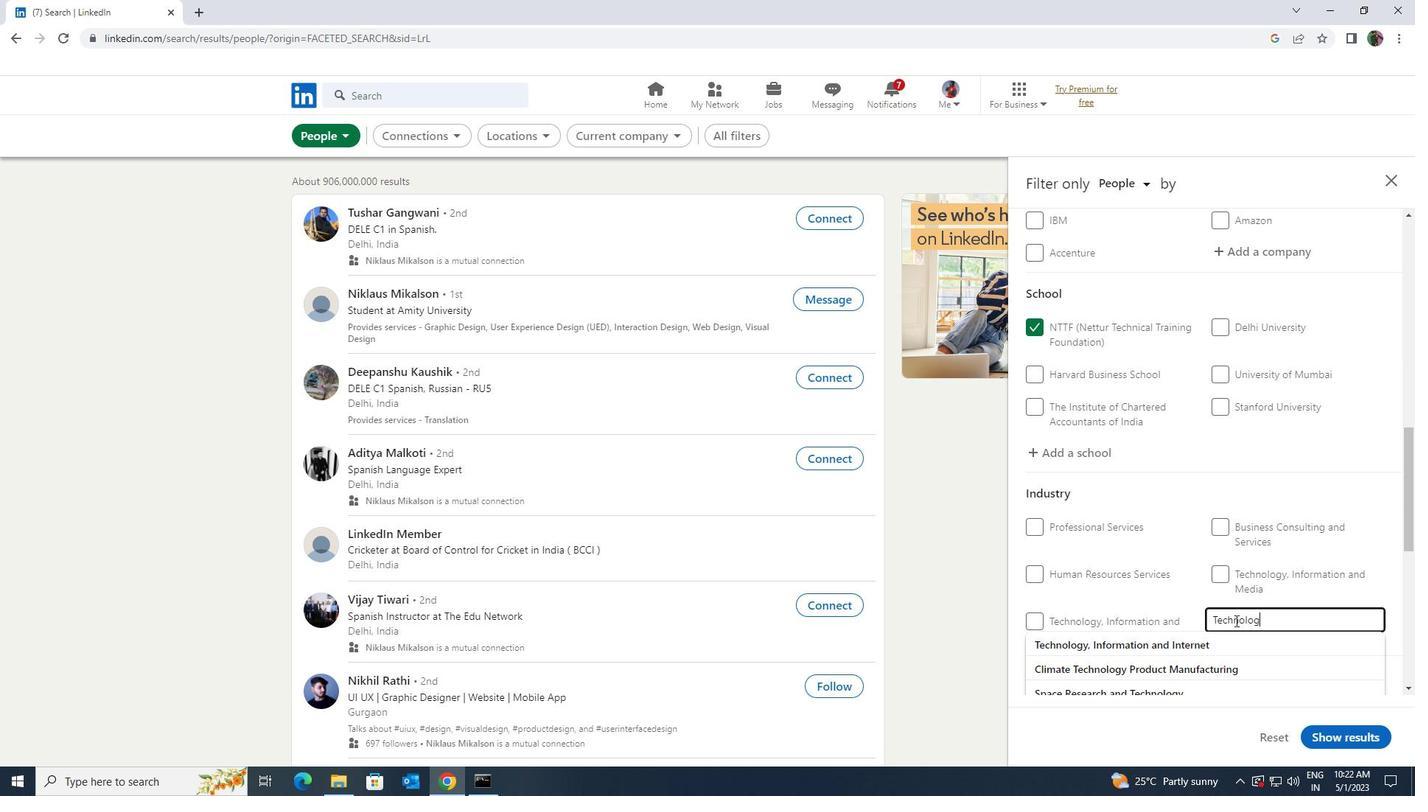 
Action: Mouse moved to (1232, 632)
Screenshot: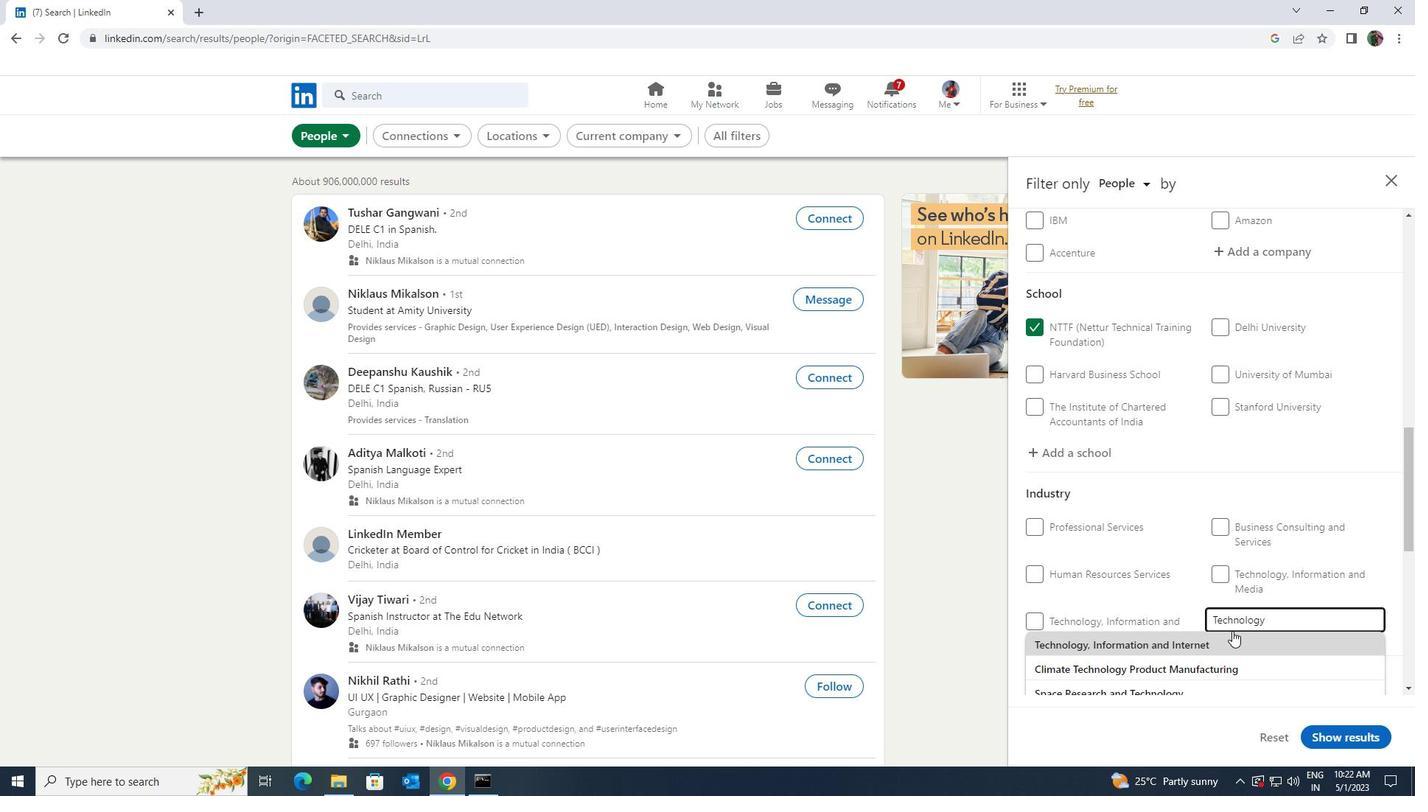 
Action: Mouse pressed left at (1232, 632)
Screenshot: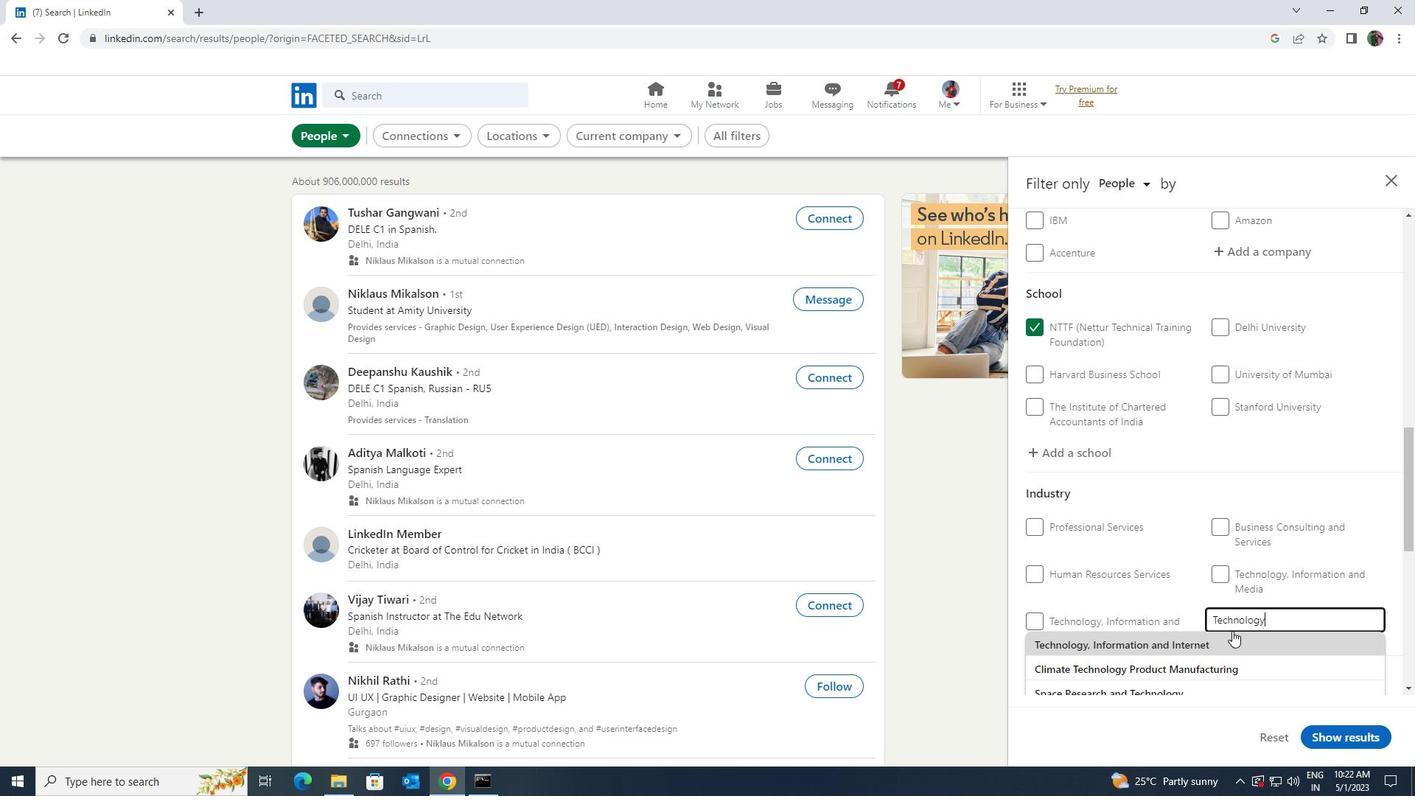 
Action: Mouse scrolled (1232, 631) with delta (0, 0)
Screenshot: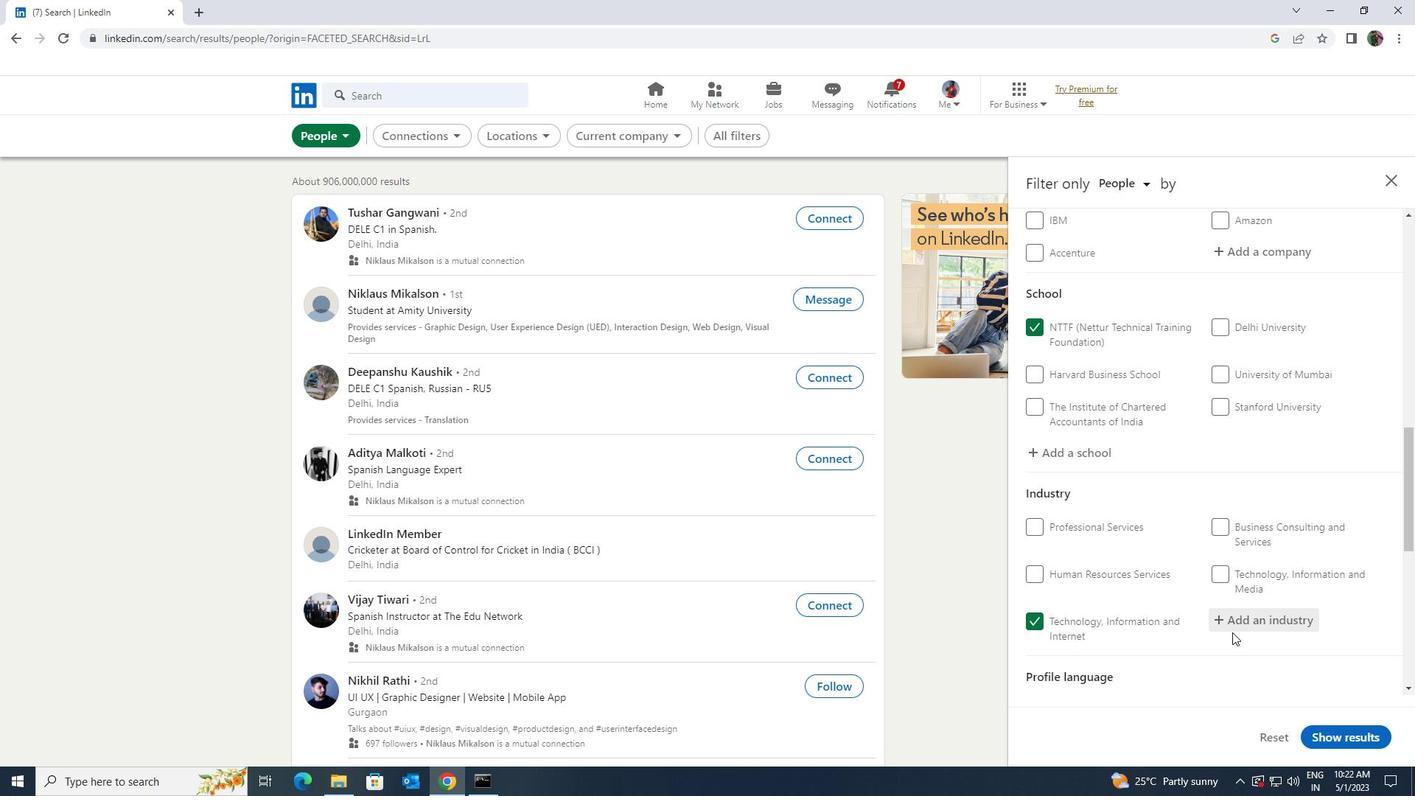 
Action: Mouse scrolled (1232, 631) with delta (0, 0)
Screenshot: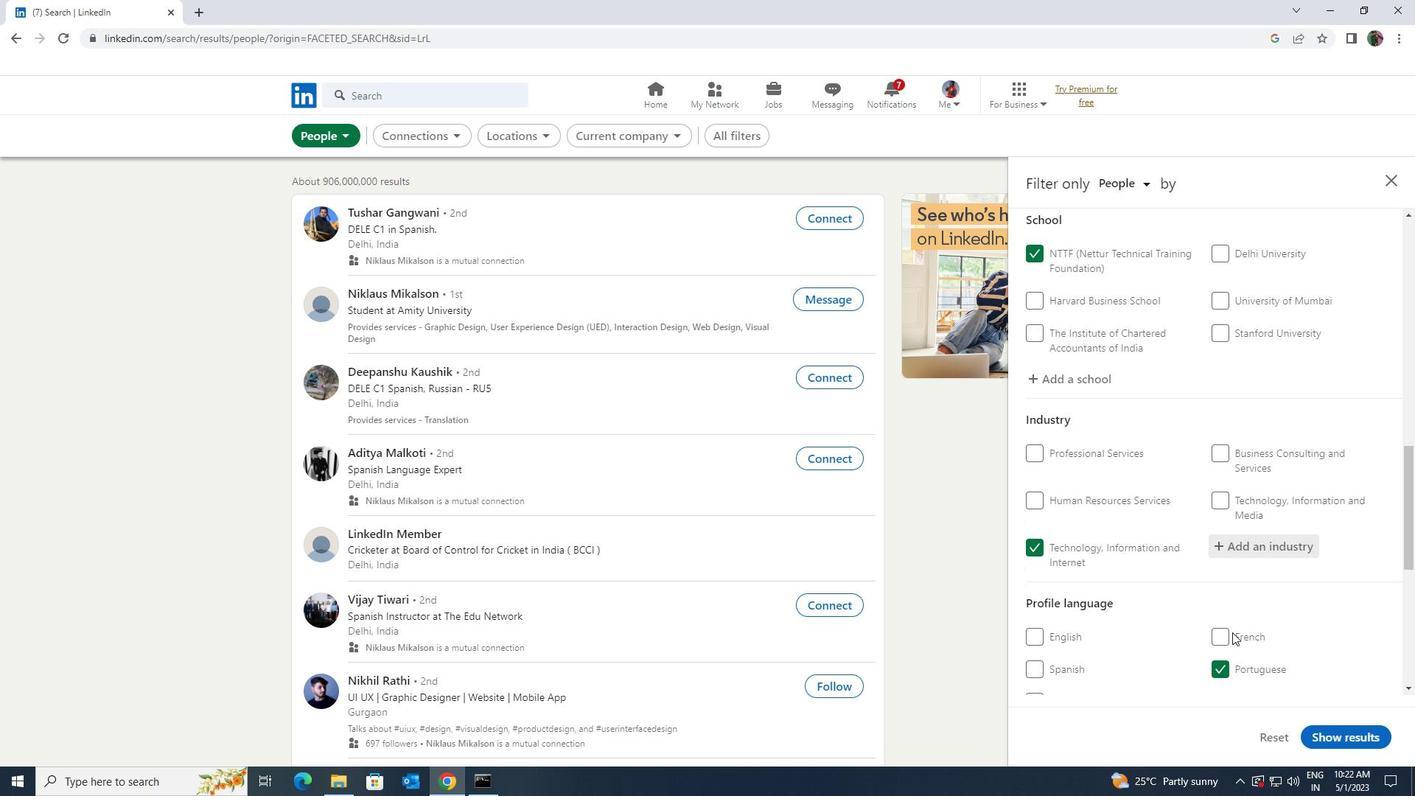
Action: Mouse scrolled (1232, 631) with delta (0, 0)
Screenshot: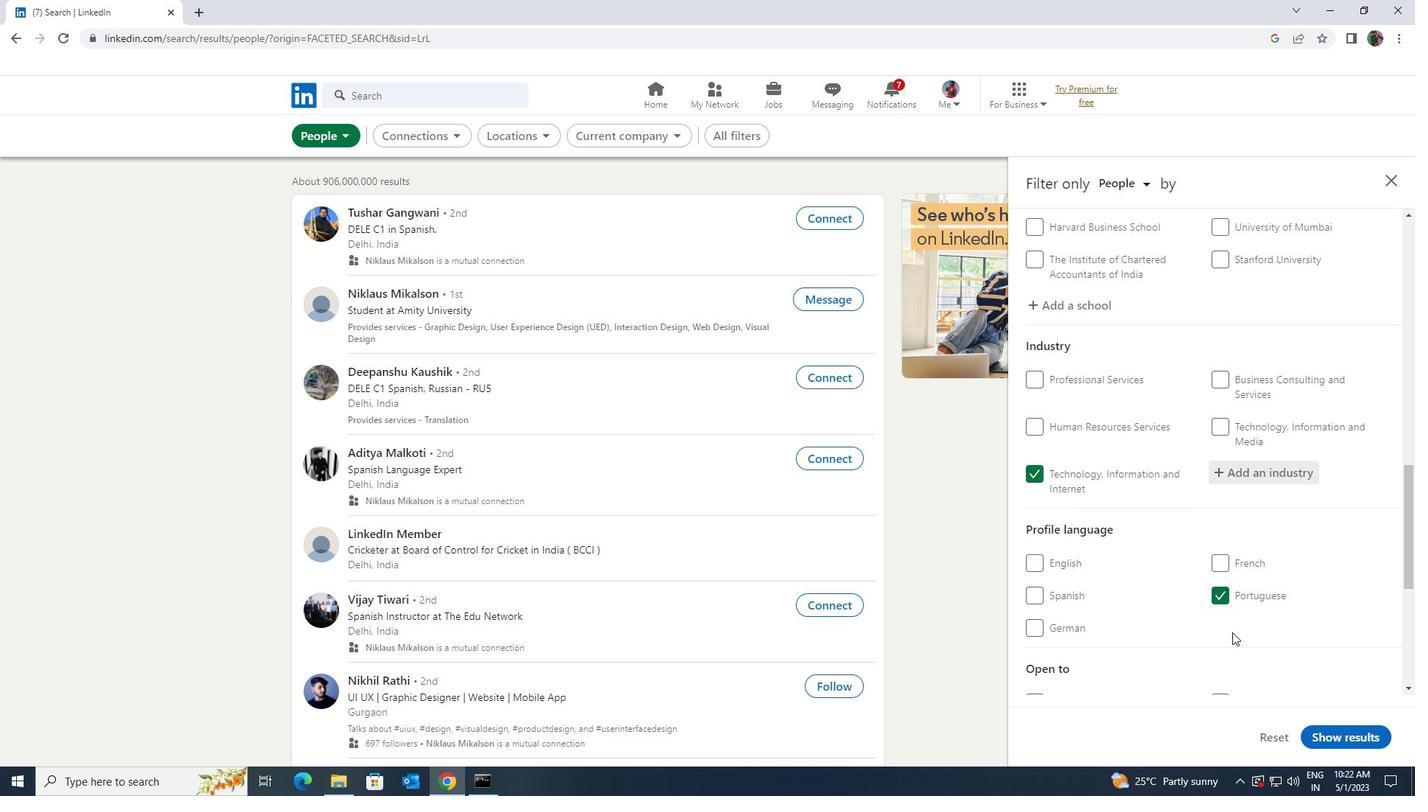 
Action: Mouse scrolled (1232, 631) with delta (0, 0)
Screenshot: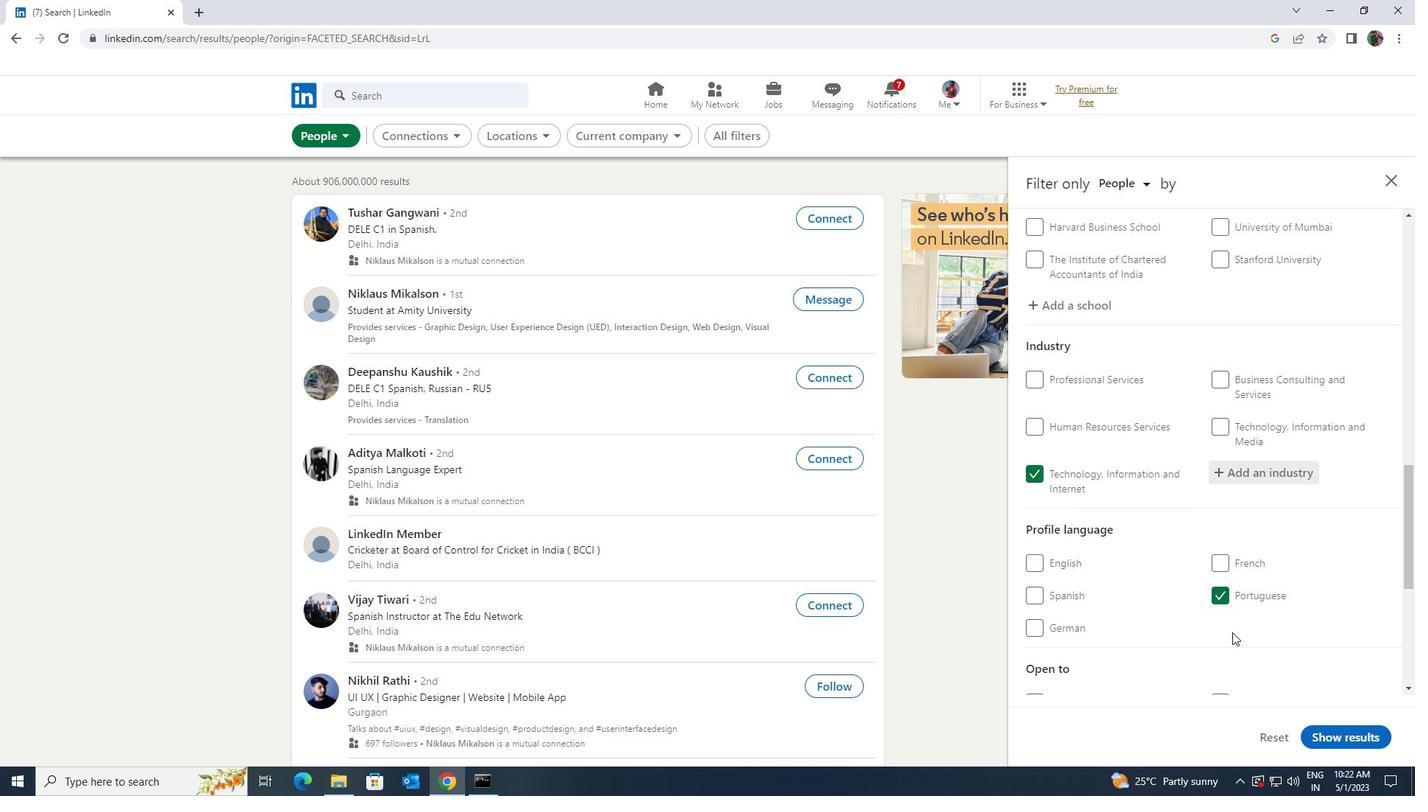 
Action: Mouse scrolled (1232, 631) with delta (0, 0)
Screenshot: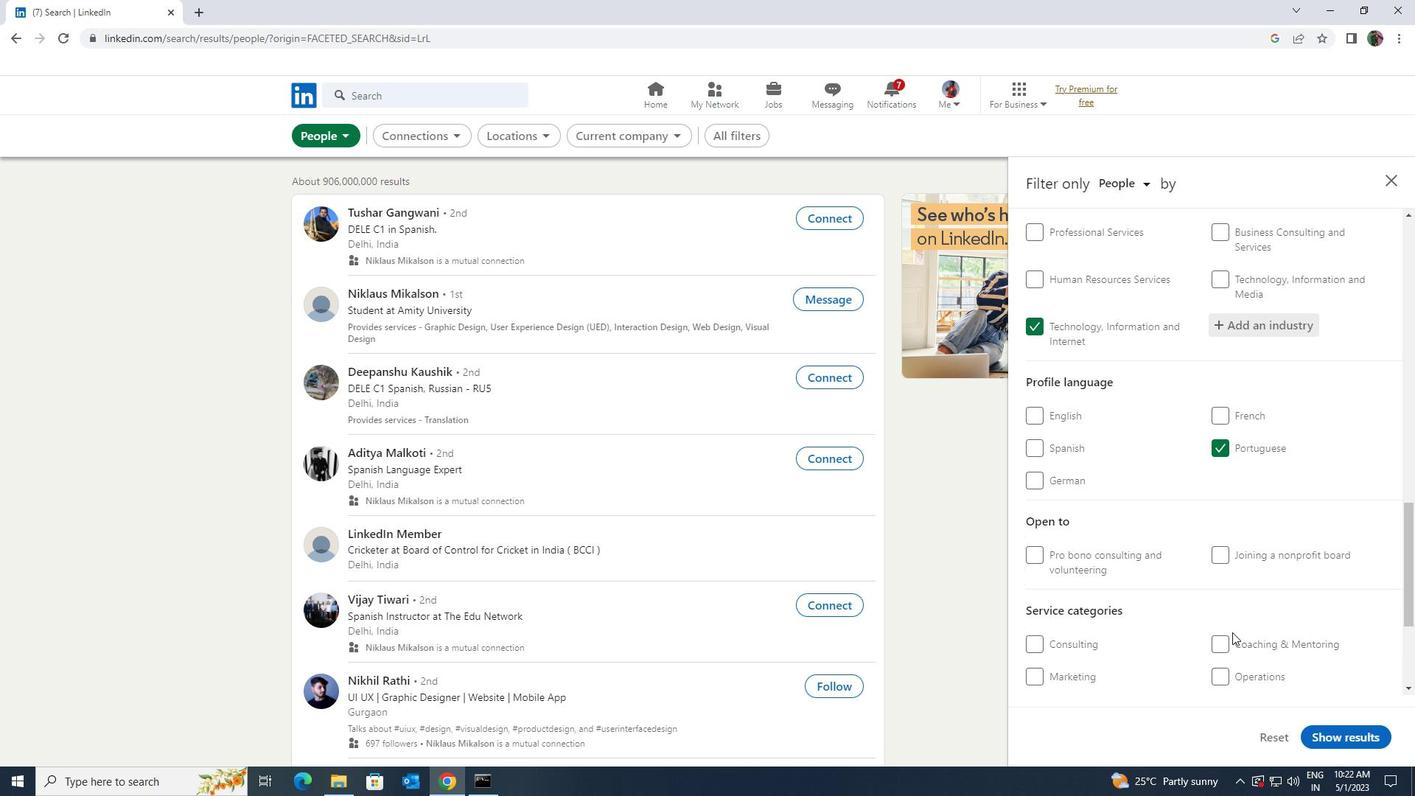 
Action: Mouse pressed left at (1232, 632)
Screenshot: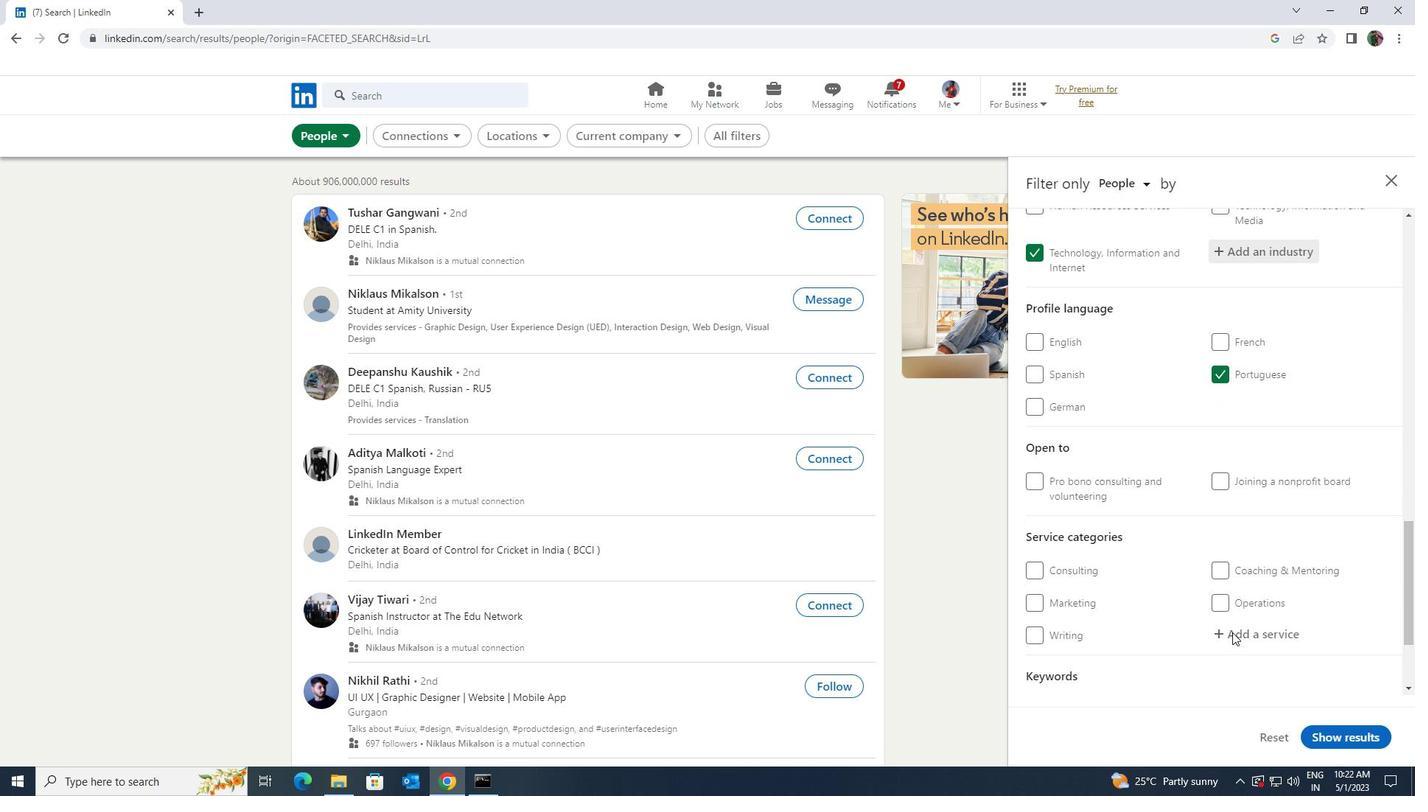 
Action: Key pressed <Key.shift>EXECUTIV
Screenshot: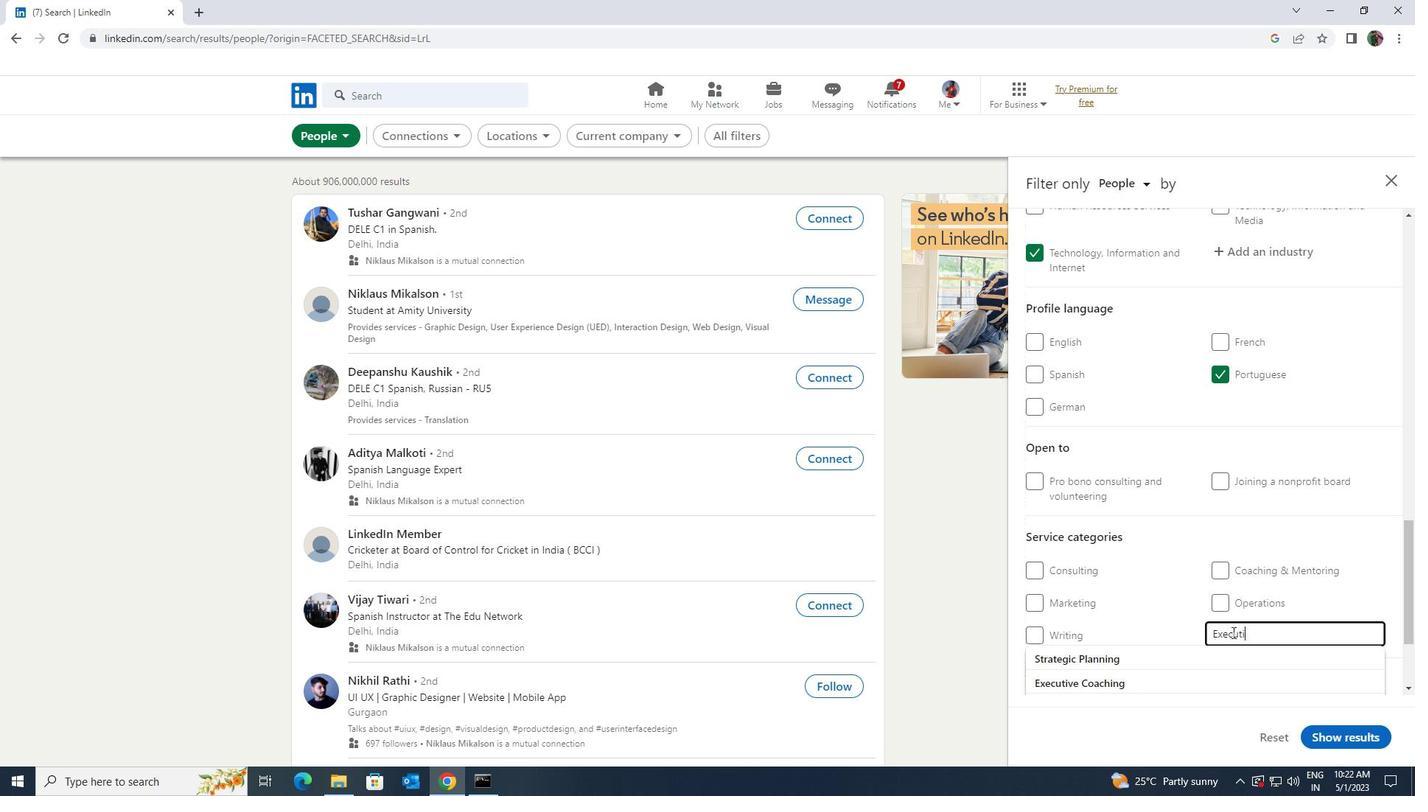 
Action: Mouse moved to (1225, 651)
Screenshot: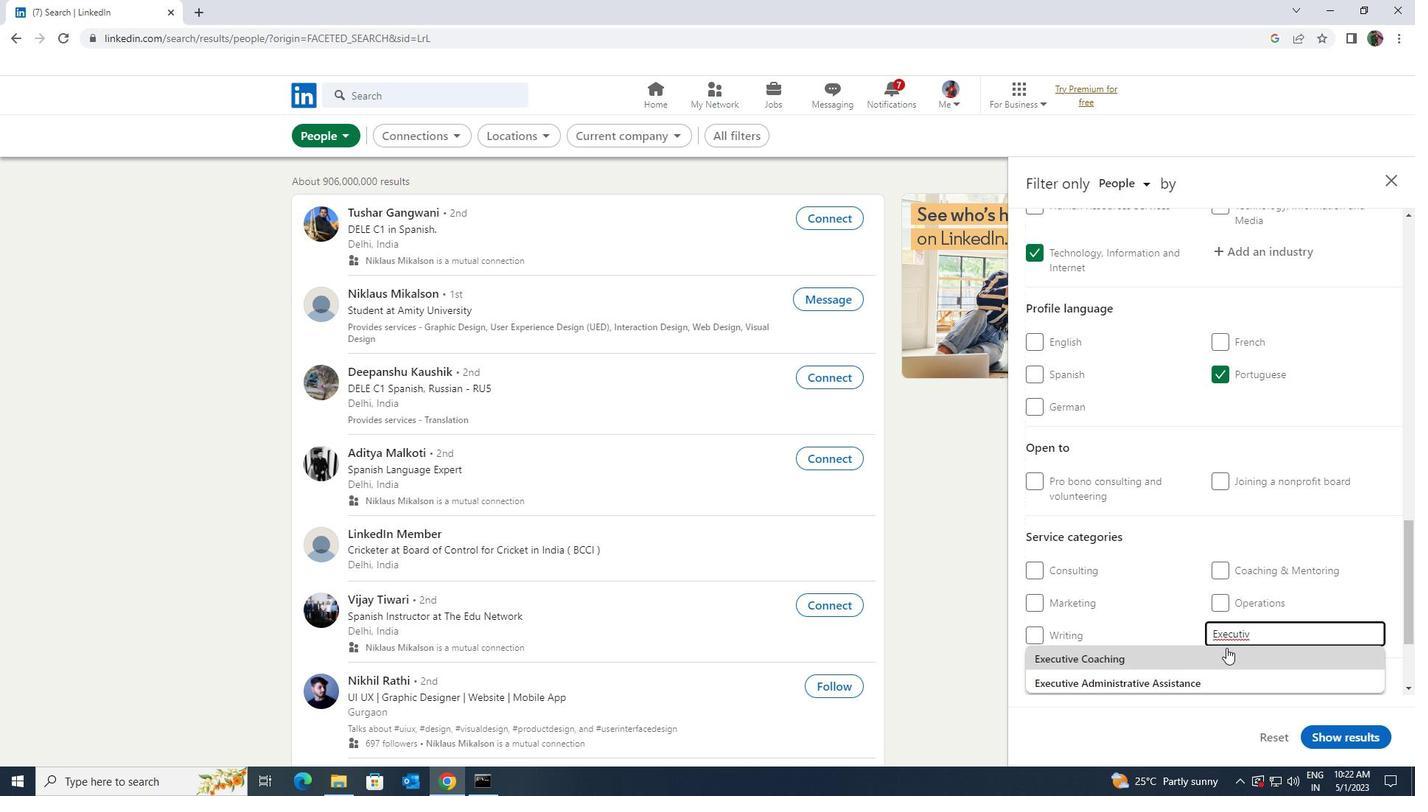 
Action: Mouse pressed left at (1225, 651)
Screenshot: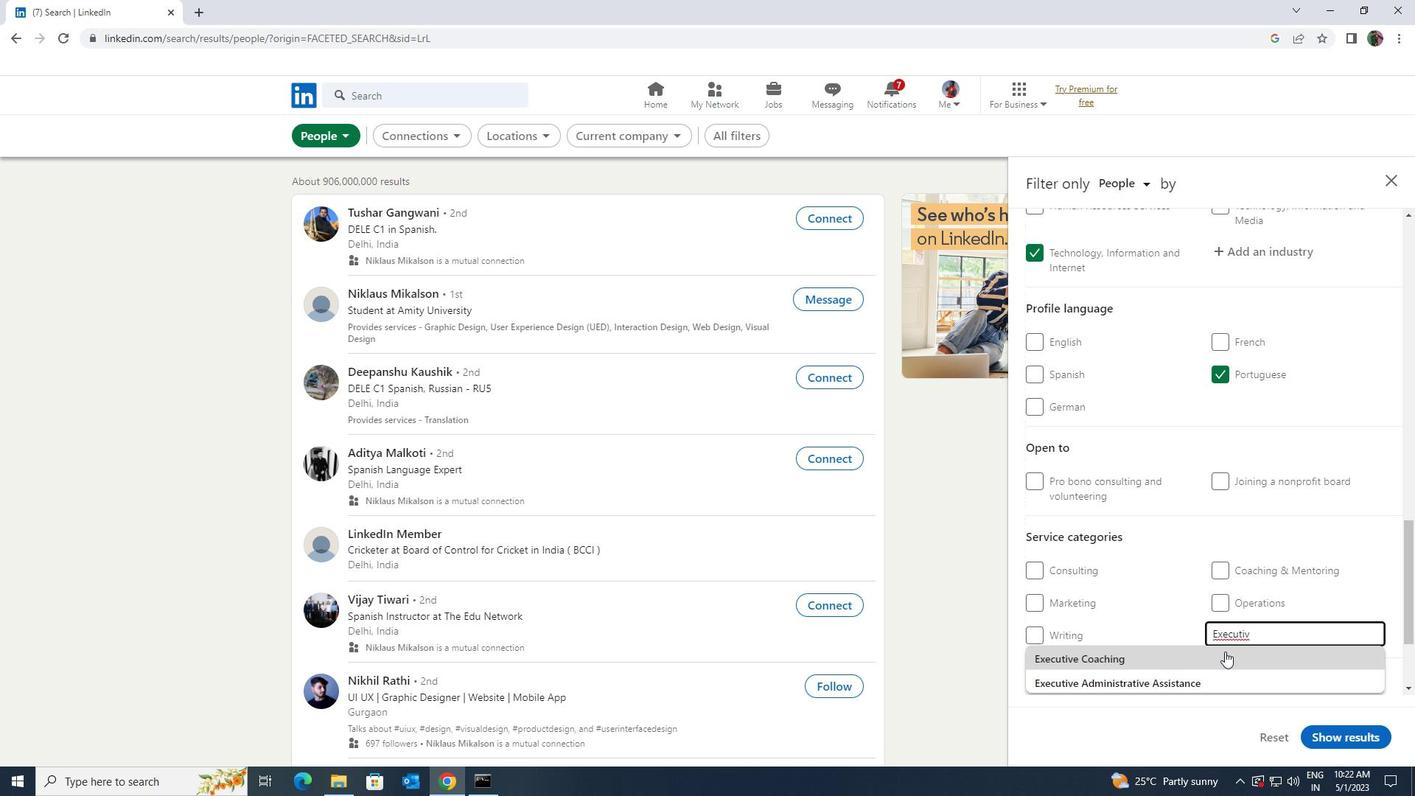 
Action: Mouse scrolled (1225, 651) with delta (0, 0)
Screenshot: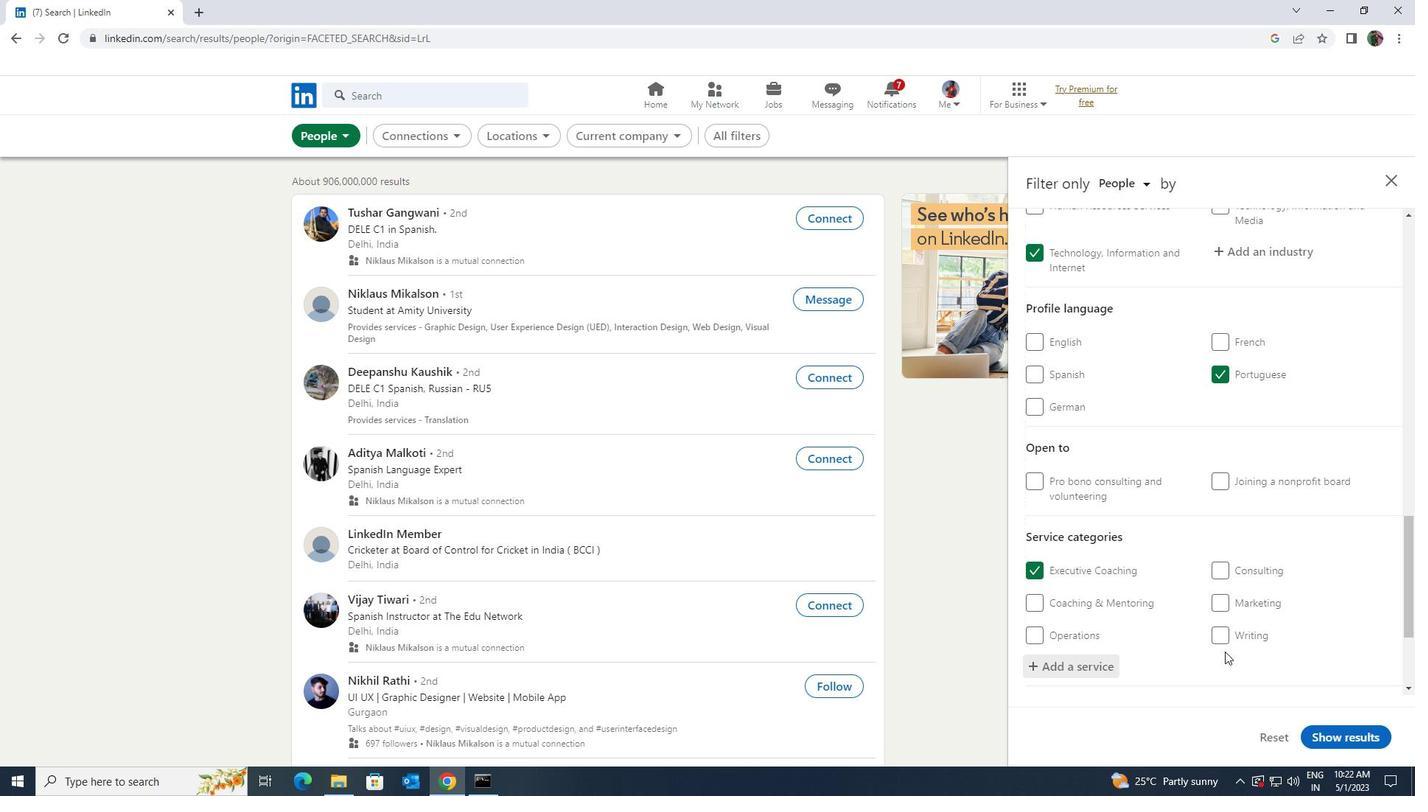 
Action: Mouse scrolled (1225, 651) with delta (0, 0)
Screenshot: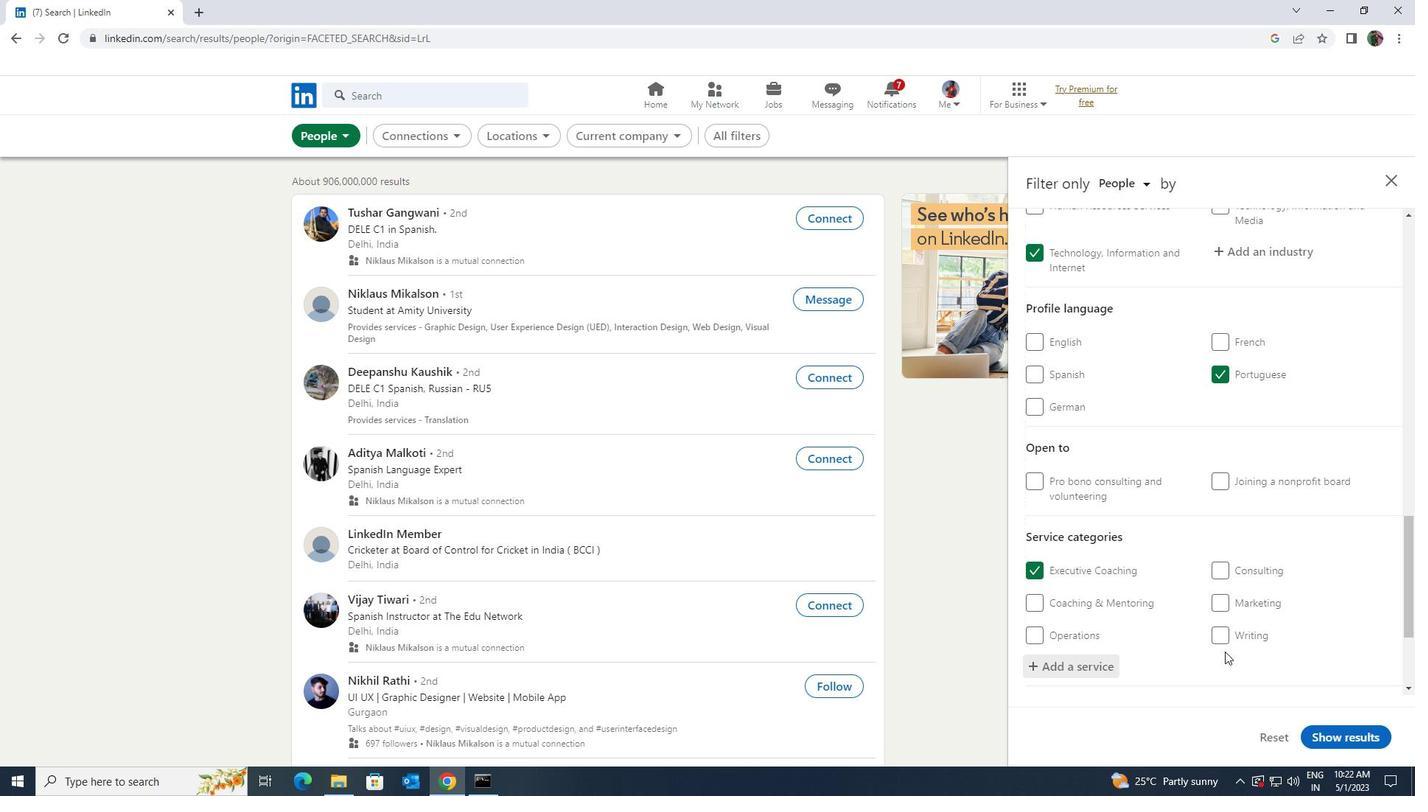 
Action: Mouse moved to (1225, 651)
Screenshot: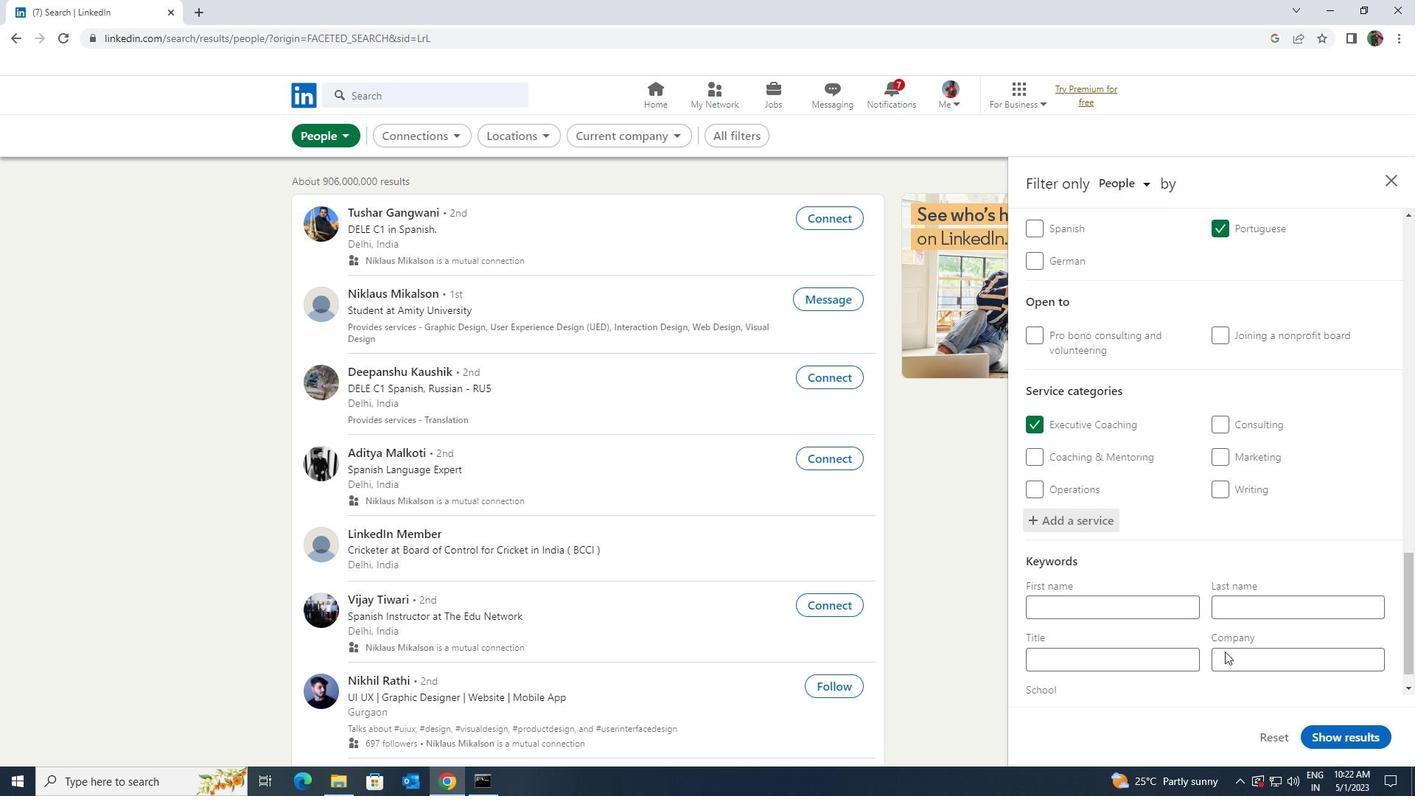 
Action: Mouse scrolled (1225, 651) with delta (0, 0)
Screenshot: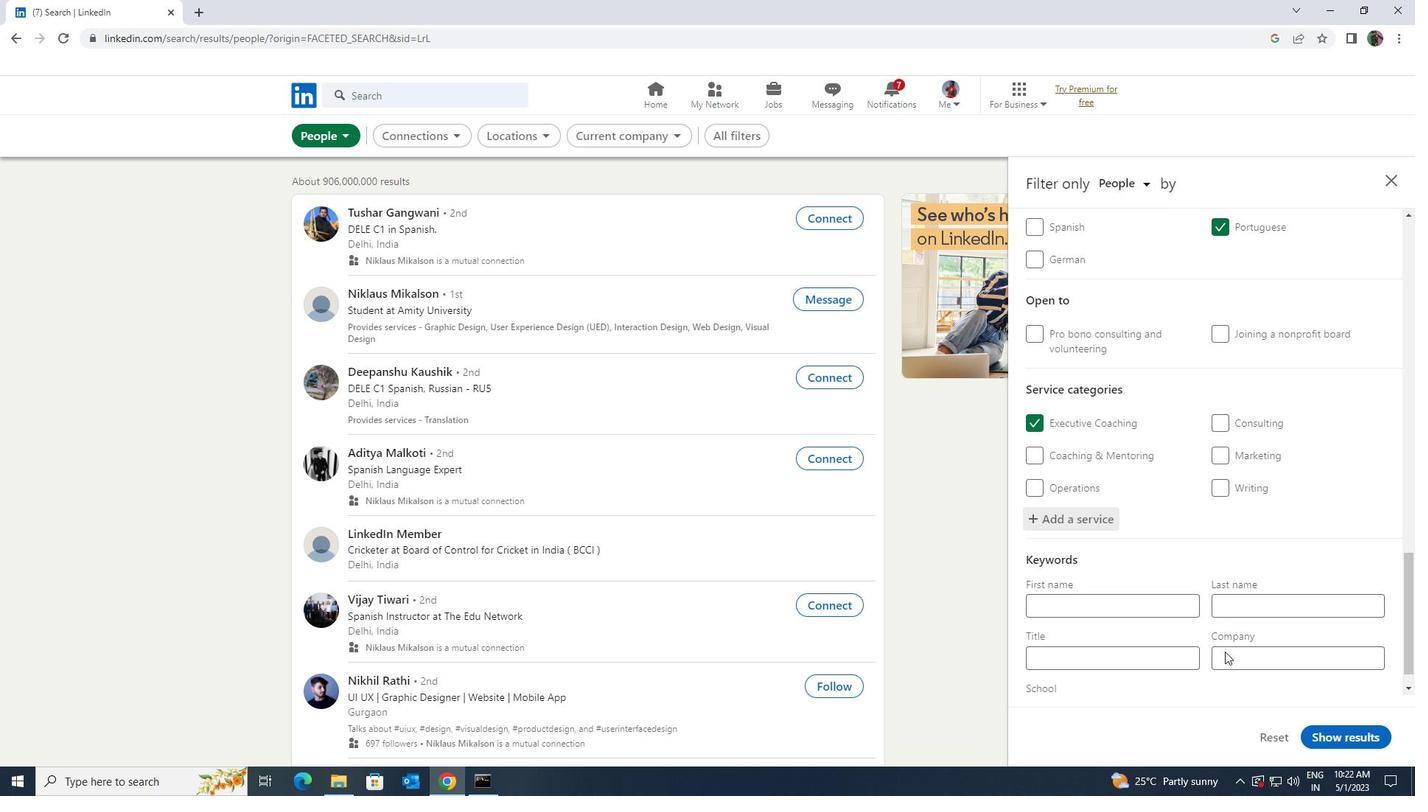 
Action: Mouse moved to (1181, 627)
Screenshot: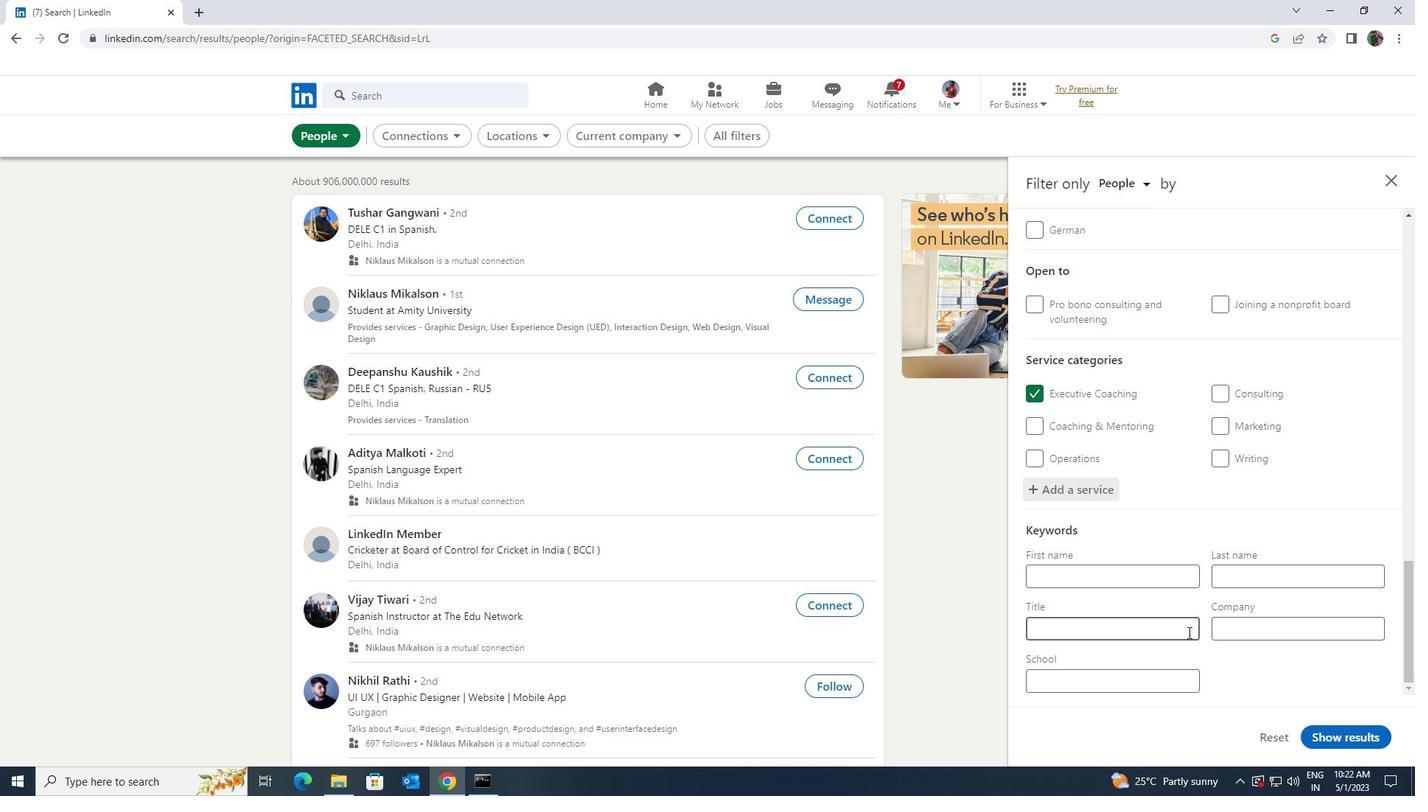 
Action: Mouse pressed left at (1181, 627)
Screenshot: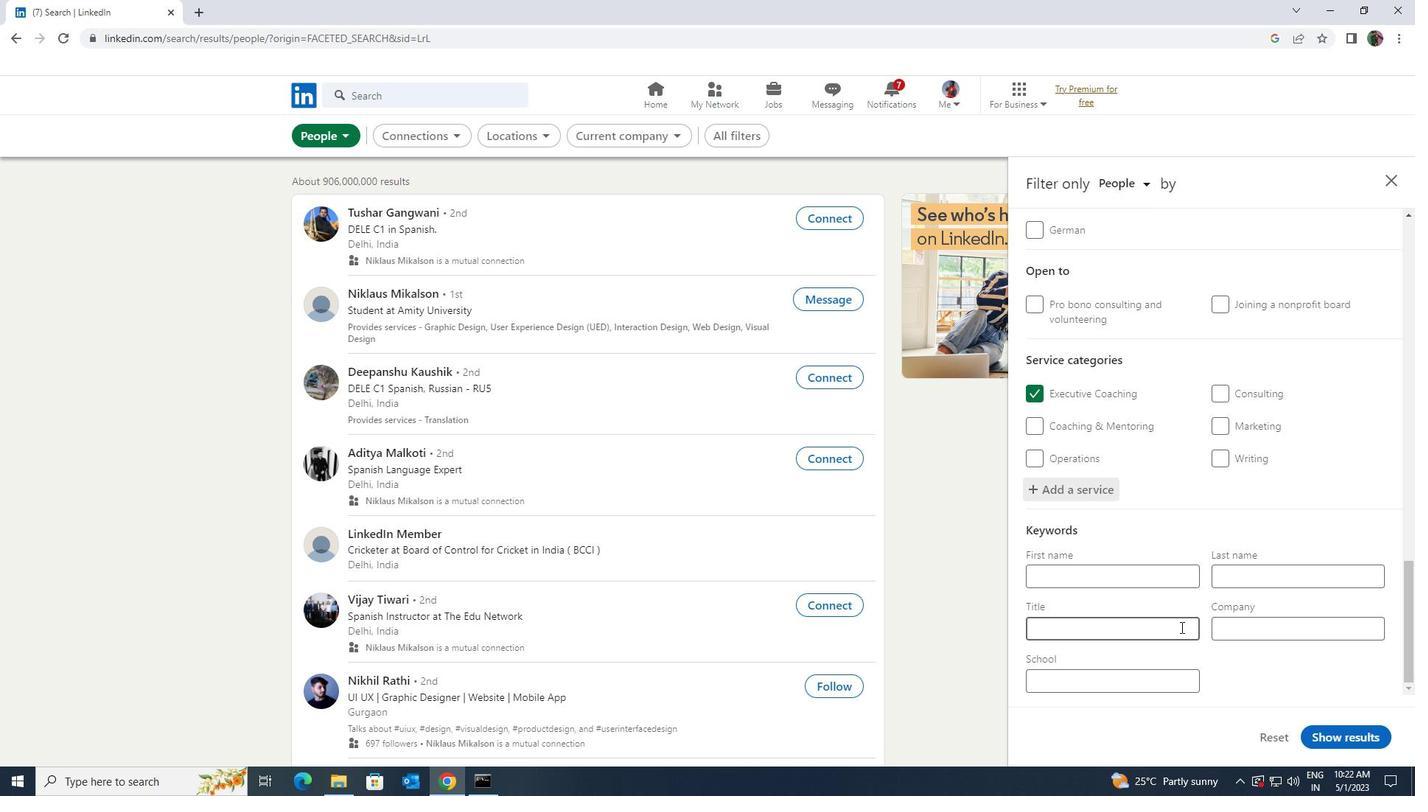 
Action: Key pressed <Key.shift><Key.shift><Key.shift><Key.shift><Key.shift><Key.shift>PLANT<Key.space><Key.shift>ENGINEER
Screenshot: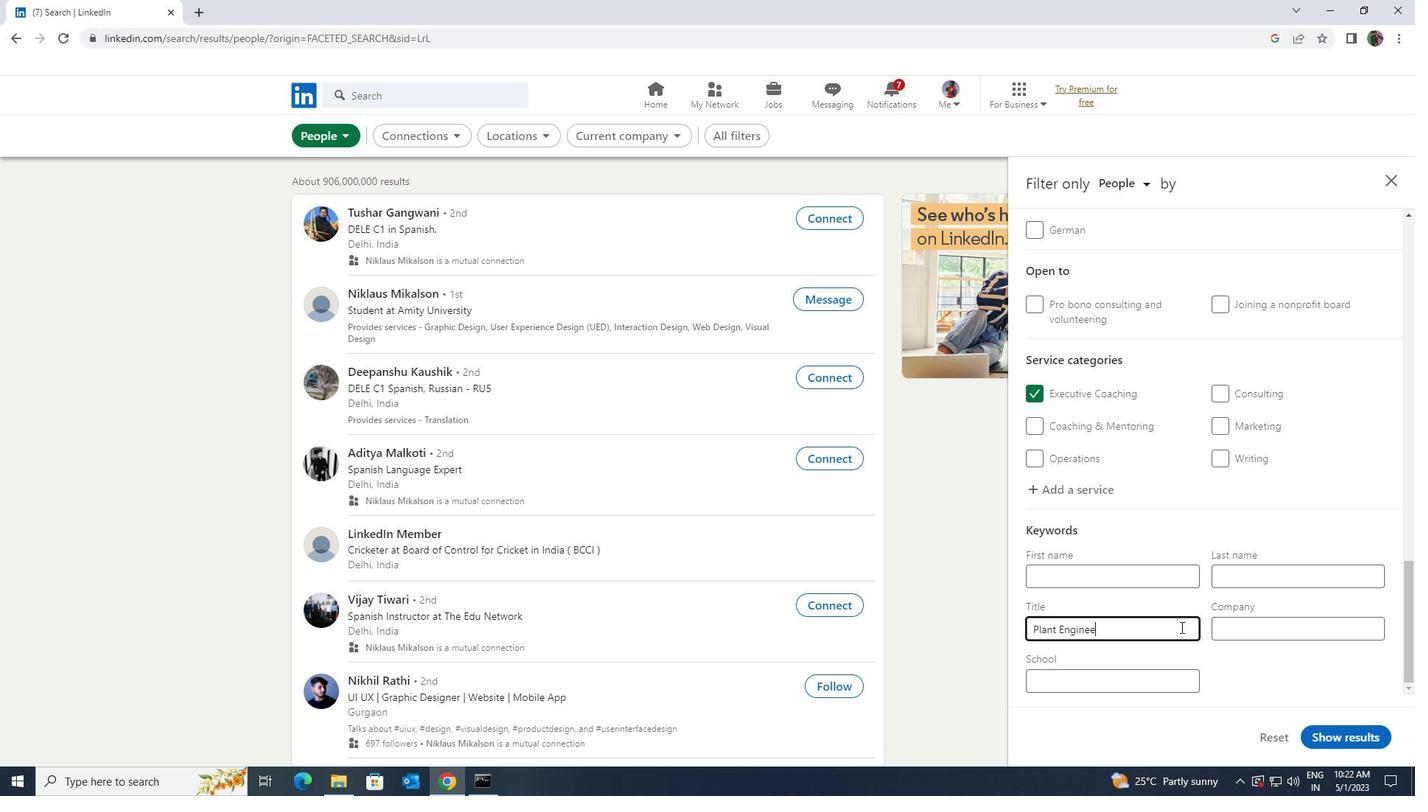 
Action: Mouse moved to (1310, 735)
Screenshot: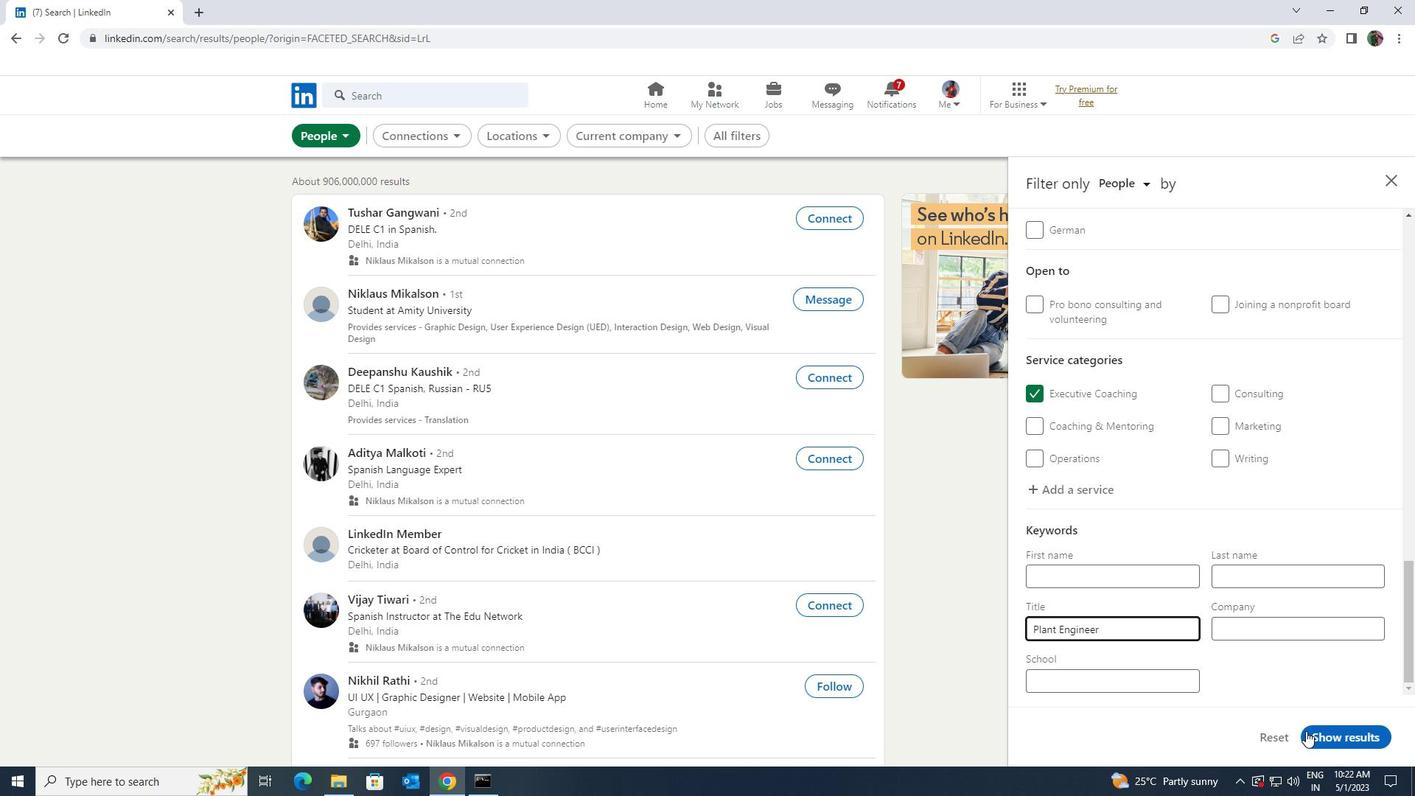 
Action: Mouse pressed left at (1310, 735)
Screenshot: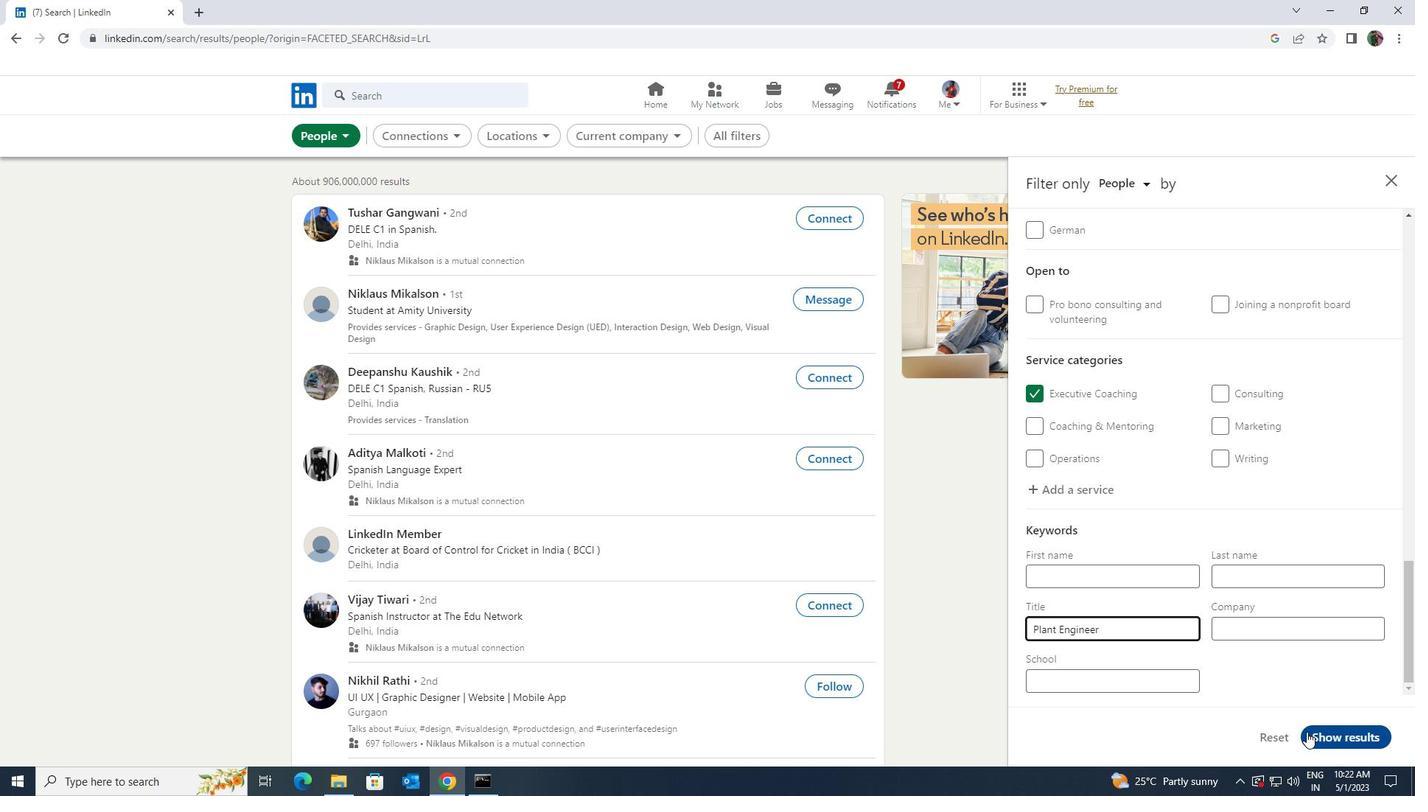 
